 Task: Look for space in North Royalton, United States from 10th June, 2023 to 25th June, 2023 for 4 adults in price range Rs.10000 to Rs.15000. Place can be private room with 4 bedrooms having 4 beds and 4 bathrooms. Property type can be house, flat, guest house, hotel. Amenities needed are: wifi, TV, free parkinig on premises, gym, breakfast. Booking option can be shelf check-in. Required host language is English.
Action: Mouse moved to (501, 103)
Screenshot: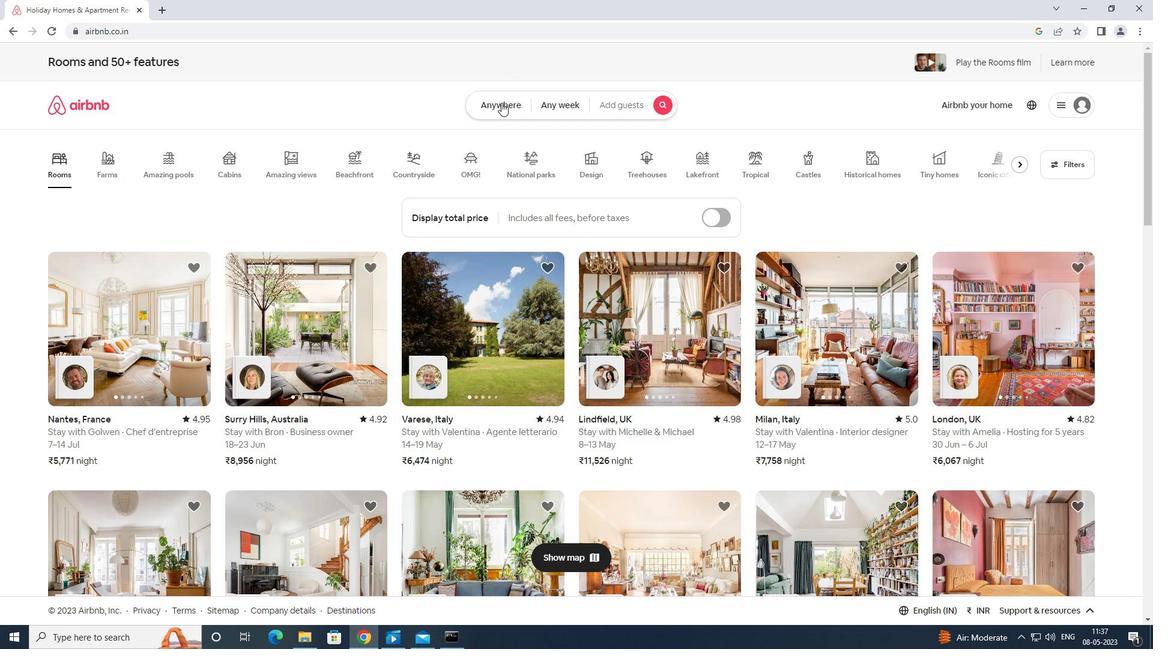 
Action: Mouse pressed left at (501, 103)
Screenshot: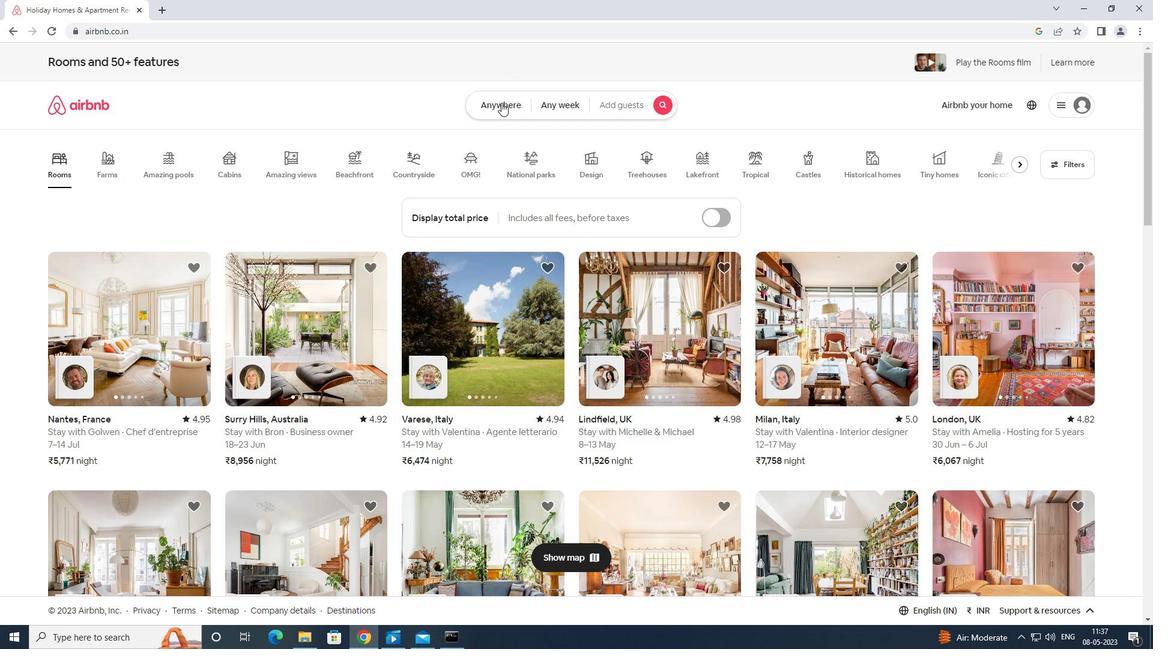 
Action: Mouse moved to (462, 141)
Screenshot: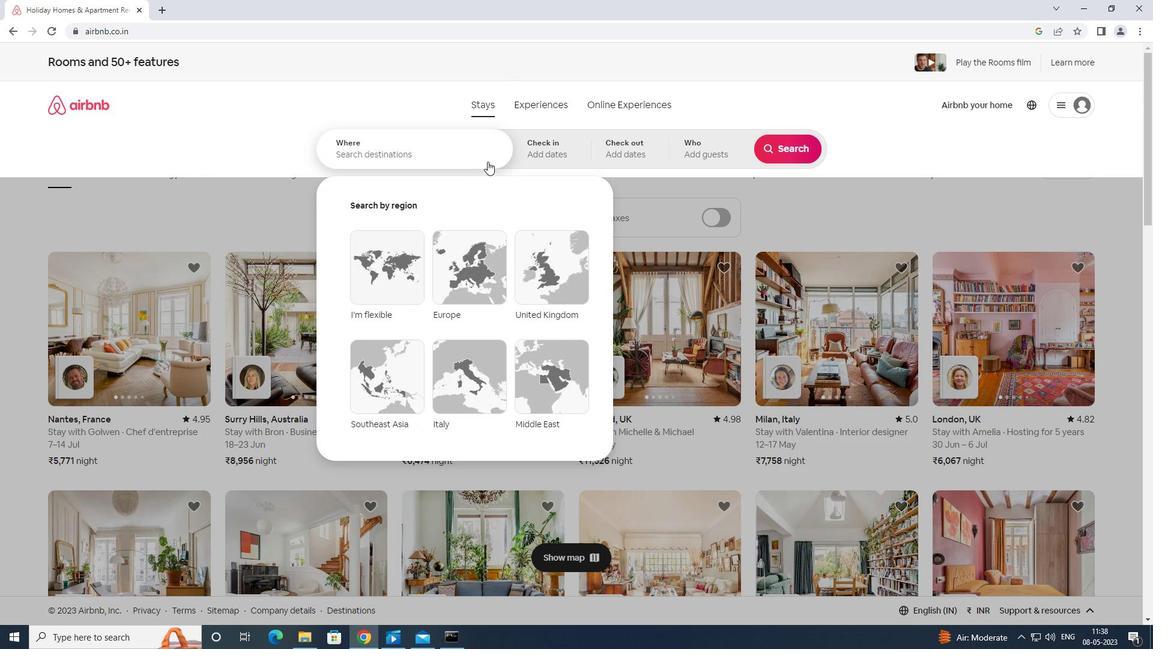
Action: Mouse pressed left at (462, 141)
Screenshot: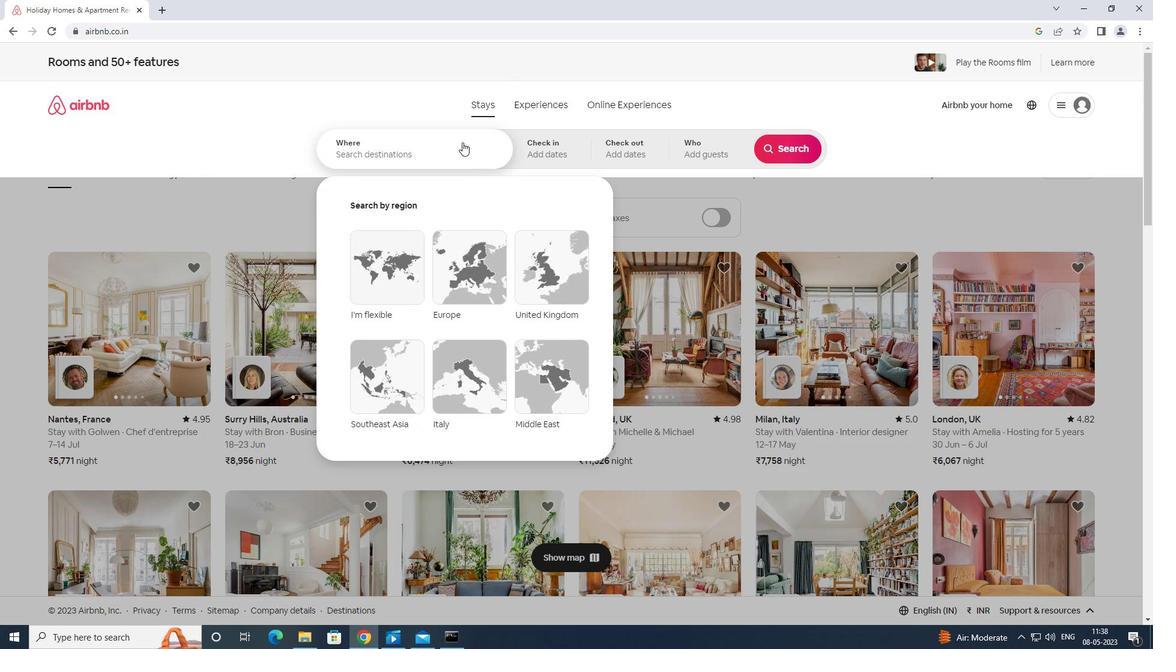 
Action: Key pressed n<Key.backspace><Key.shift>NORTH<Key.space>ROYALTON<Key.space>UNITED<Key.space>STATES<Key.enter>
Screenshot: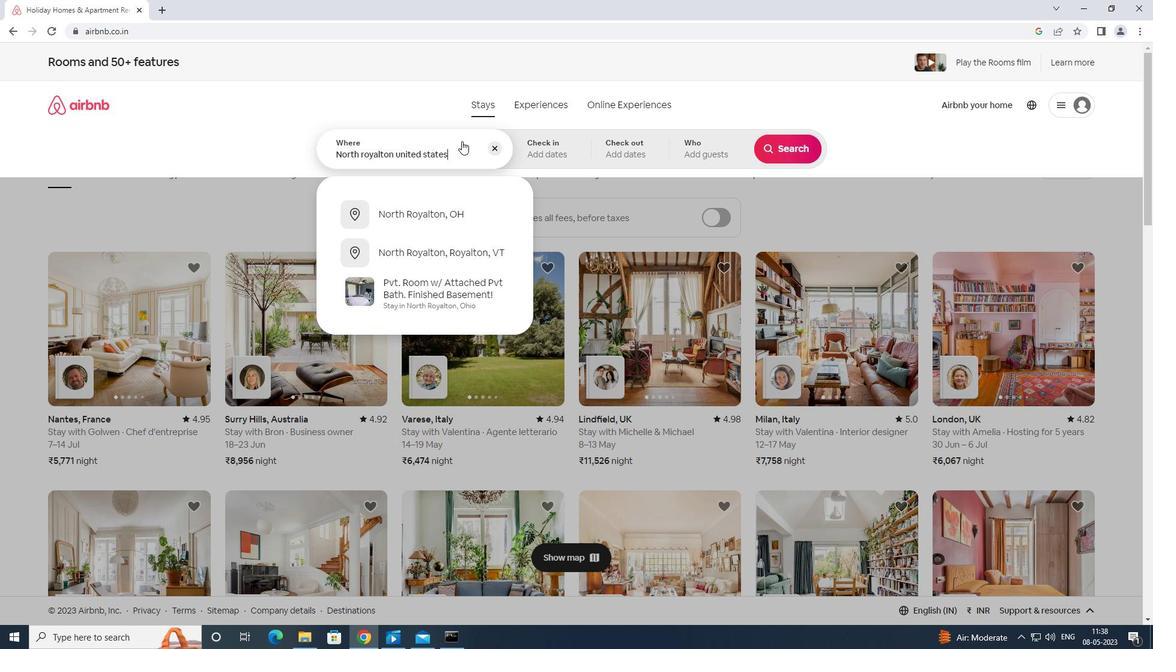 
Action: Mouse moved to (772, 326)
Screenshot: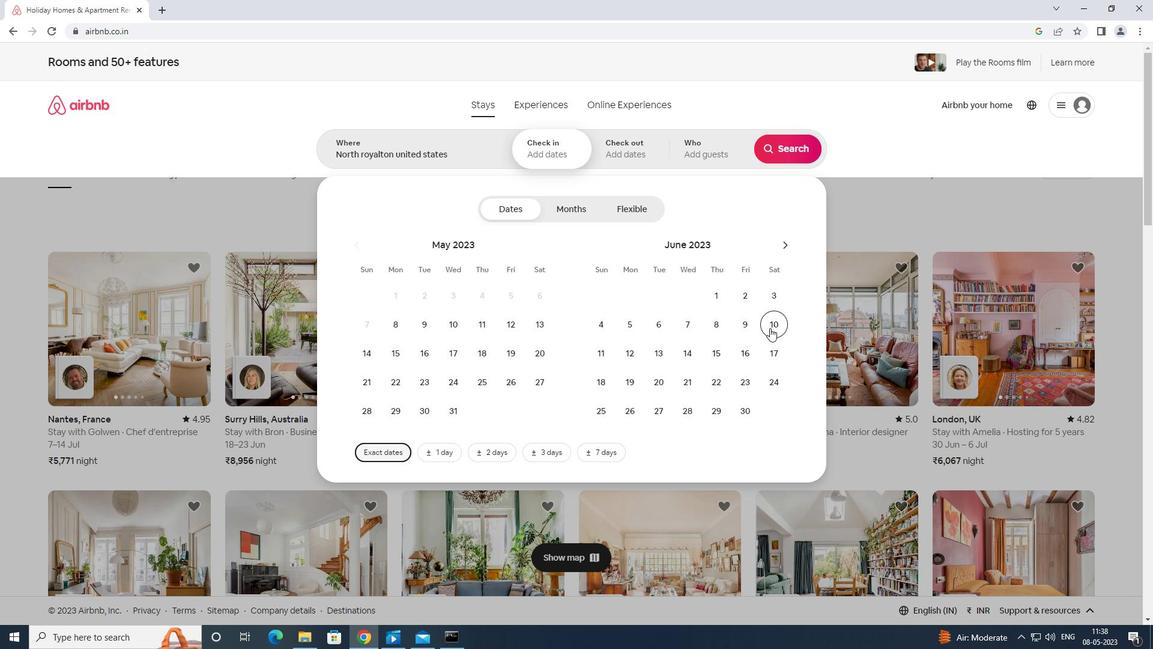 
Action: Mouse pressed left at (772, 326)
Screenshot: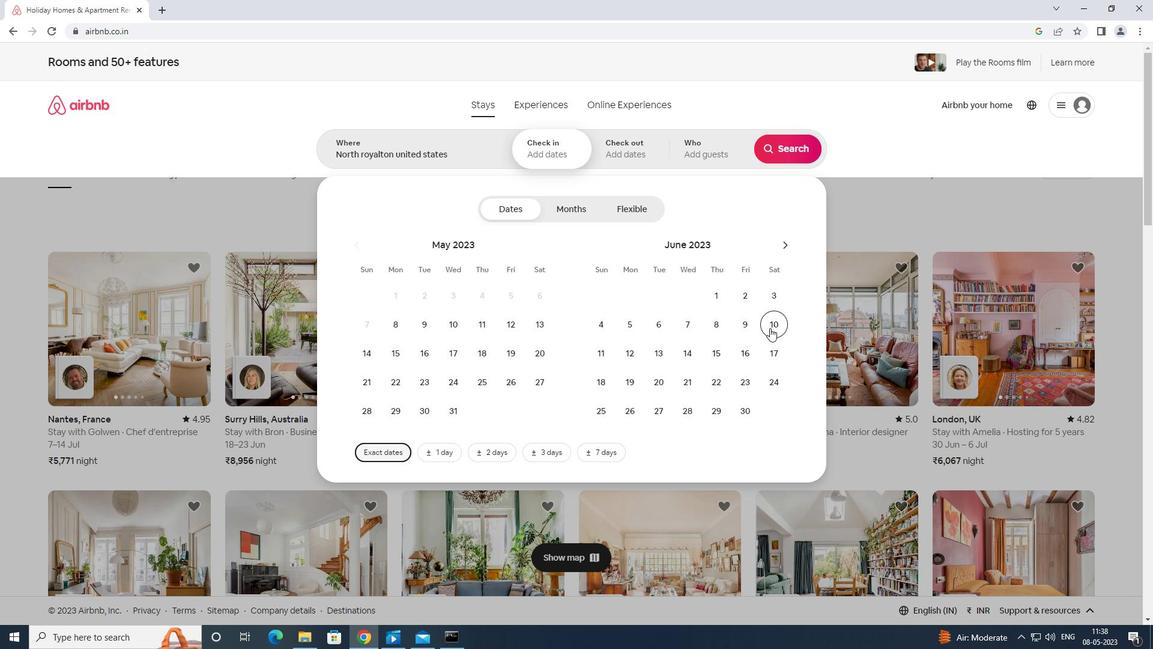 
Action: Mouse moved to (602, 411)
Screenshot: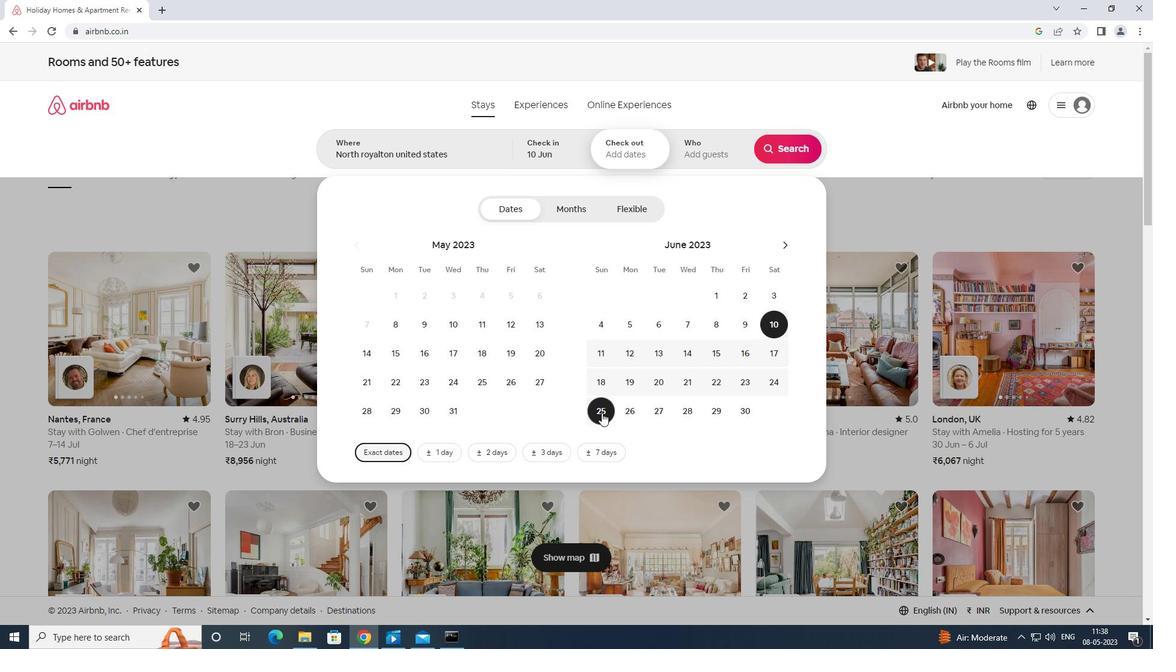 
Action: Mouse pressed left at (602, 411)
Screenshot: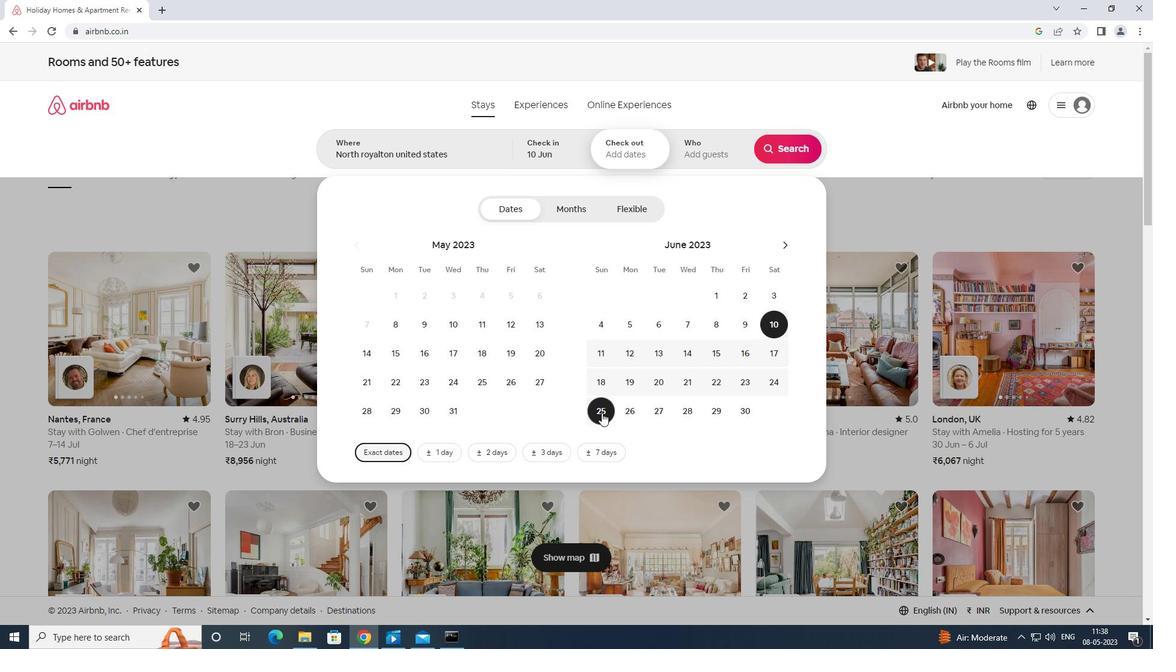 
Action: Mouse moved to (706, 149)
Screenshot: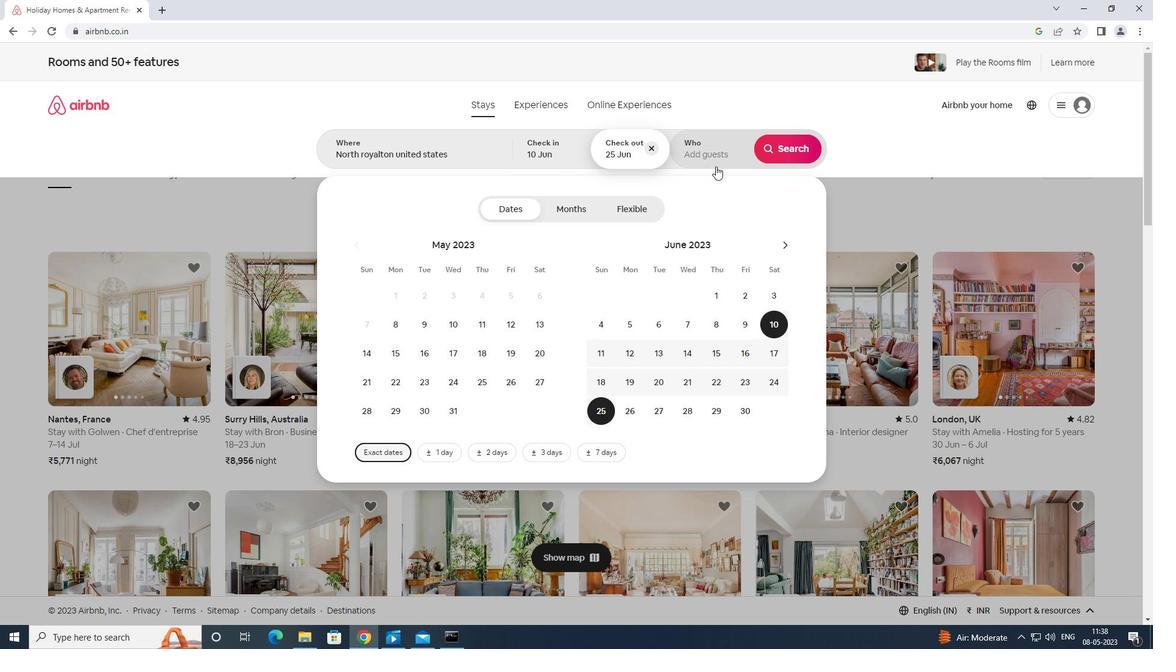 
Action: Mouse pressed left at (706, 149)
Screenshot: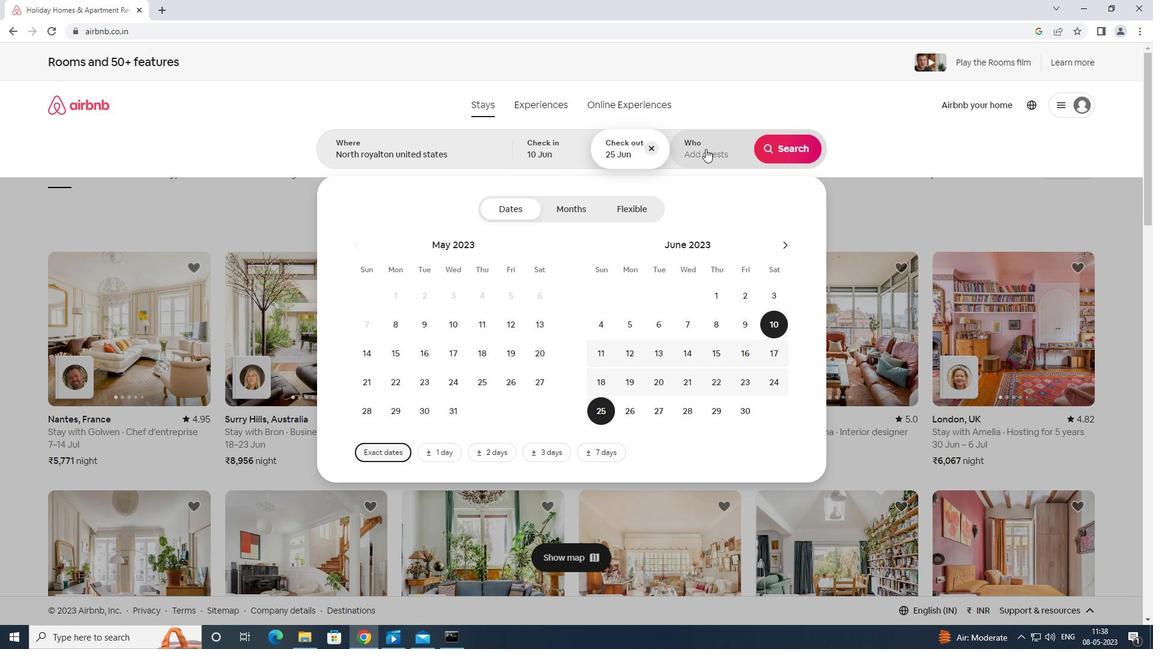 
Action: Mouse moved to (789, 213)
Screenshot: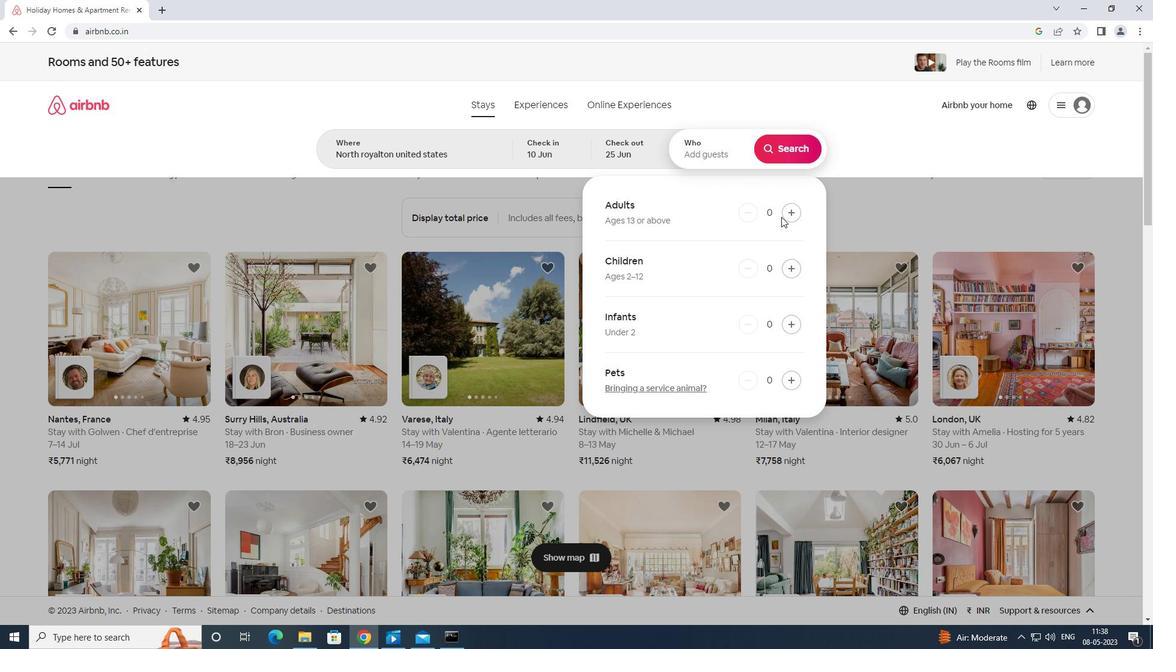
Action: Mouse pressed left at (789, 213)
Screenshot: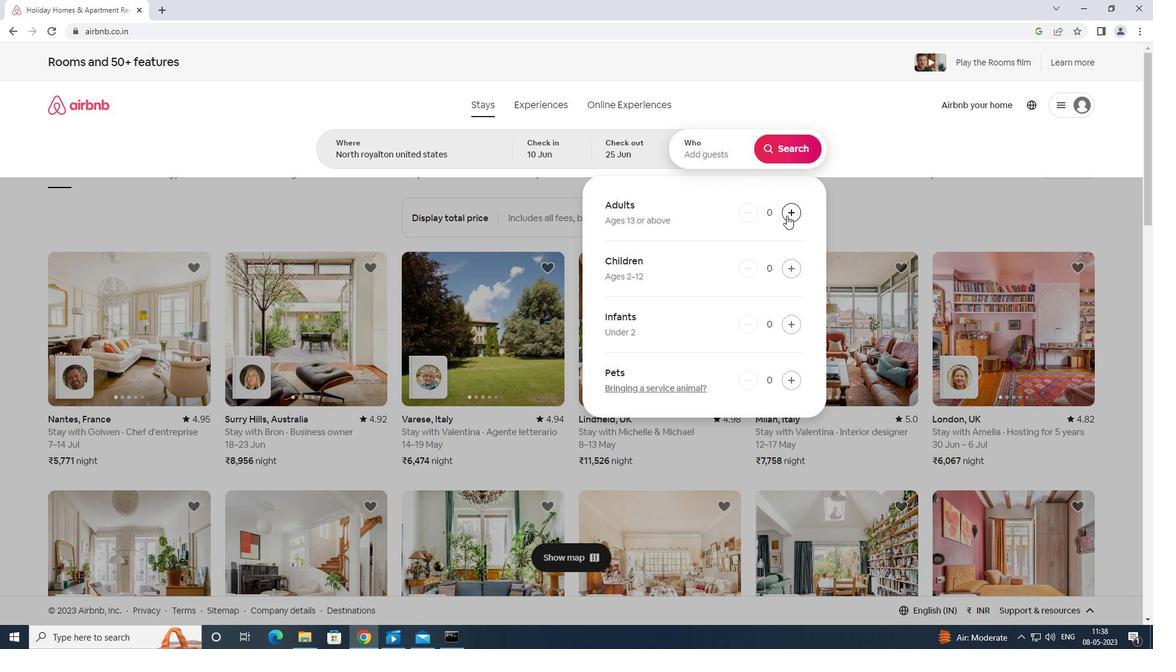 
Action: Mouse moved to (790, 213)
Screenshot: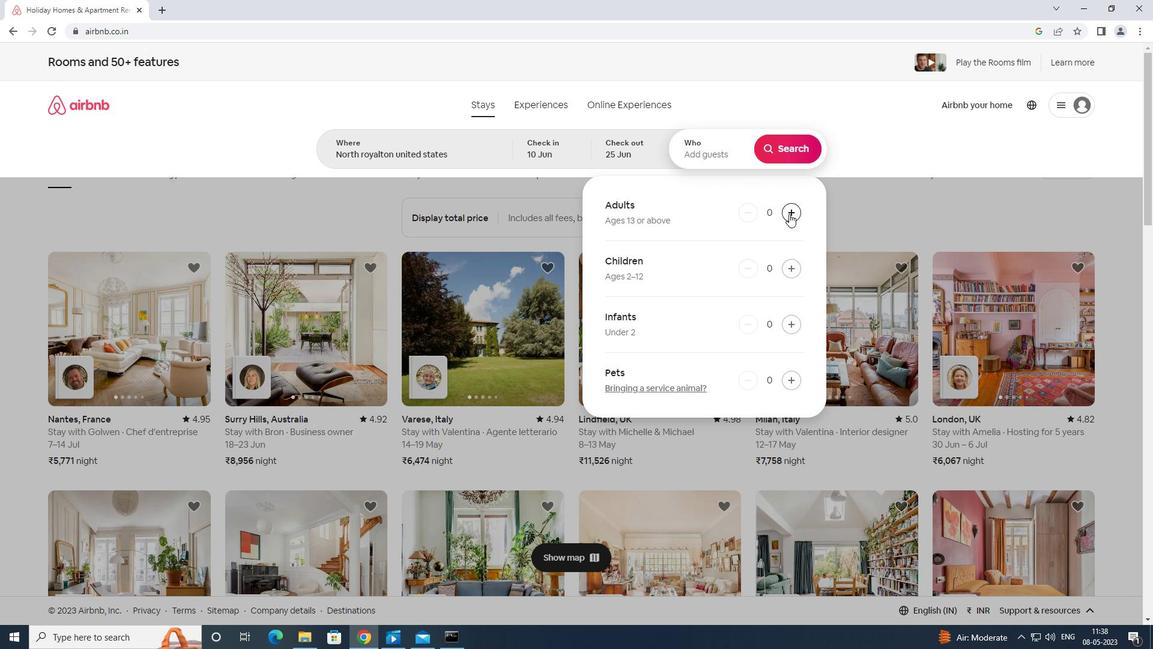 
Action: Mouse pressed left at (790, 213)
Screenshot: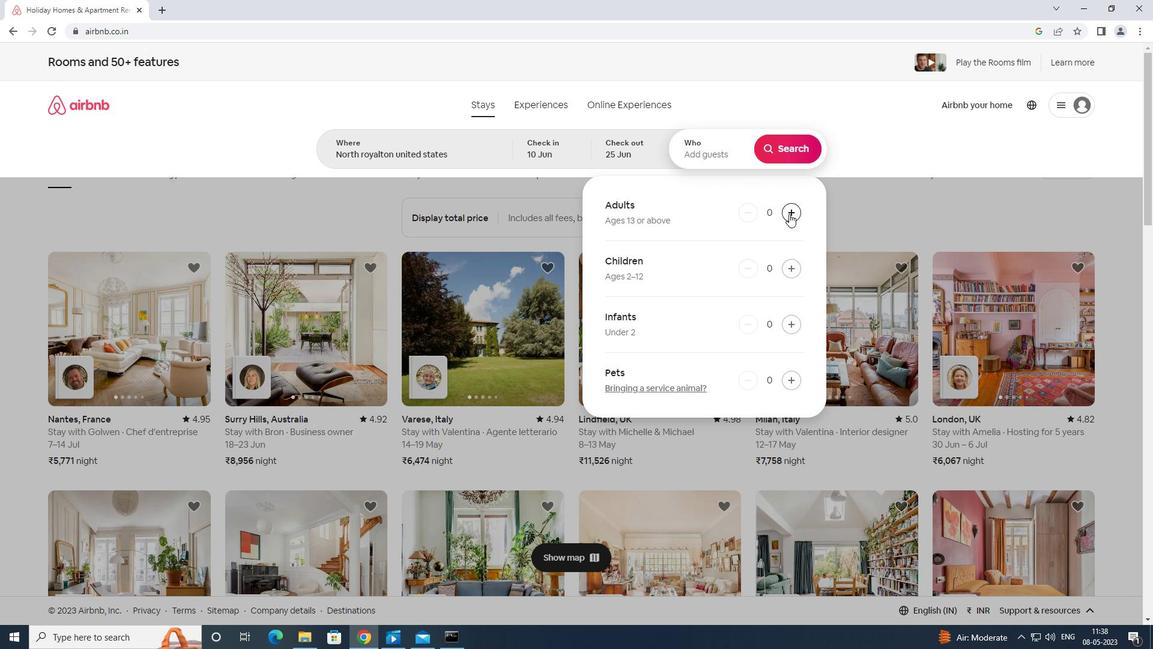 
Action: Mouse moved to (790, 213)
Screenshot: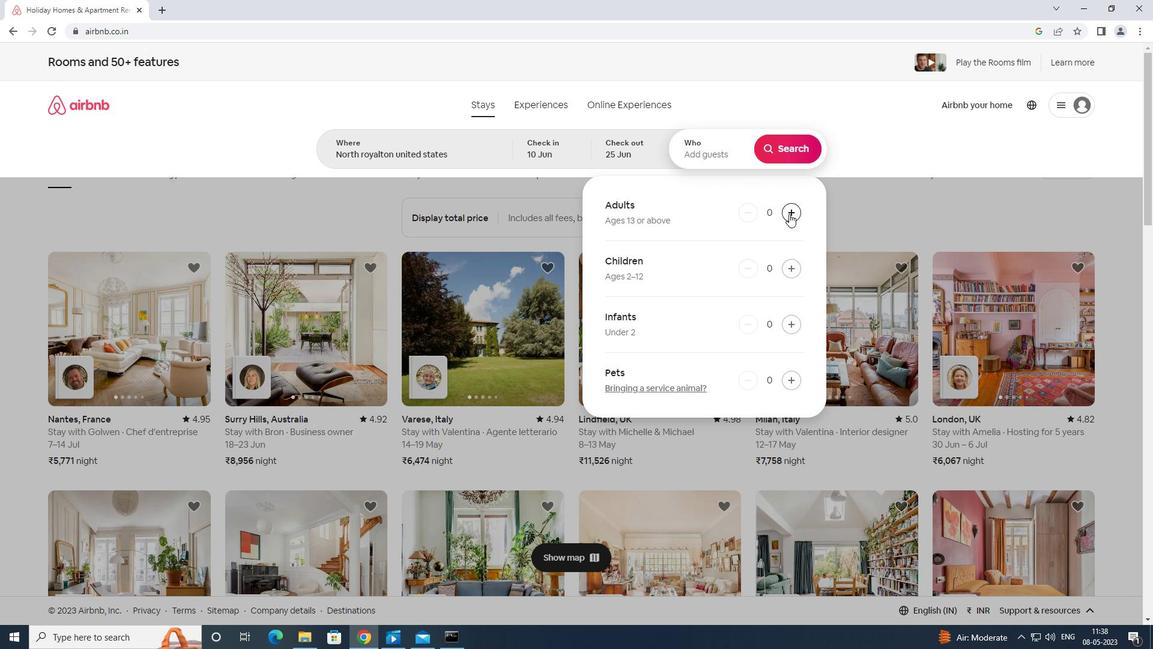 
Action: Mouse pressed left at (790, 213)
Screenshot: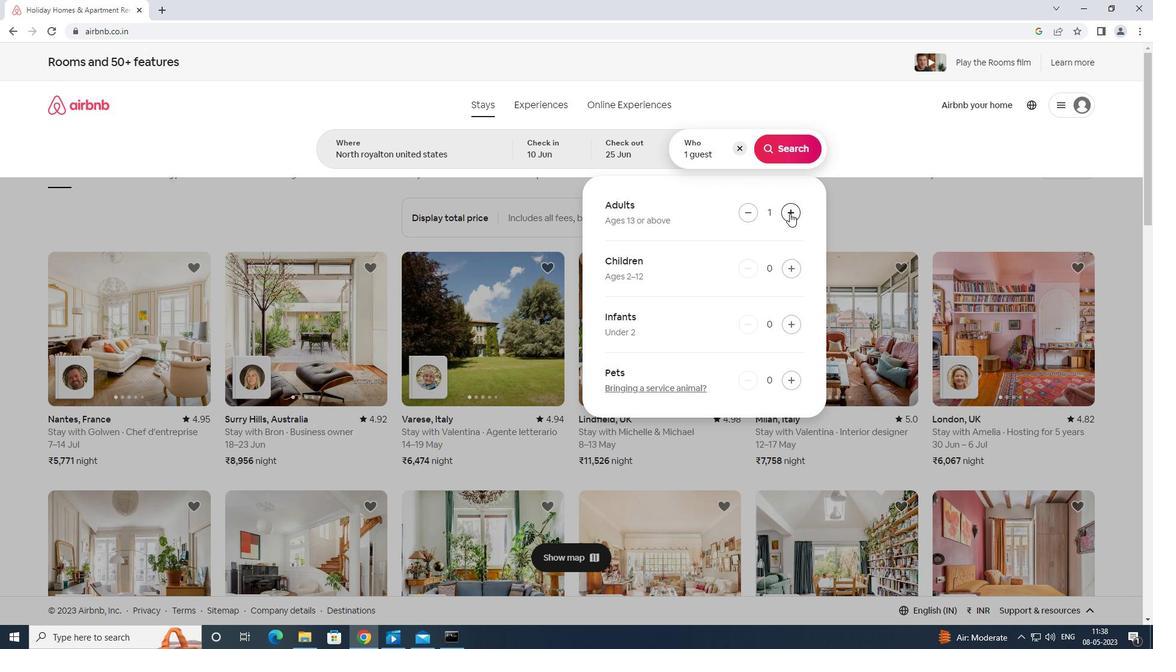 
Action: Mouse pressed left at (790, 213)
Screenshot: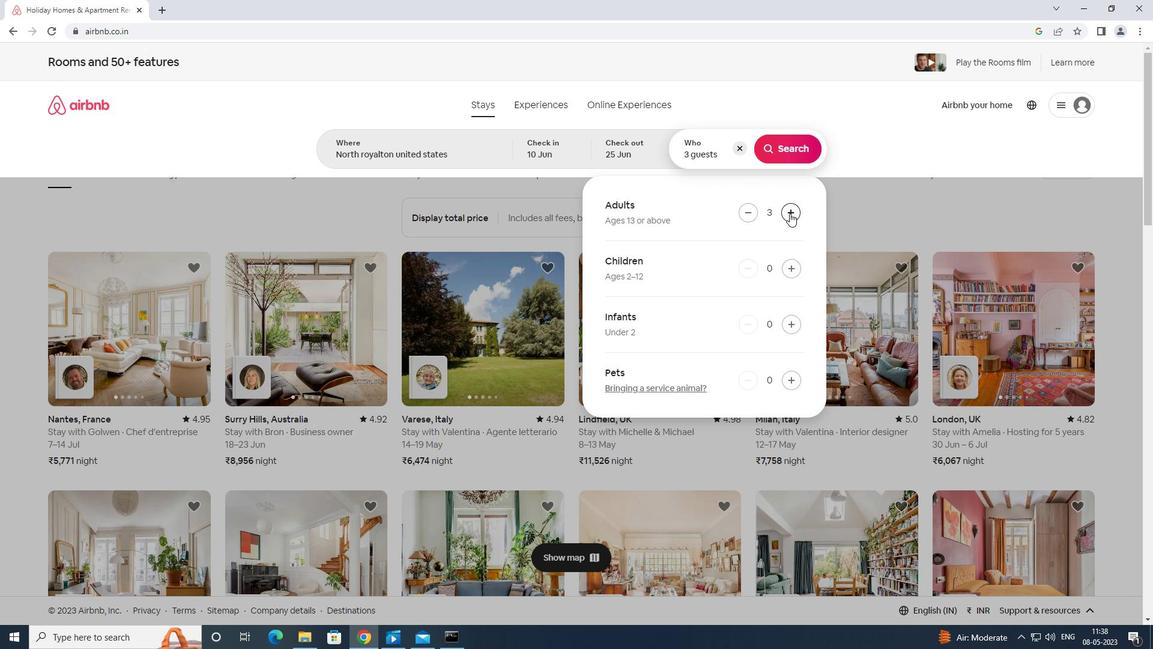 
Action: Mouse moved to (789, 149)
Screenshot: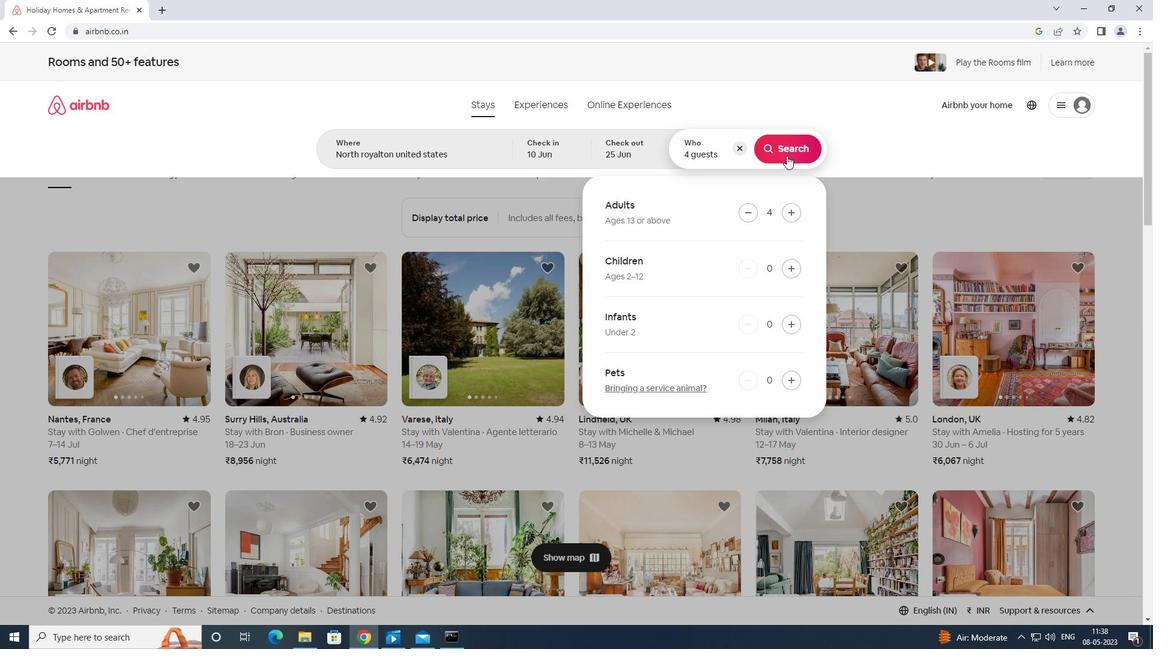 
Action: Mouse pressed left at (789, 149)
Screenshot: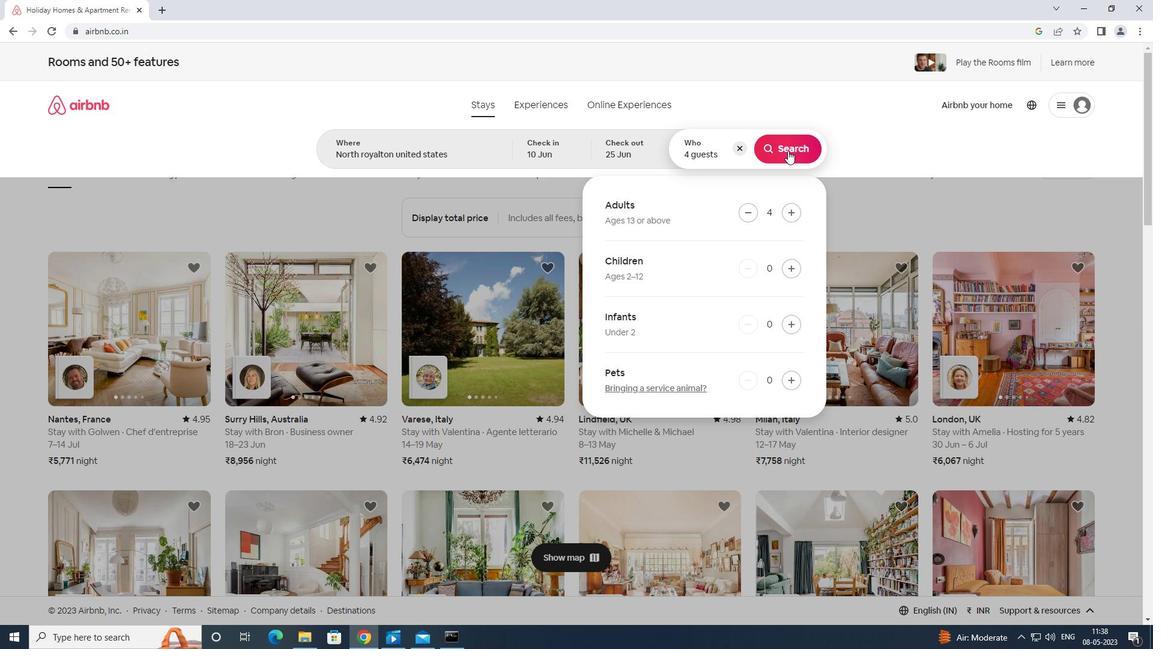 
Action: Mouse moved to (1109, 115)
Screenshot: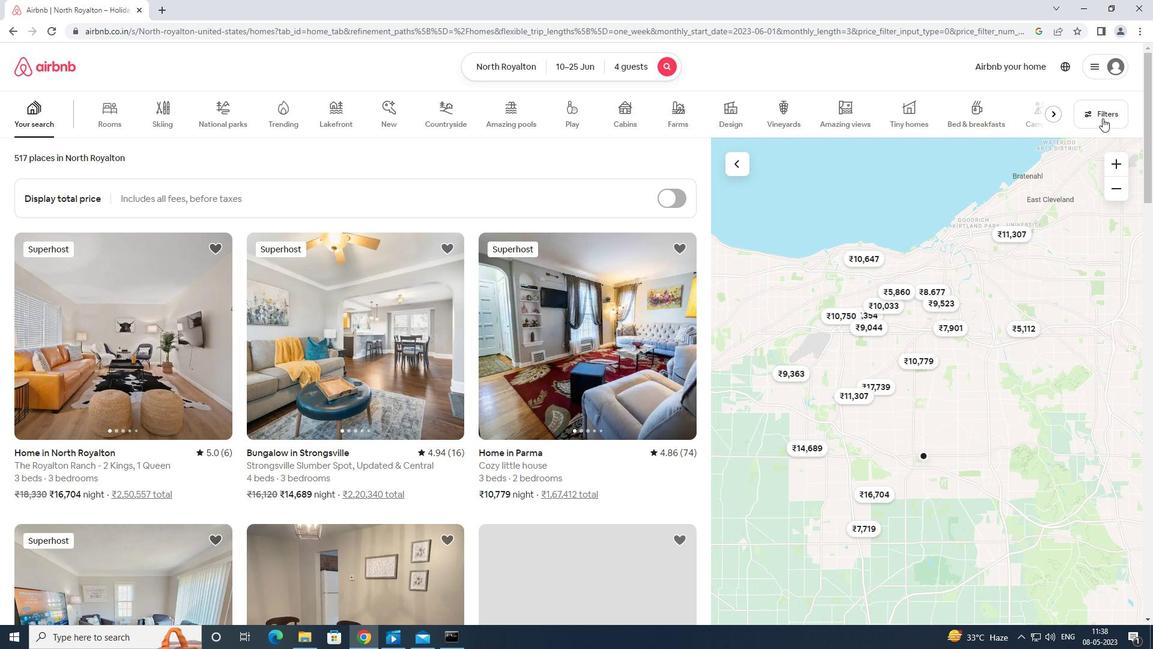 
Action: Mouse pressed left at (1109, 115)
Screenshot: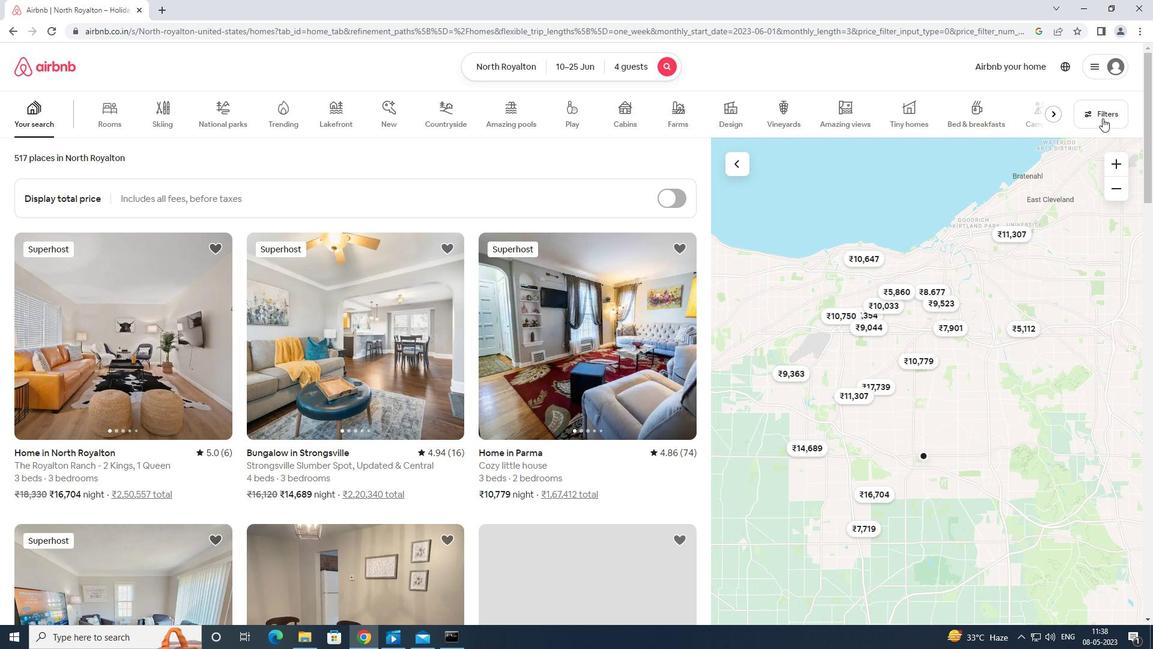 
Action: Mouse moved to (528, 396)
Screenshot: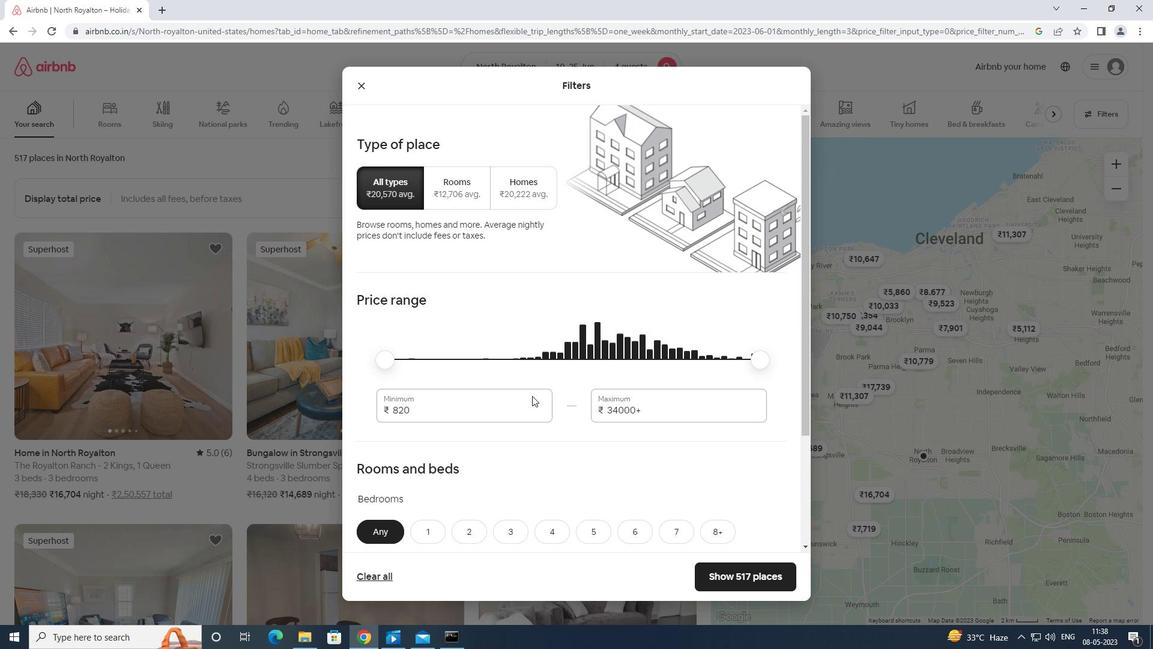 
Action: Mouse pressed left at (528, 396)
Screenshot: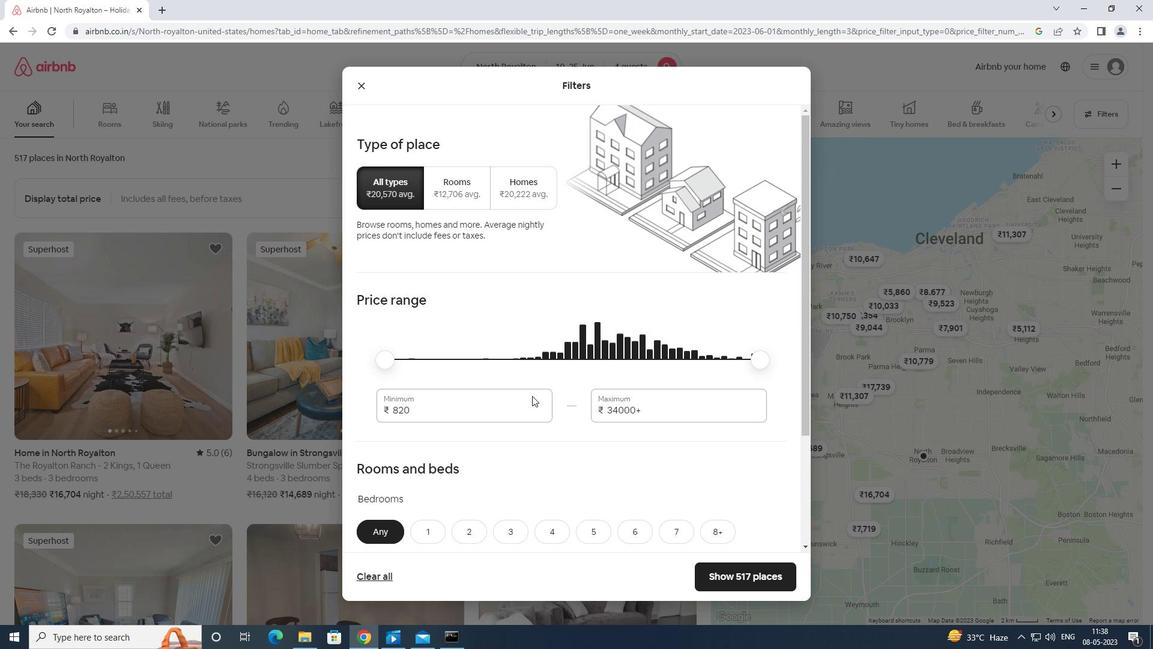 
Action: Mouse moved to (530, 393)
Screenshot: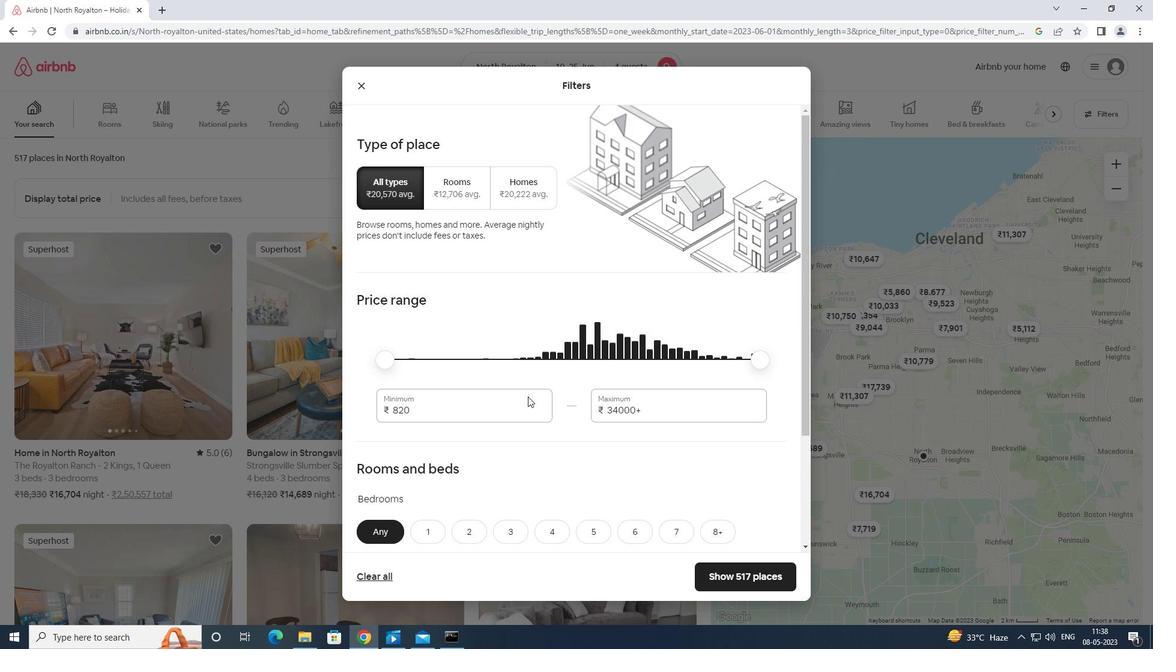 
Action: Key pressed <Key.enter><Key.enter><Key.enter><Key.enter><Key.enter><Key.enter><Key.enter><Key.enter><Key.enter><Key.enter><Key.enter><Key.enter><Key.enter><Key.enter><Key.enter><Key.enter><Key.enter><Key.enter><Key.enter><Key.backspace><Key.backspace><Key.backspace><Key.backspace><Key.backspace>10000
Screenshot: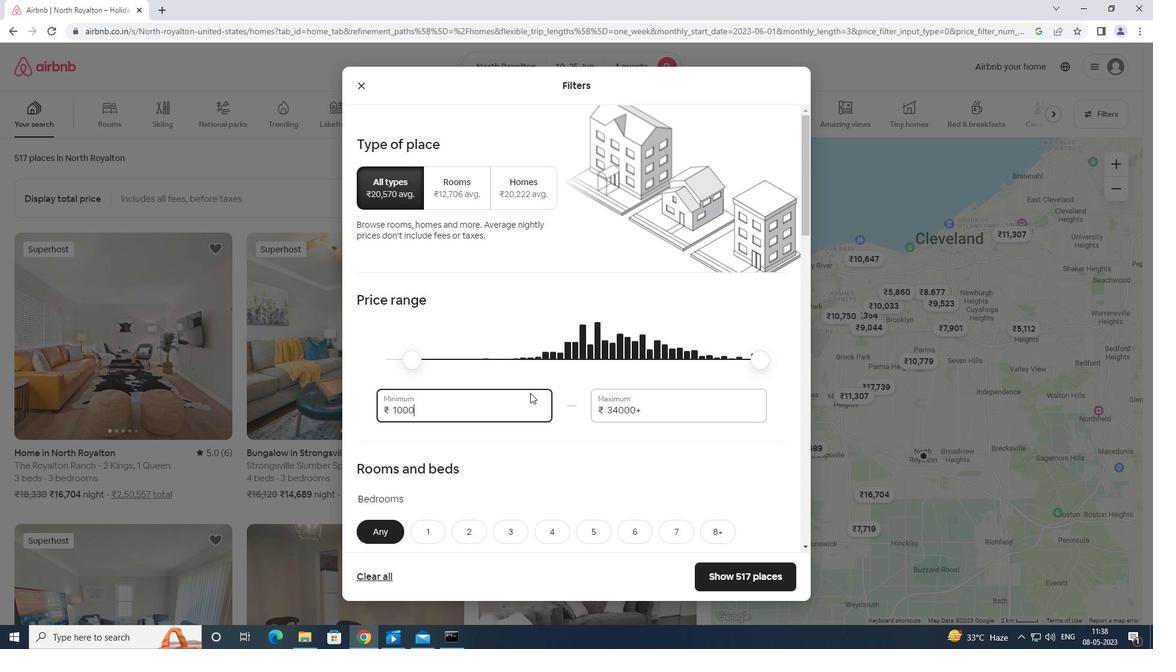 
Action: Mouse moved to (686, 409)
Screenshot: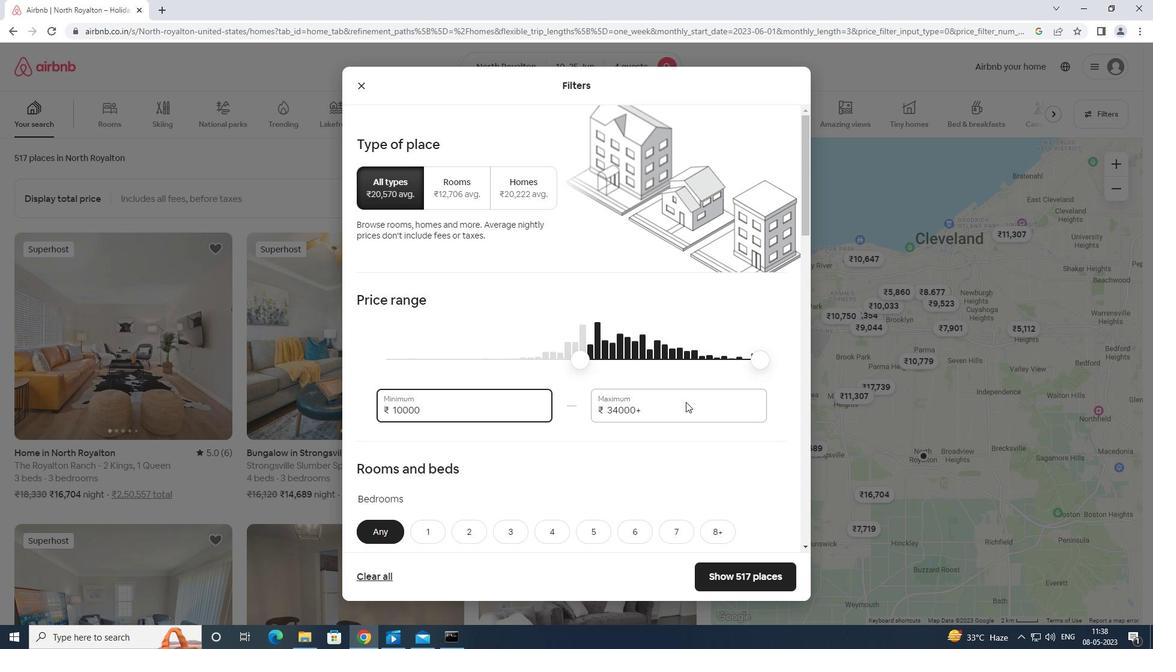 
Action: Mouse pressed left at (686, 409)
Screenshot: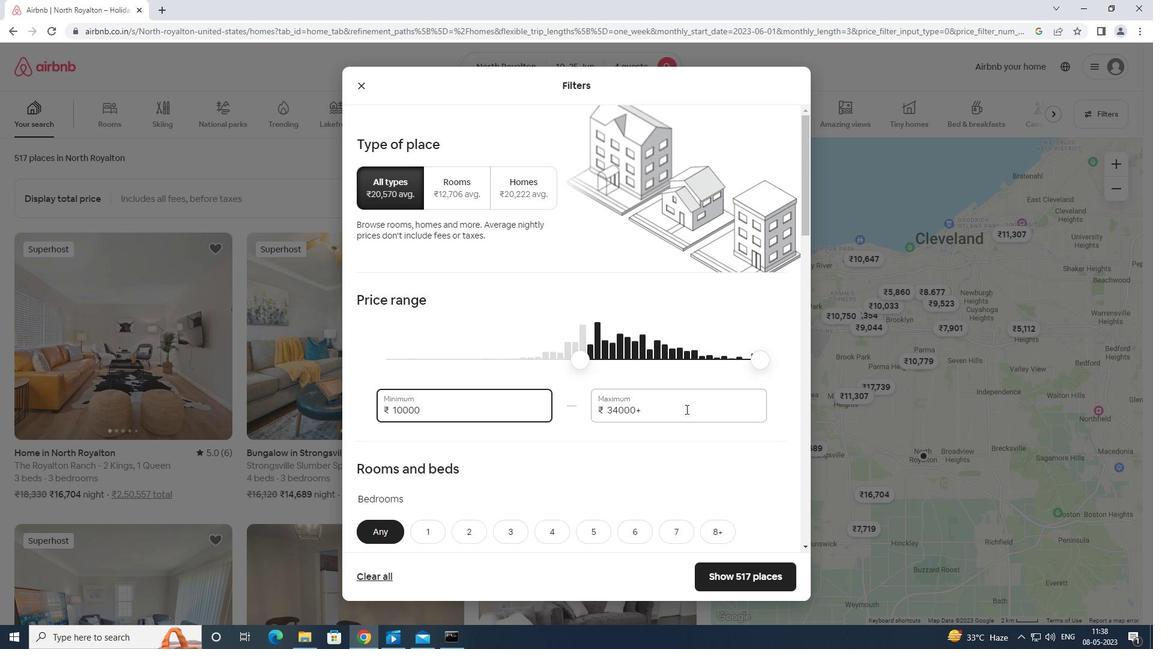 
Action: Mouse moved to (686, 409)
Screenshot: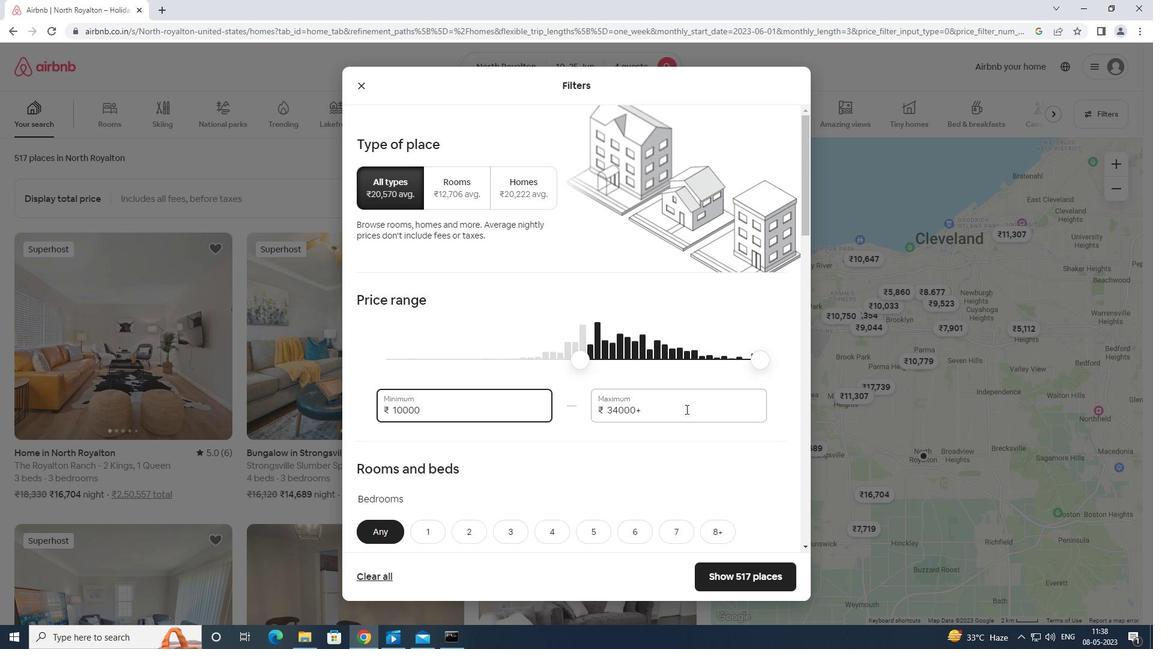 
Action: Key pressed <Key.backspace><Key.backspace><Key.backspace><Key.backspace><Key.backspace><Key.backspace><Key.backspace><Key.backspace><Key.backspace><Key.backspace><Key.backspace><Key.backspace><Key.backspace><Key.backspace><Key.backspace><Key.backspace><Key.backspace><Key.backspace><Key.backspace>1
Screenshot: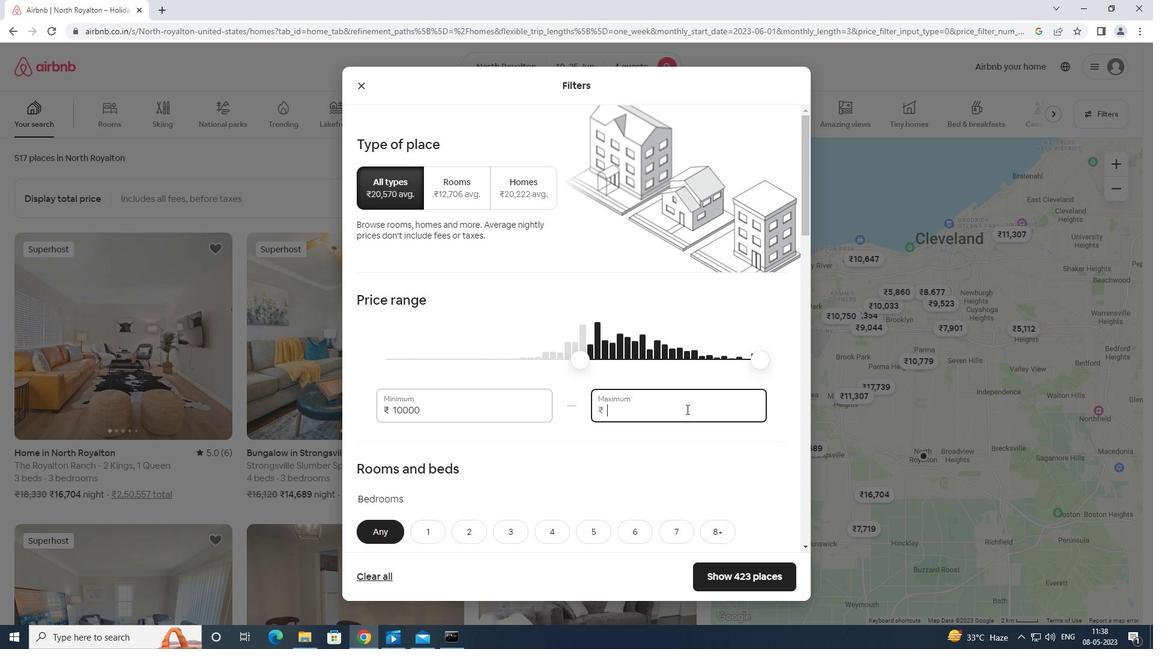 
Action: Mouse moved to (689, 402)
Screenshot: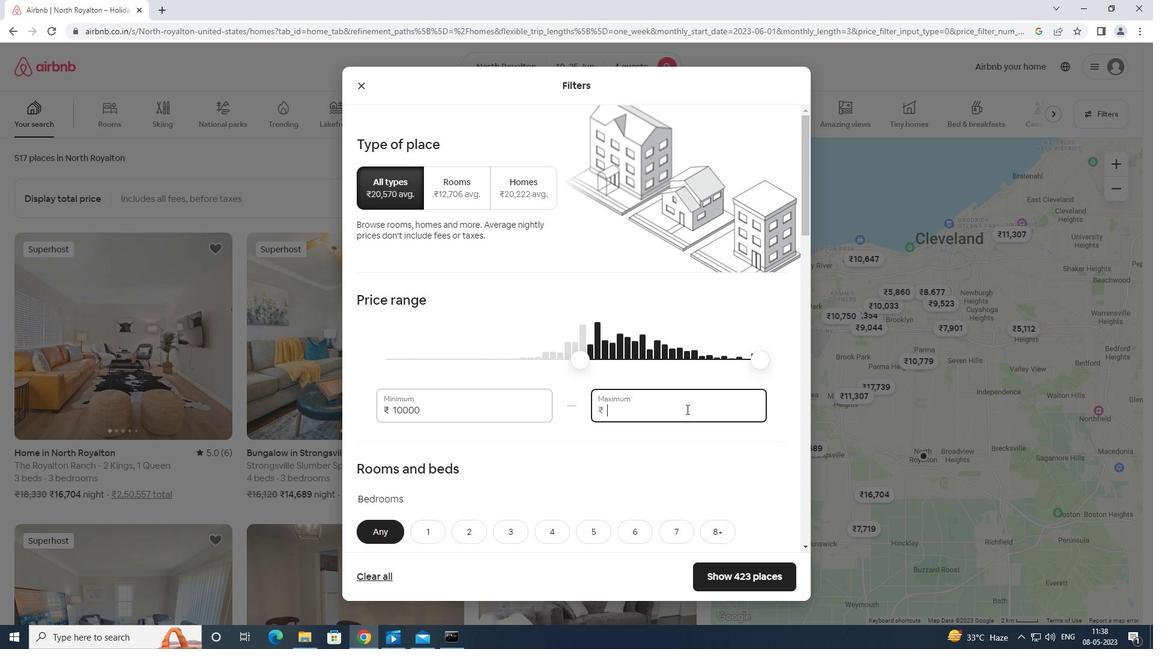 
Action: Key pressed 5000
Screenshot: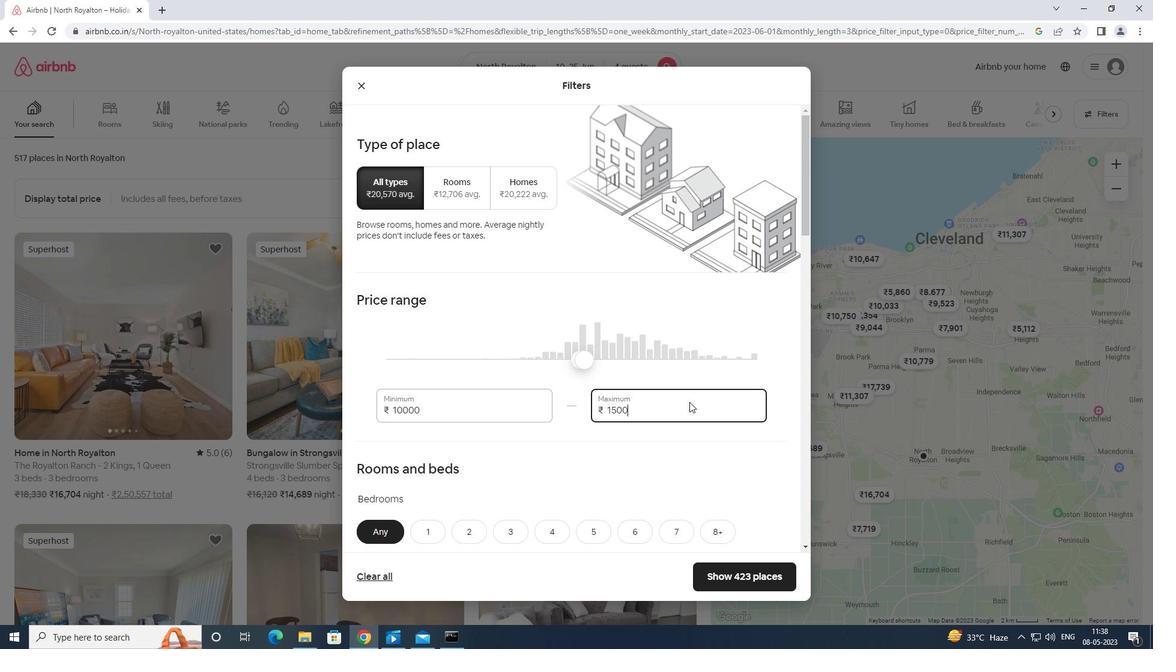 
Action: Mouse moved to (691, 399)
Screenshot: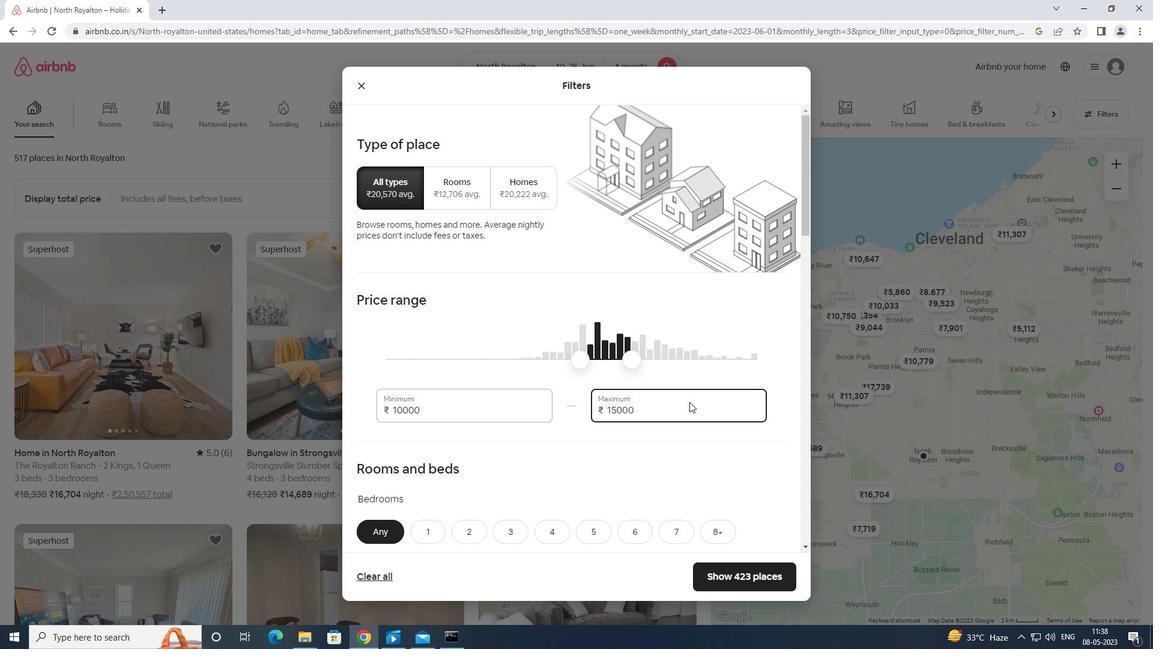 
Action: Mouse scrolled (691, 399) with delta (0, 0)
Screenshot: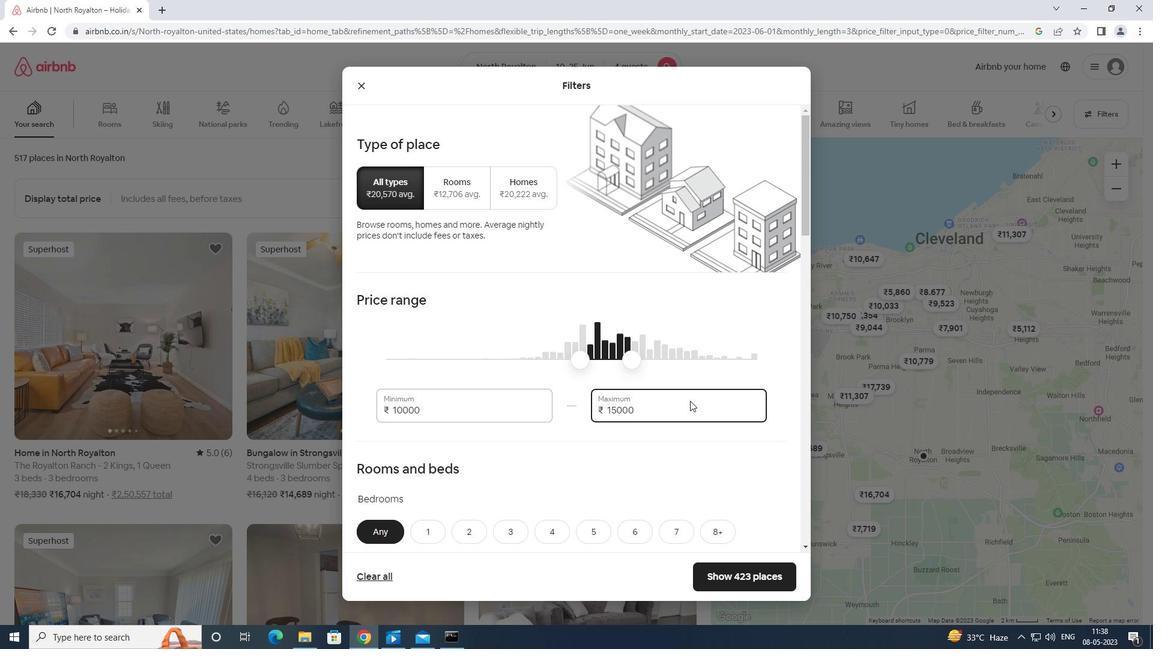 
Action: Mouse moved to (691, 400)
Screenshot: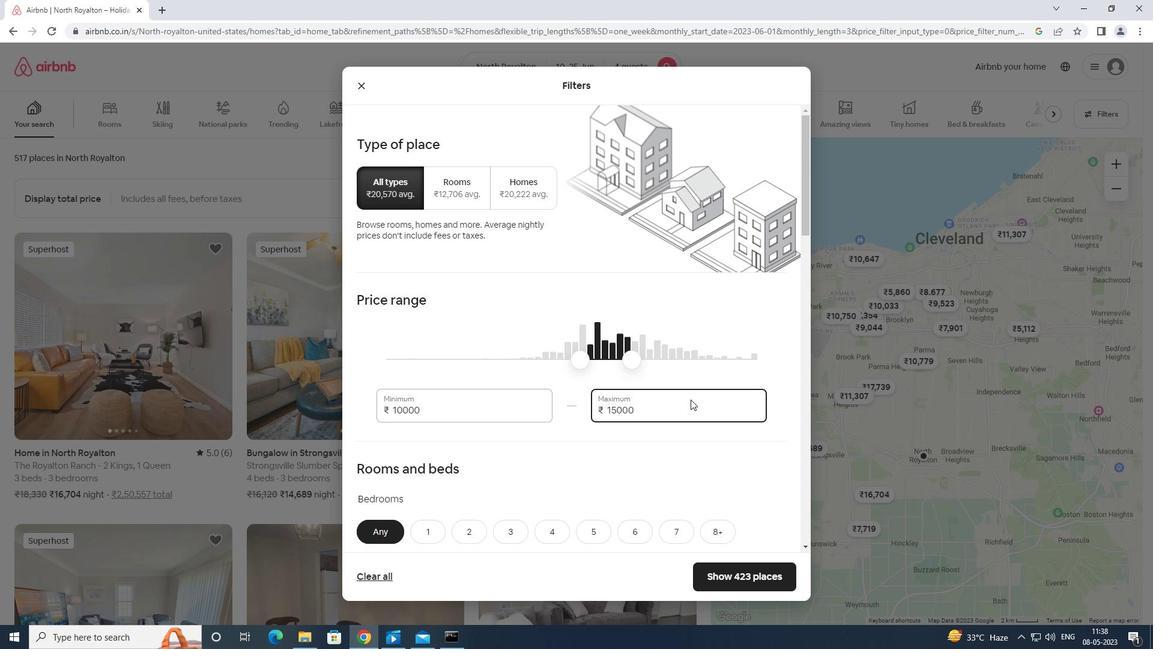 
Action: Mouse scrolled (691, 399) with delta (0, 0)
Screenshot: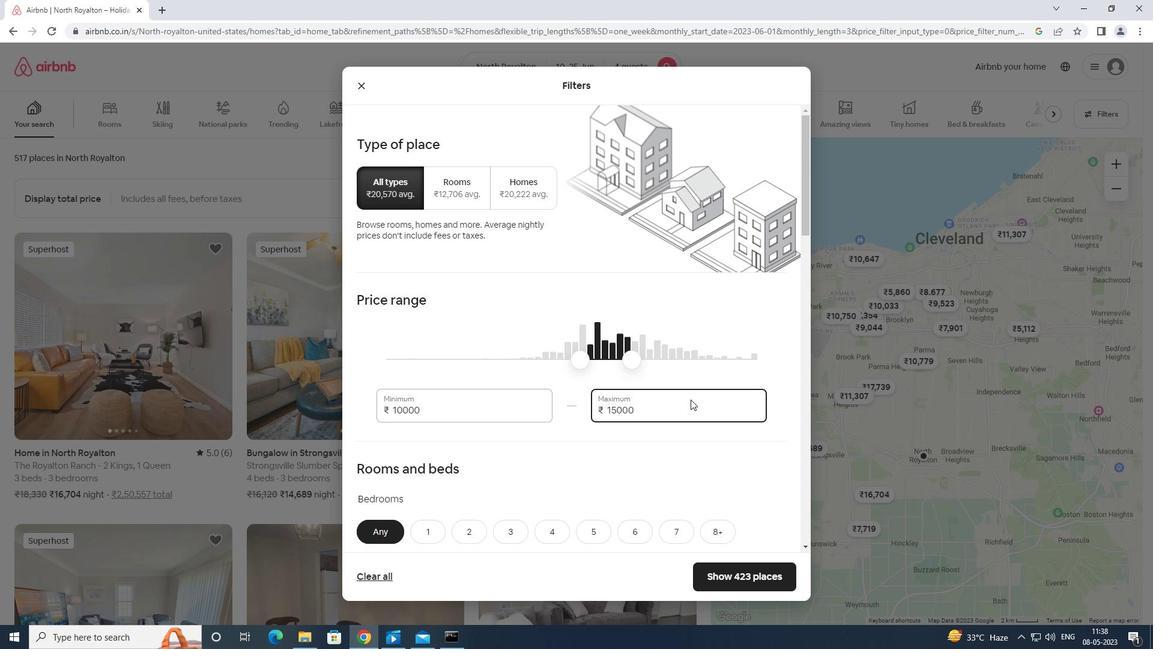 
Action: Mouse moved to (691, 400)
Screenshot: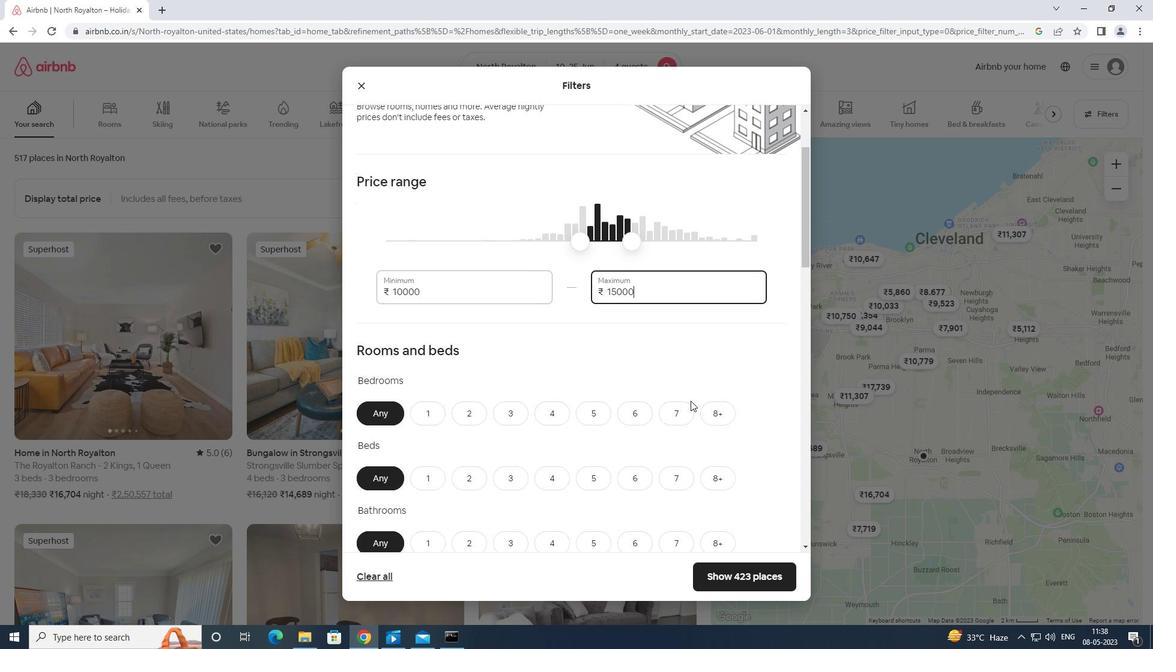 
Action: Mouse scrolled (691, 400) with delta (0, 0)
Screenshot: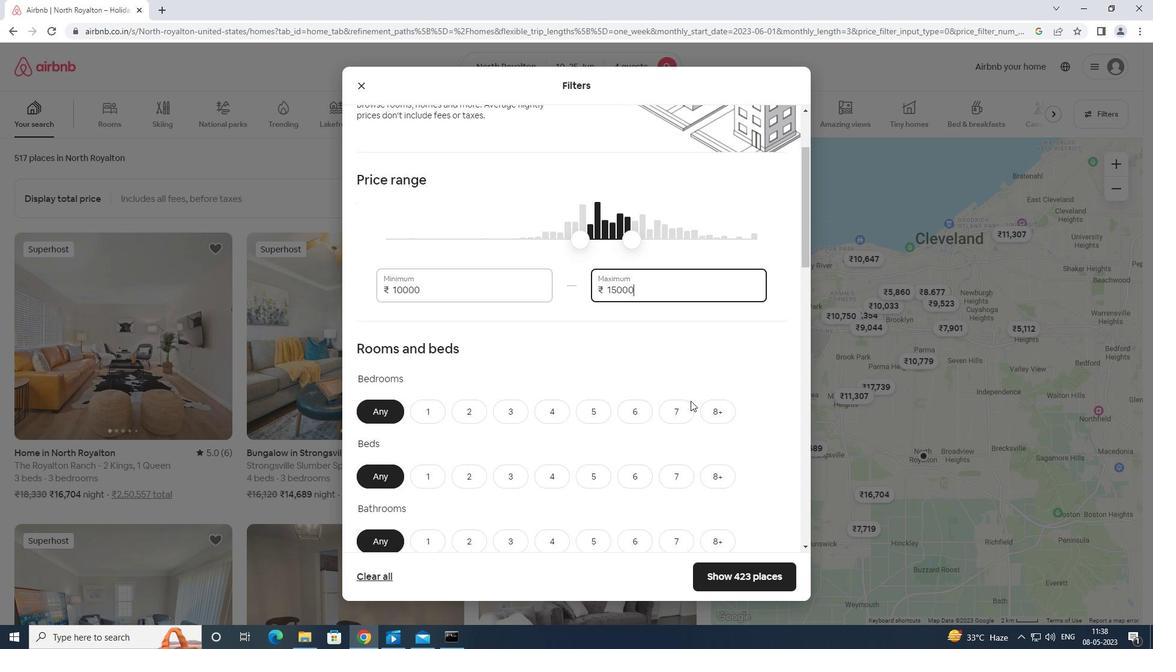 
Action: Mouse moved to (691, 401)
Screenshot: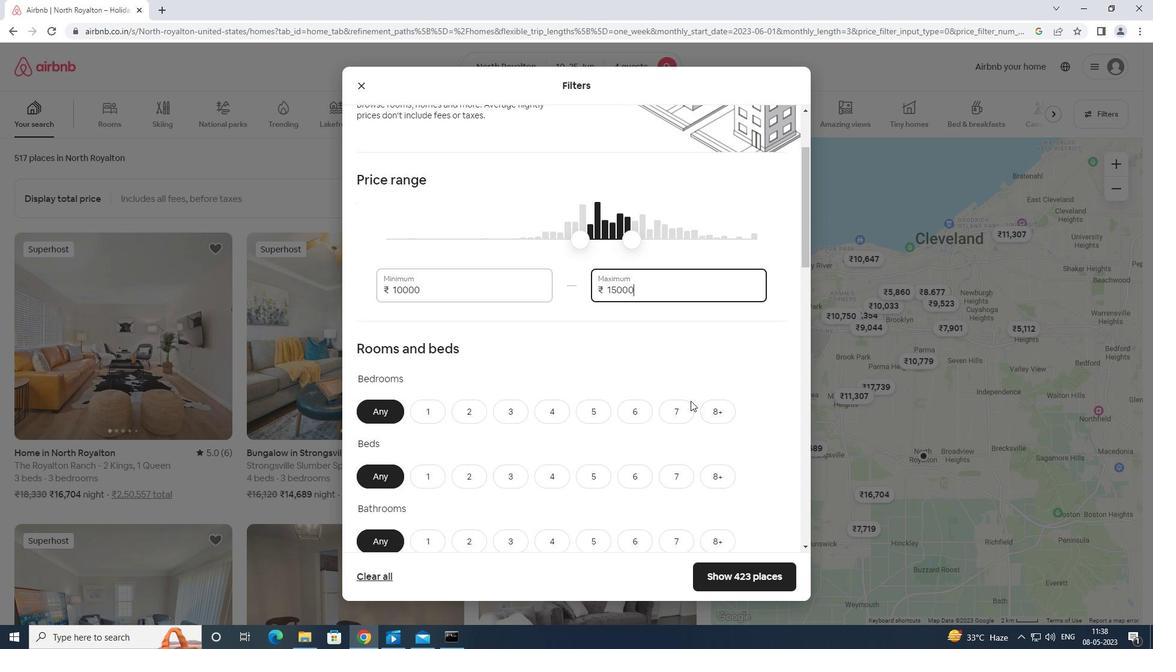 
Action: Mouse scrolled (691, 400) with delta (0, 0)
Screenshot: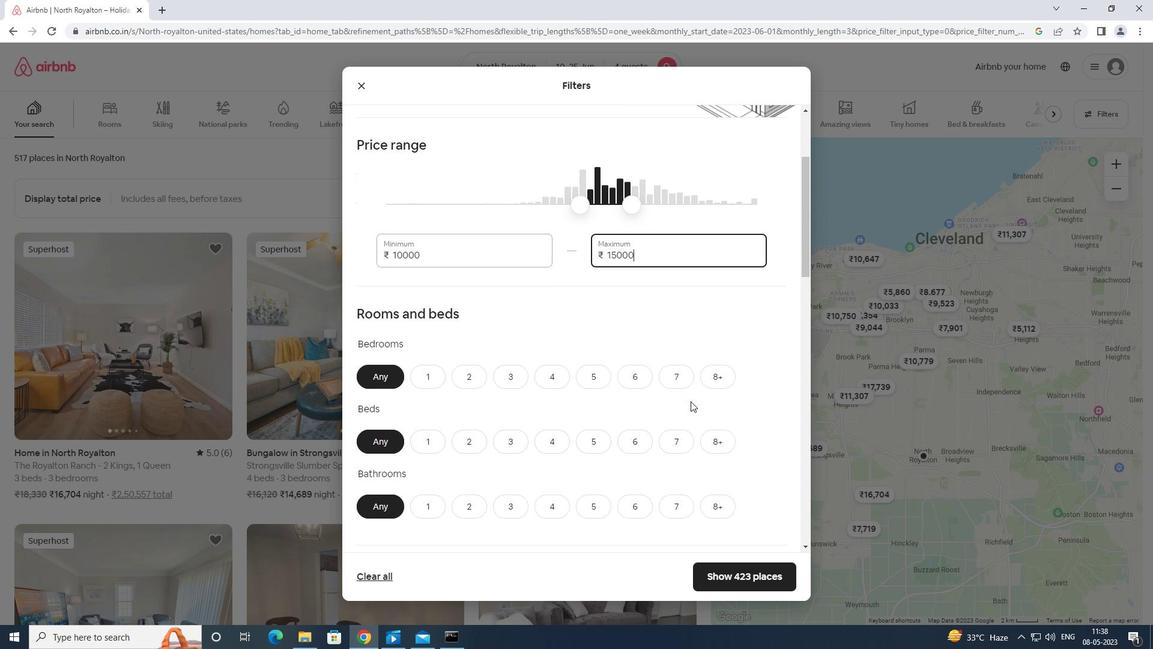 
Action: Mouse moved to (551, 292)
Screenshot: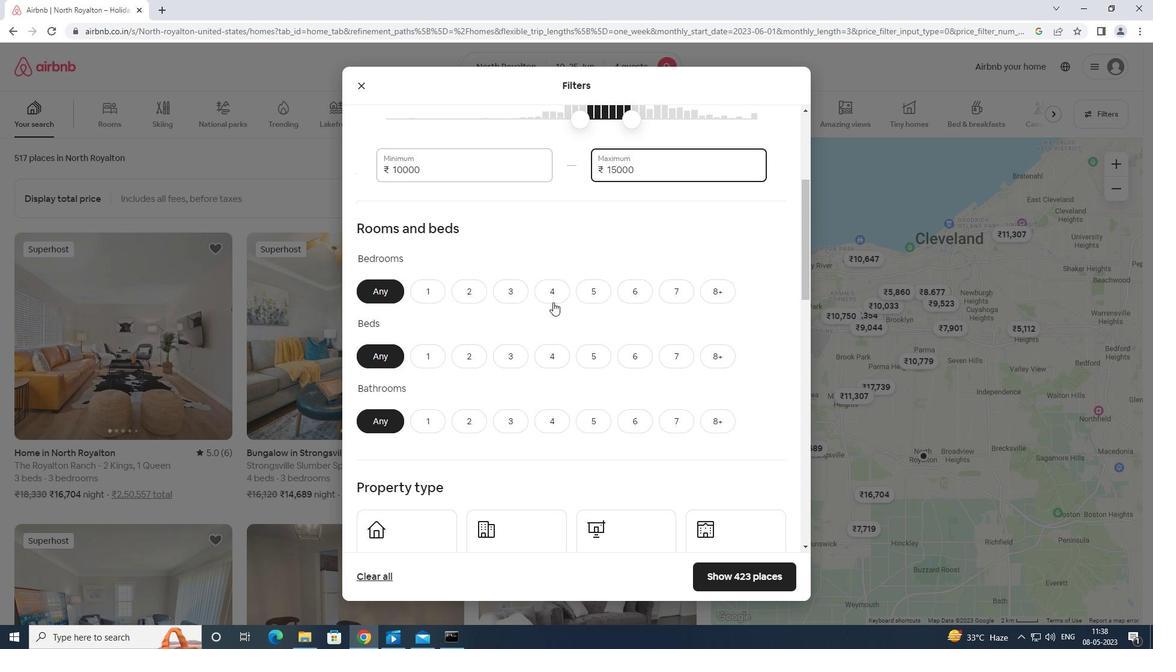
Action: Mouse pressed left at (551, 292)
Screenshot: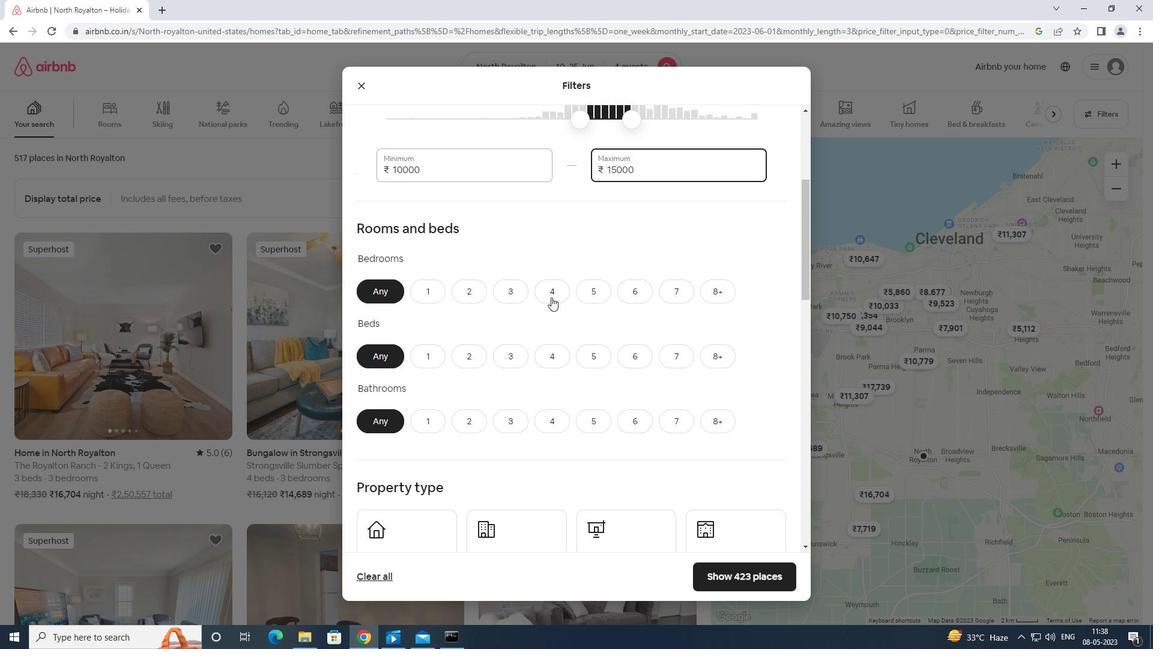 
Action: Mouse moved to (549, 359)
Screenshot: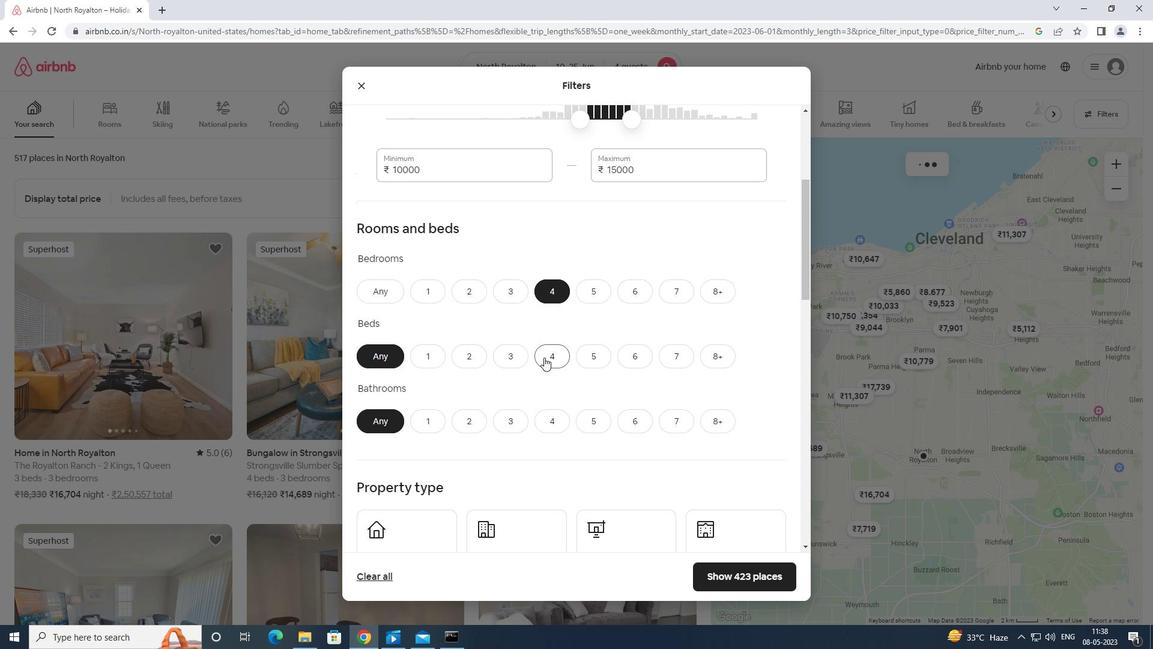 
Action: Mouse pressed left at (549, 359)
Screenshot: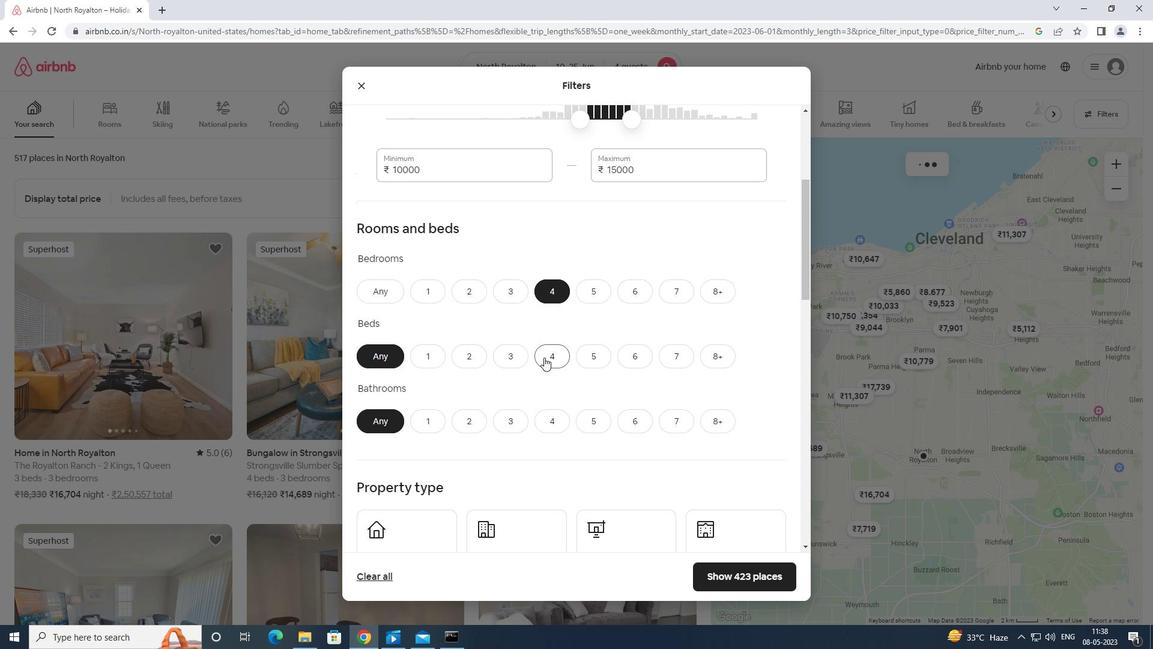 
Action: Mouse moved to (554, 423)
Screenshot: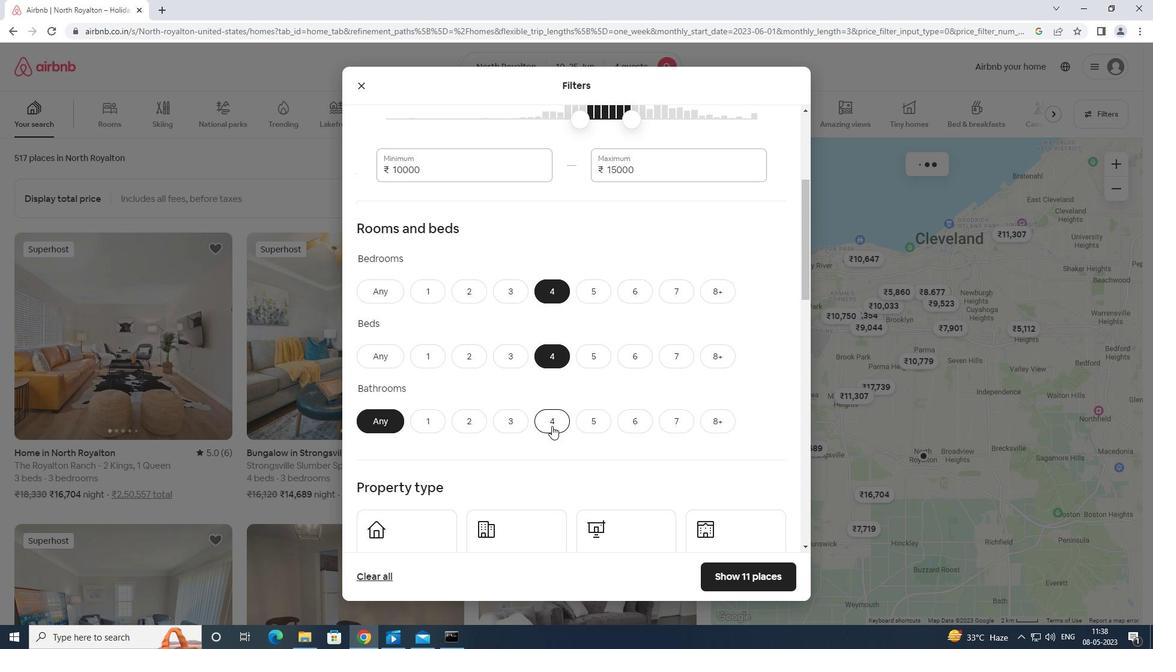 
Action: Mouse pressed left at (554, 423)
Screenshot: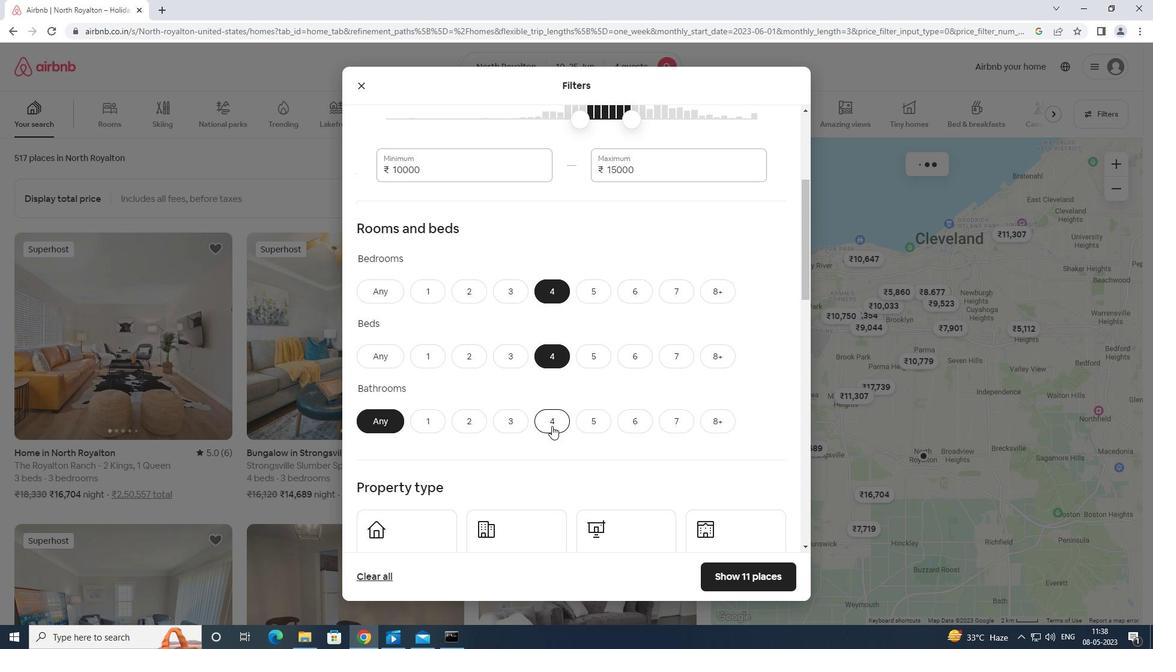 
Action: Mouse moved to (555, 422)
Screenshot: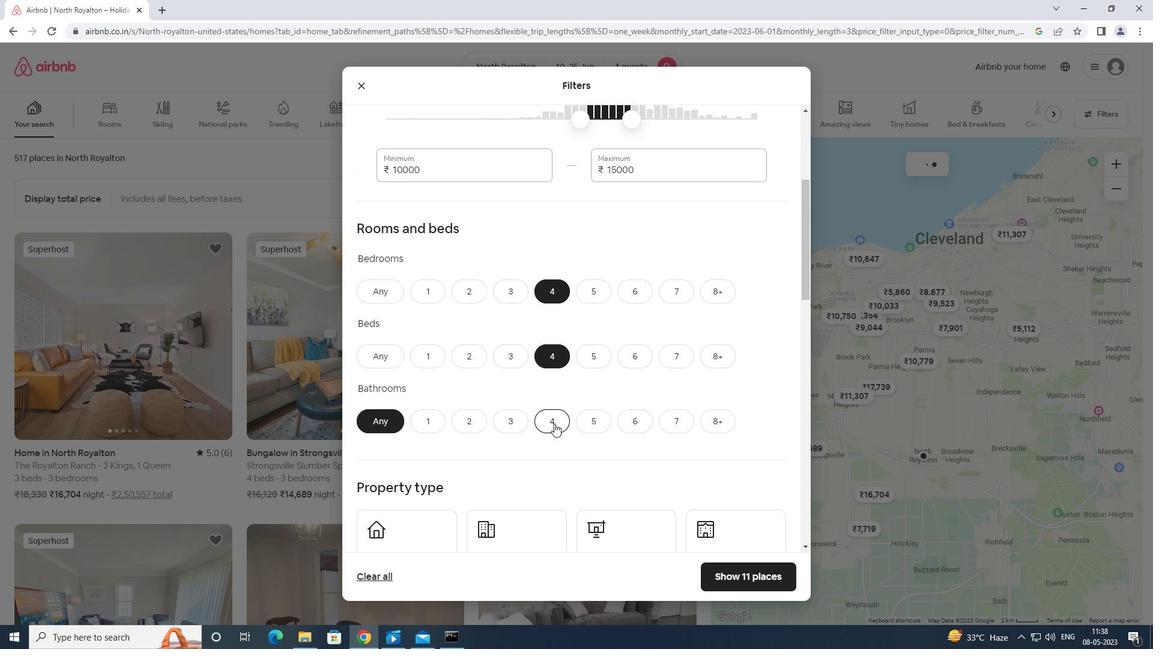 
Action: Mouse scrolled (555, 421) with delta (0, 0)
Screenshot: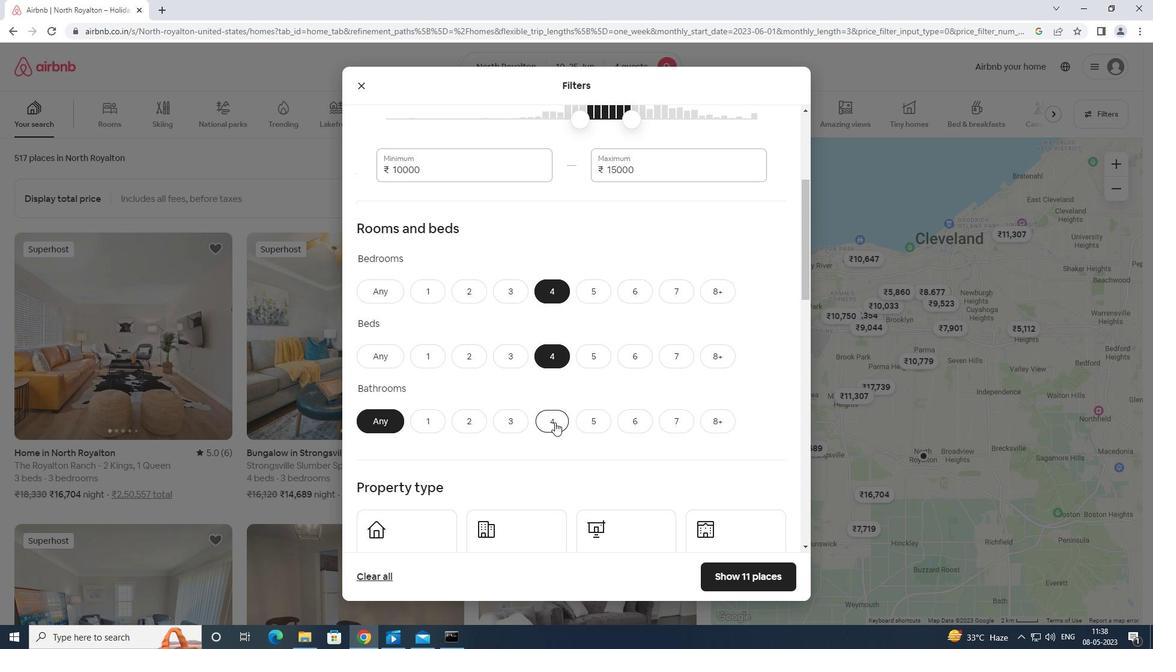 
Action: Mouse scrolled (555, 421) with delta (0, 0)
Screenshot: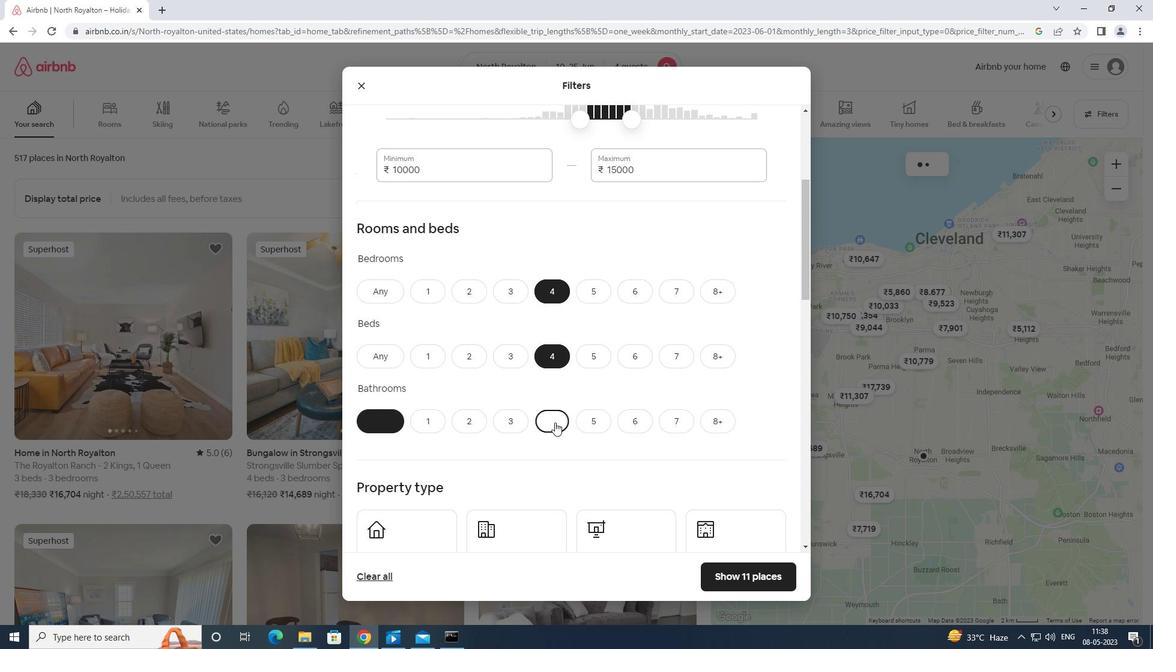 
Action: Mouse moved to (420, 414)
Screenshot: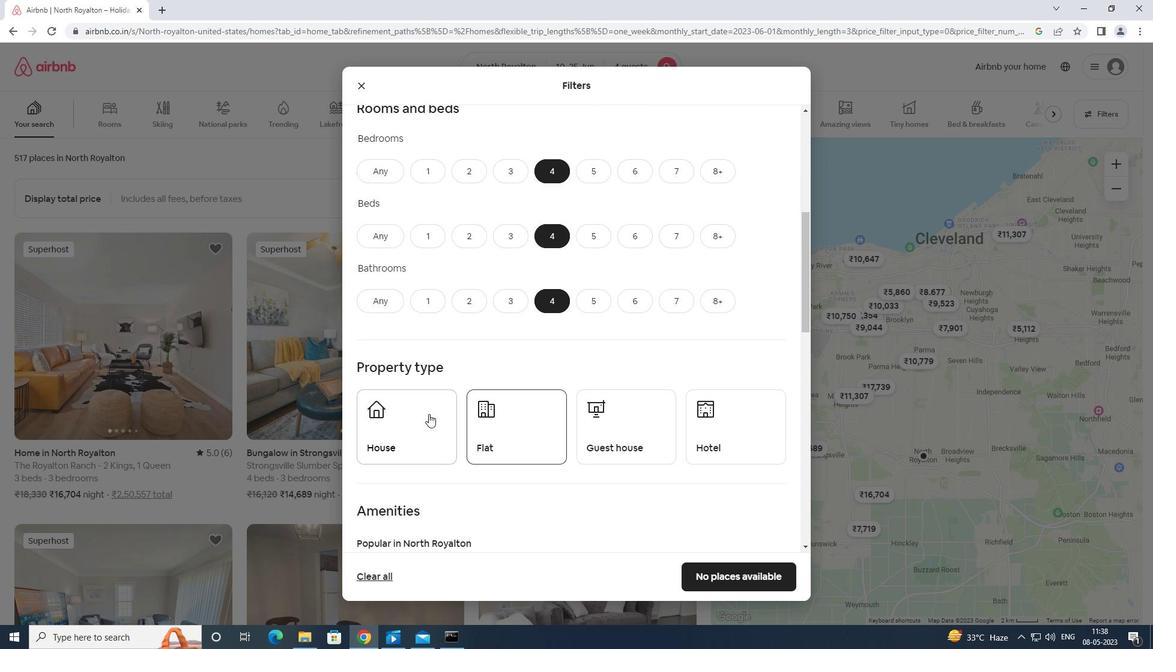 
Action: Mouse pressed left at (420, 414)
Screenshot: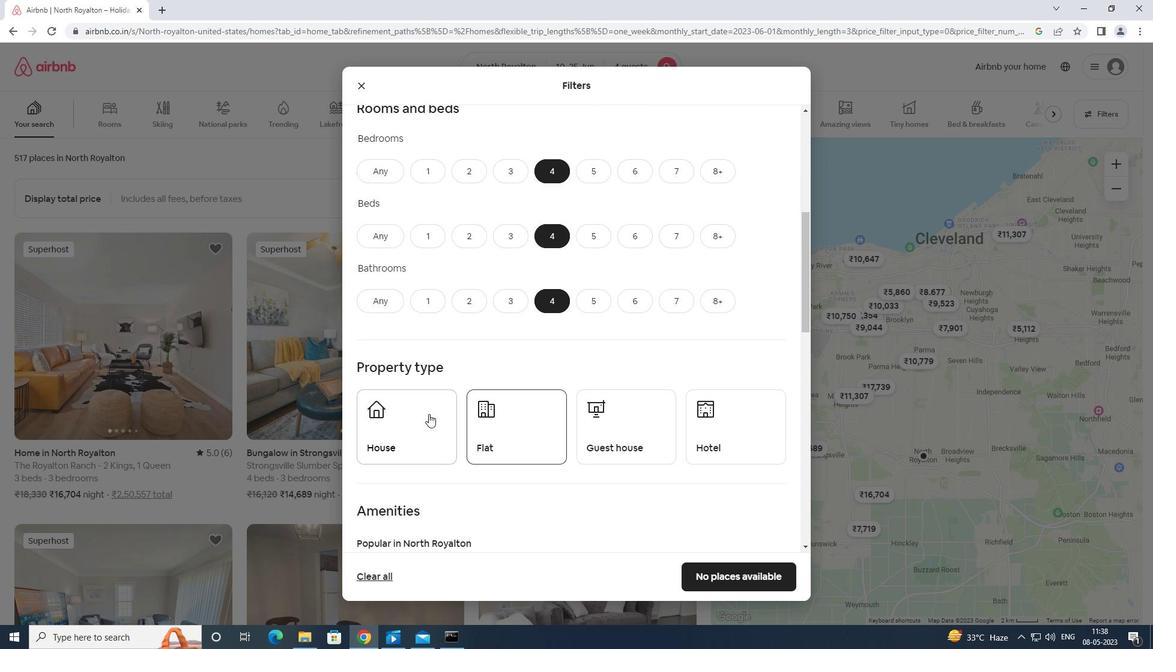 
Action: Mouse moved to (566, 440)
Screenshot: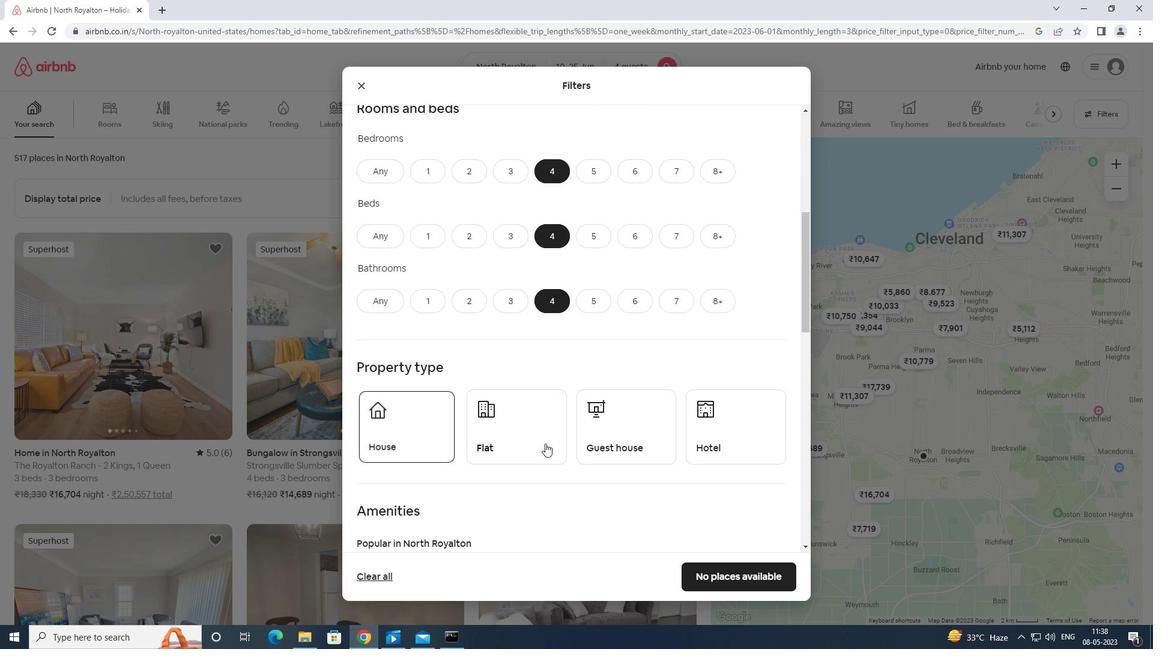 
Action: Mouse pressed left at (566, 440)
Screenshot: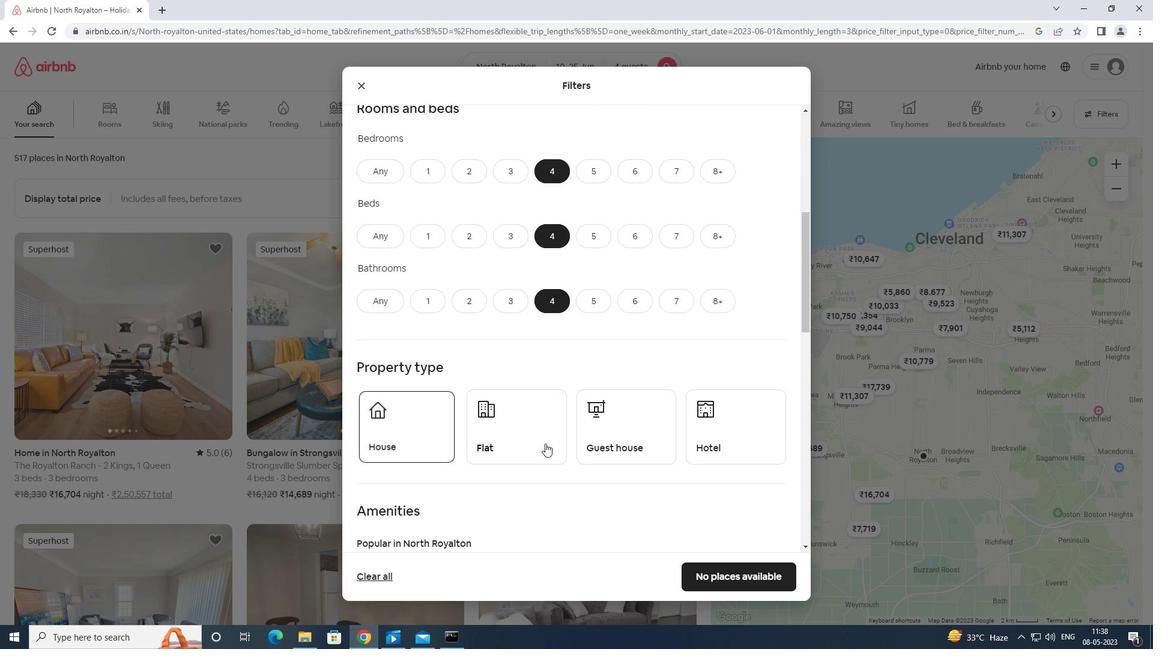 
Action: Mouse moved to (614, 429)
Screenshot: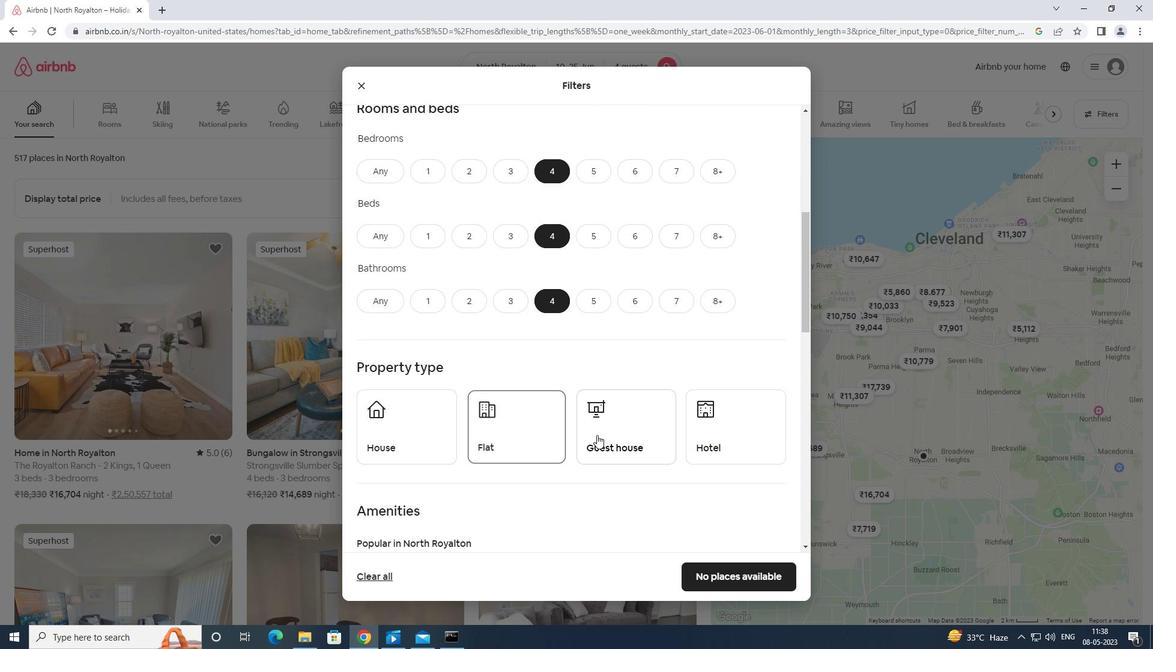 
Action: Mouse pressed left at (614, 429)
Screenshot: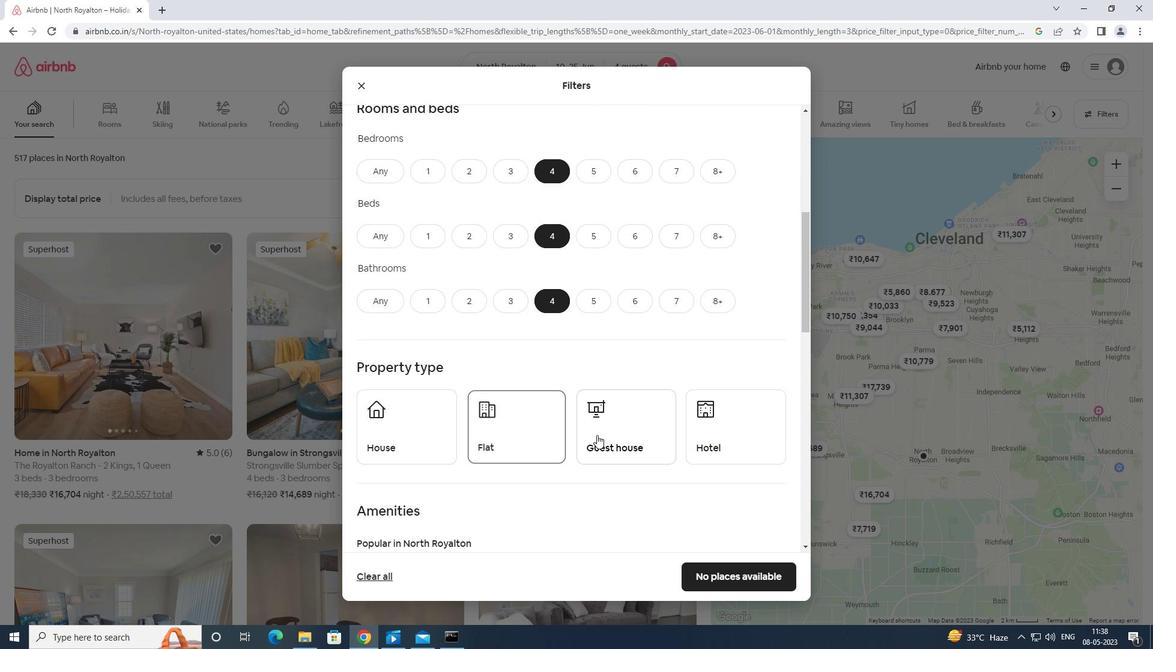 
Action: Mouse moved to (720, 430)
Screenshot: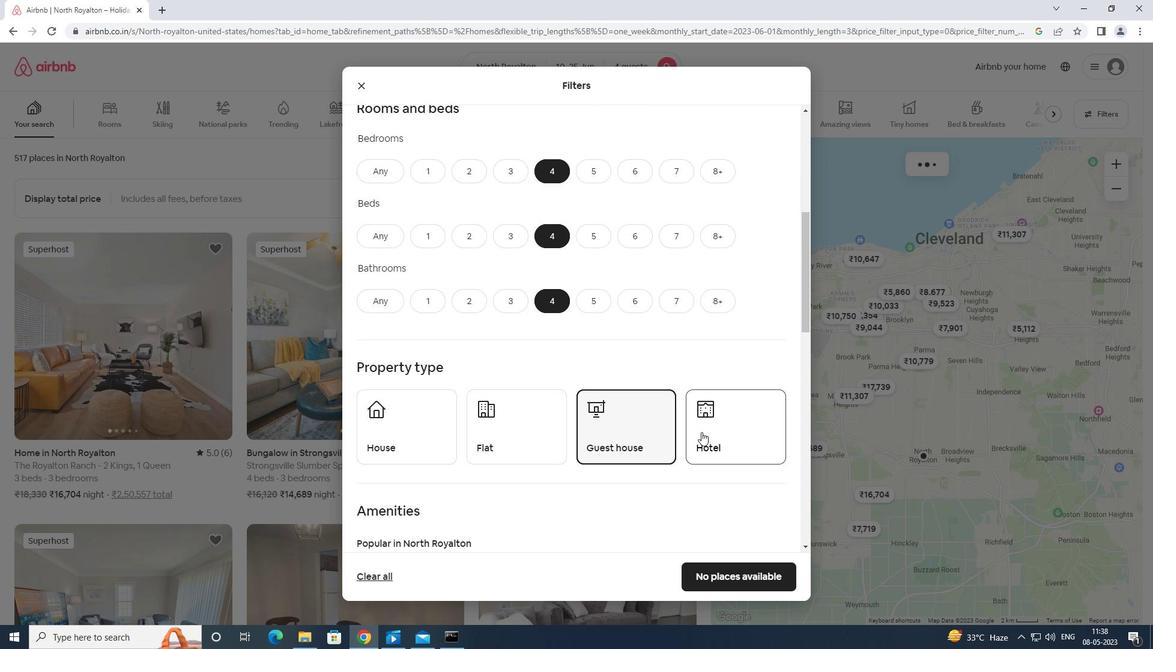 
Action: Mouse pressed left at (720, 430)
Screenshot: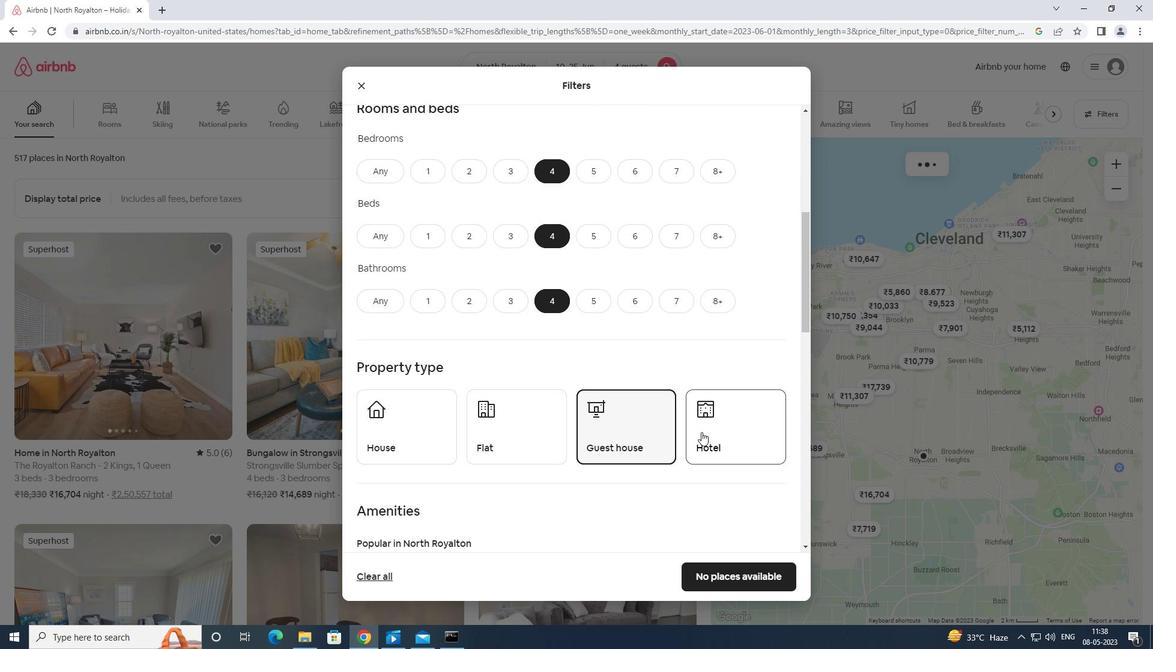 
Action: Mouse moved to (391, 417)
Screenshot: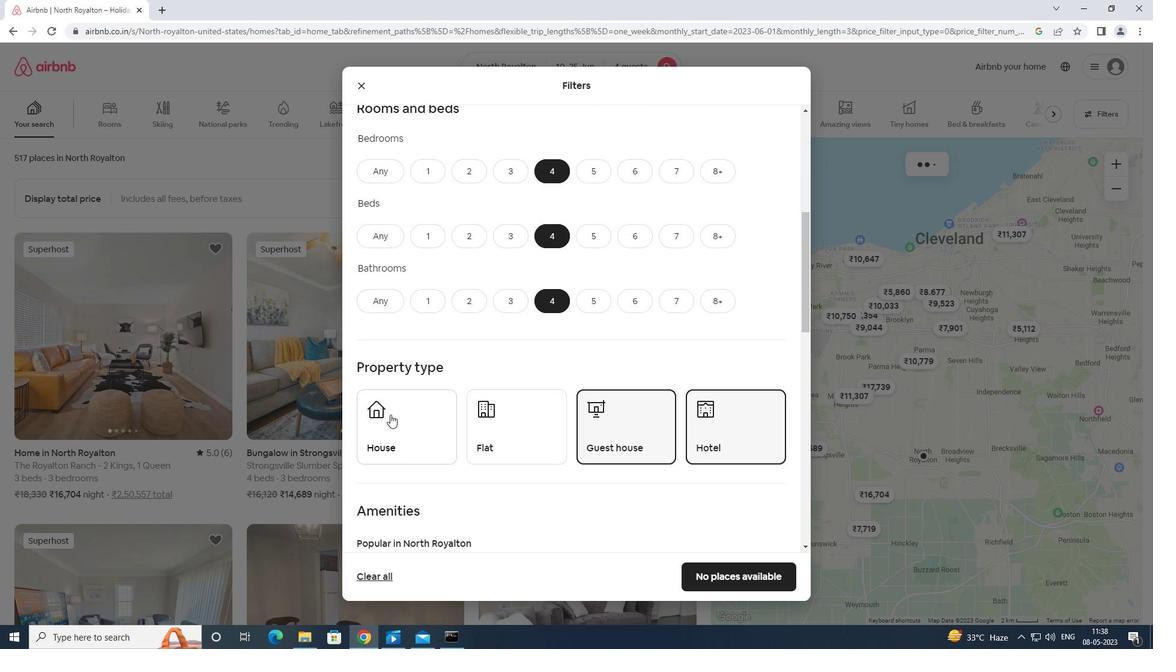 
Action: Mouse pressed left at (391, 417)
Screenshot: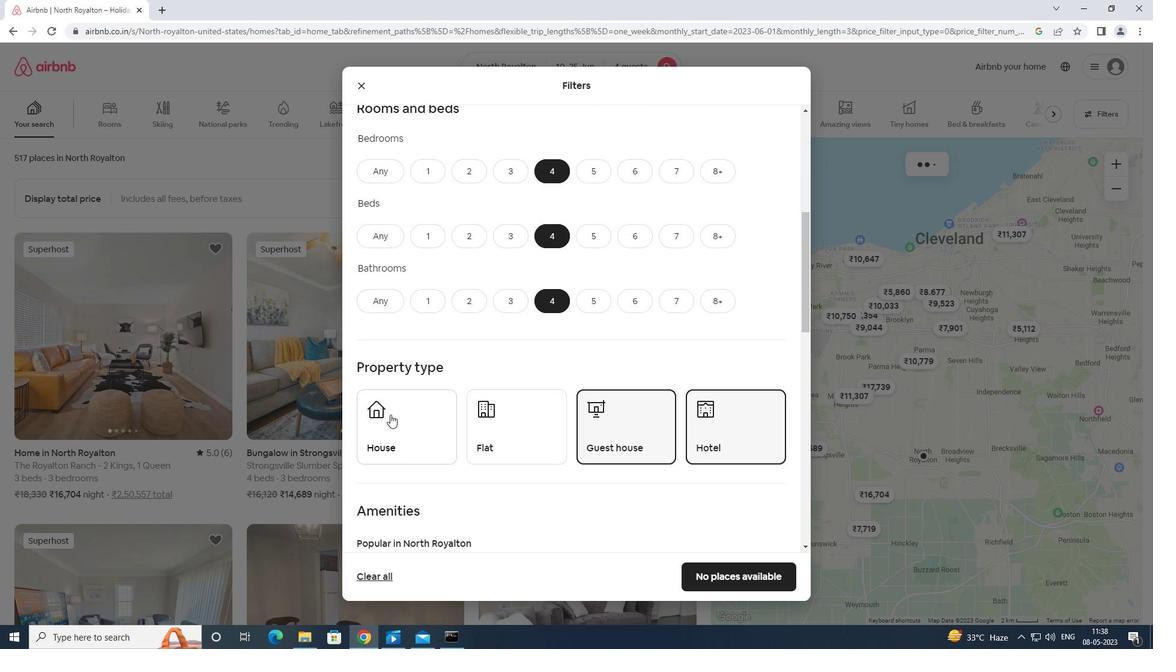 
Action: Mouse moved to (505, 426)
Screenshot: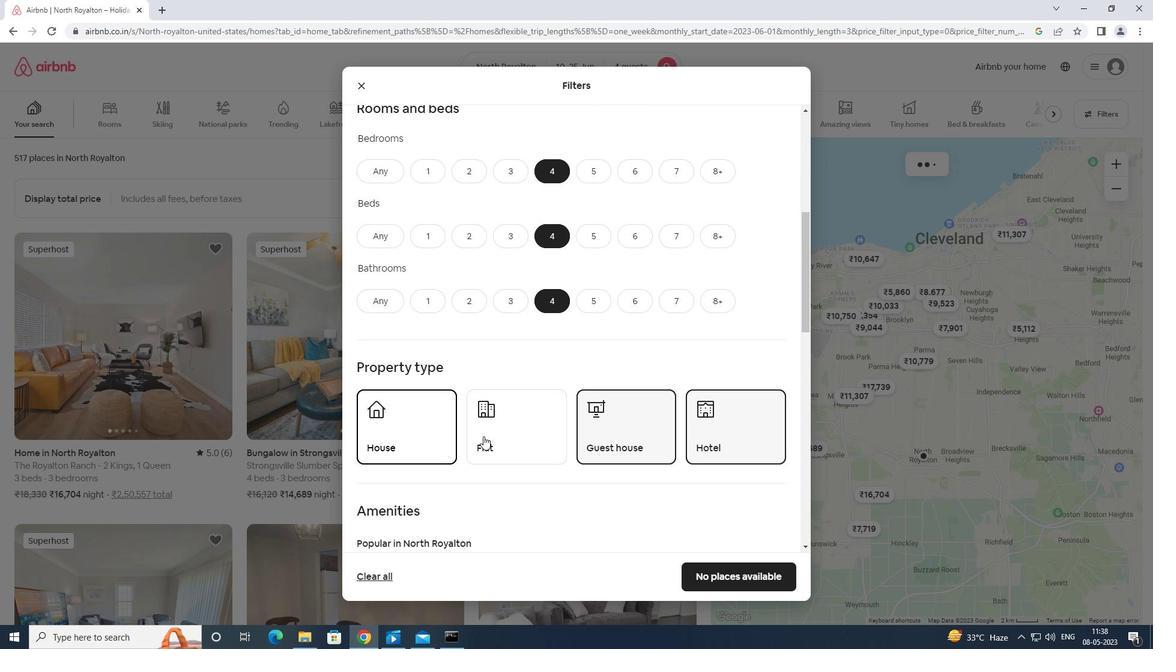 
Action: Mouse pressed left at (505, 426)
Screenshot: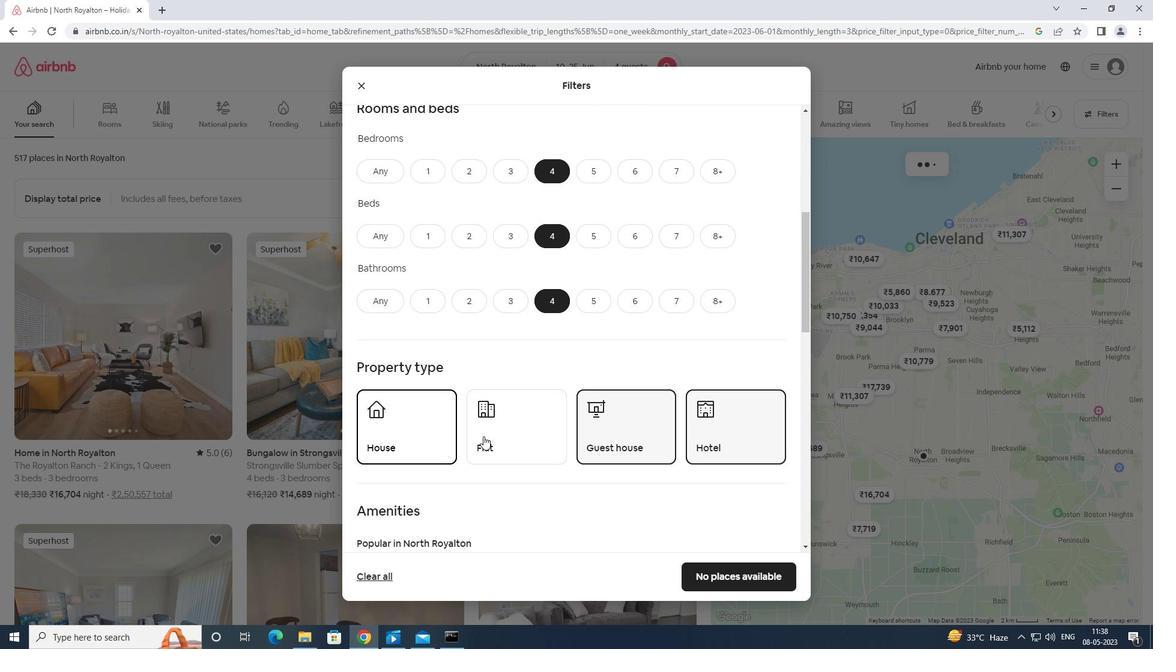 
Action: Mouse moved to (512, 426)
Screenshot: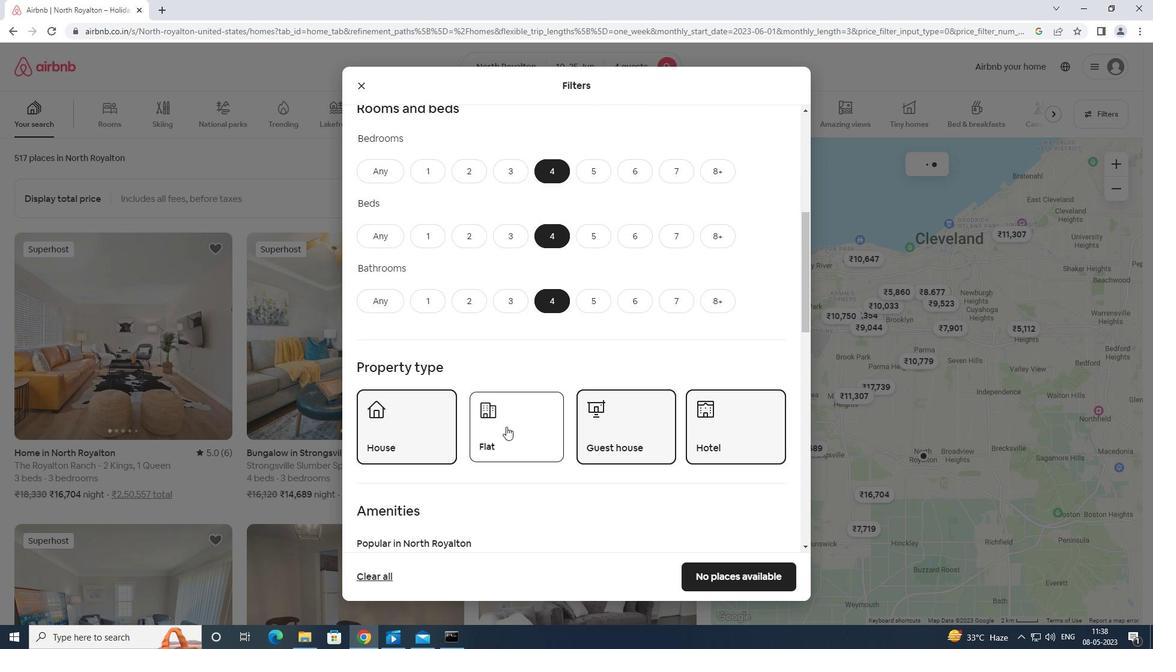 
Action: Mouse scrolled (512, 425) with delta (0, 0)
Screenshot: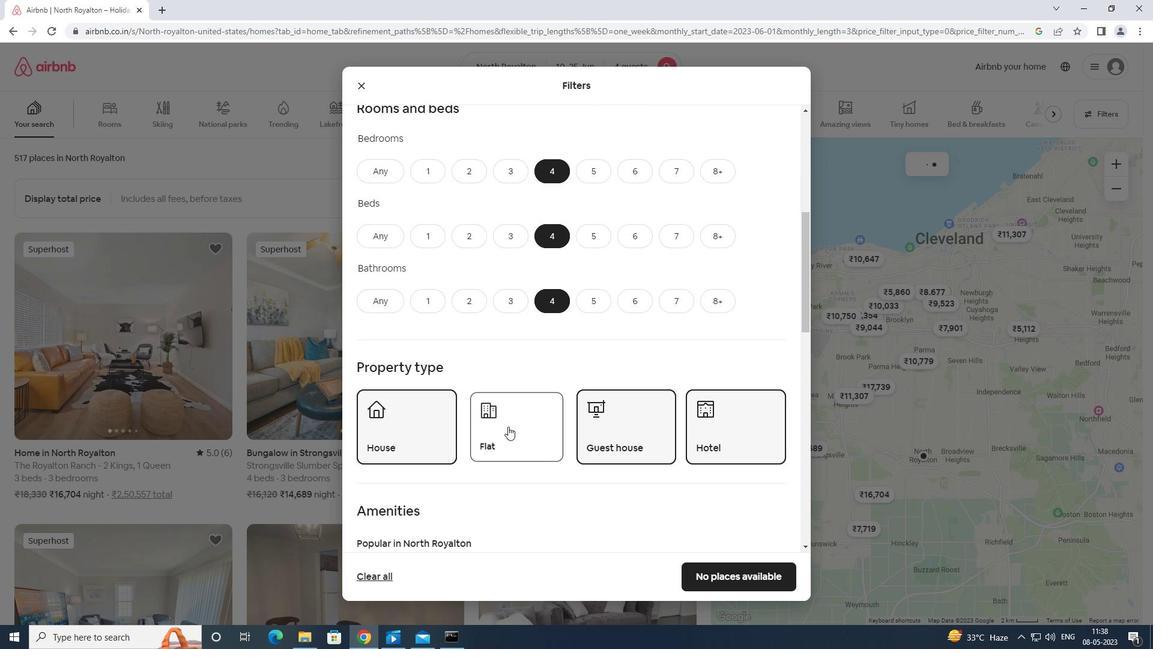 
Action: Mouse scrolled (512, 425) with delta (0, 0)
Screenshot: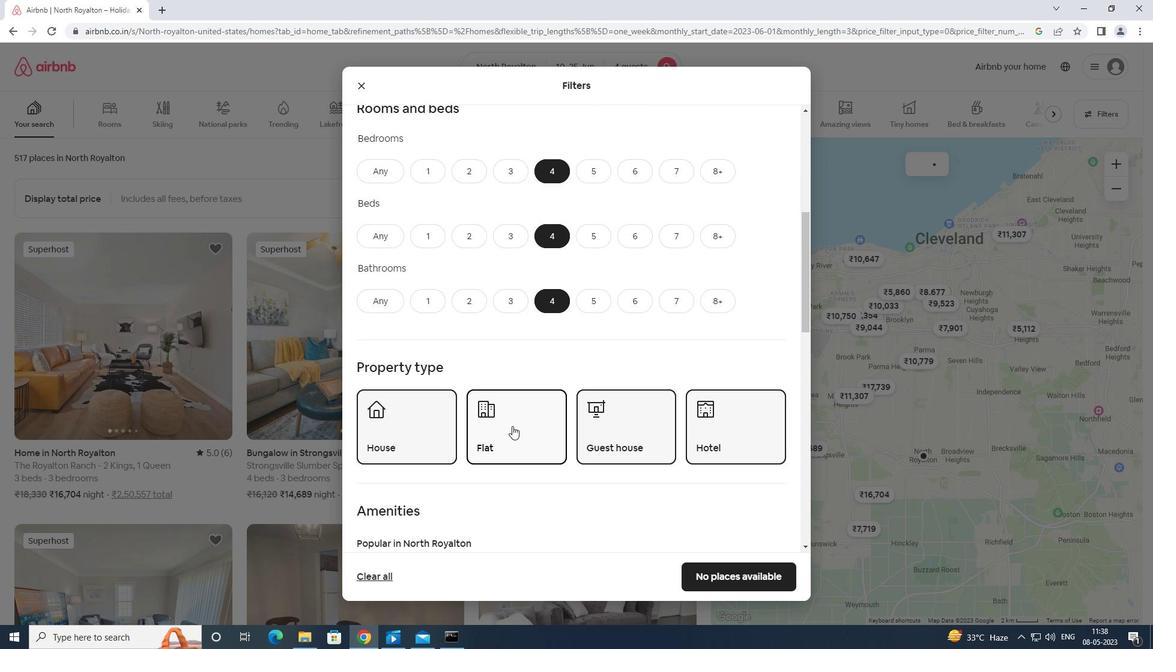 
Action: Mouse scrolled (512, 425) with delta (0, 0)
Screenshot: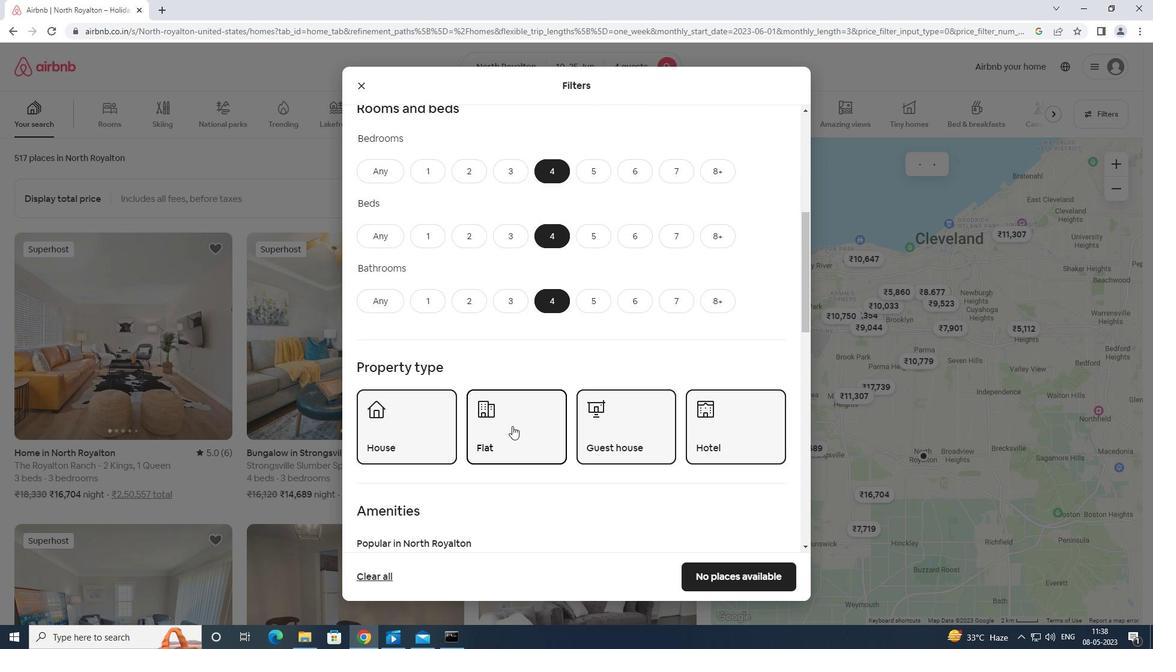 
Action: Mouse moved to (366, 385)
Screenshot: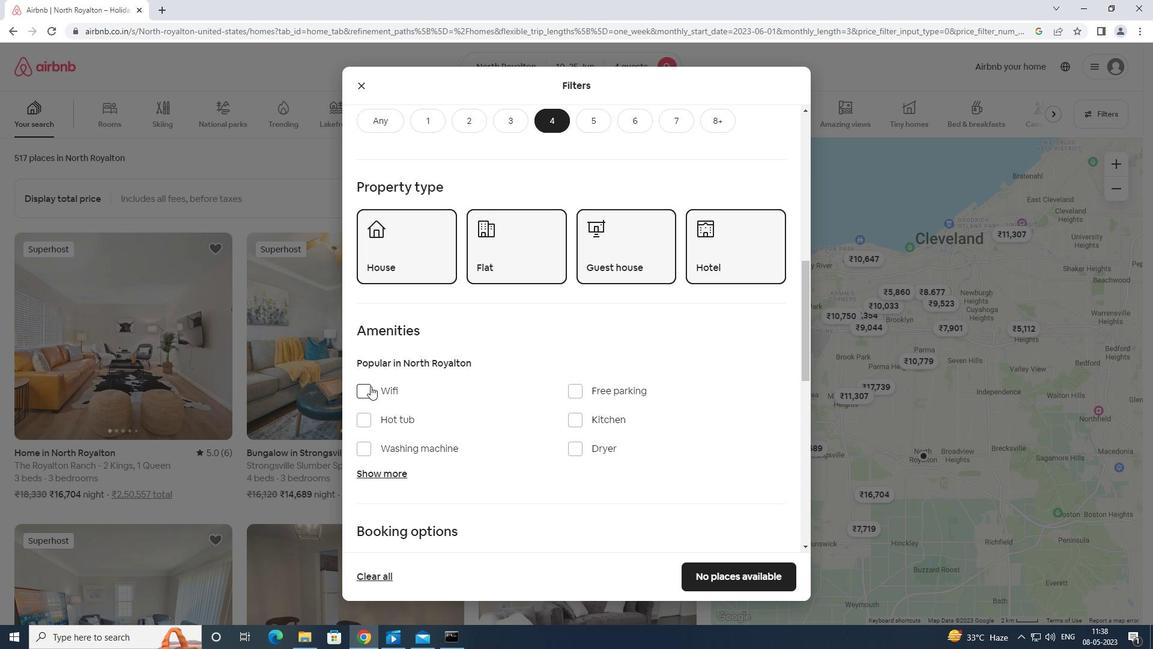 
Action: Mouse pressed left at (366, 385)
Screenshot: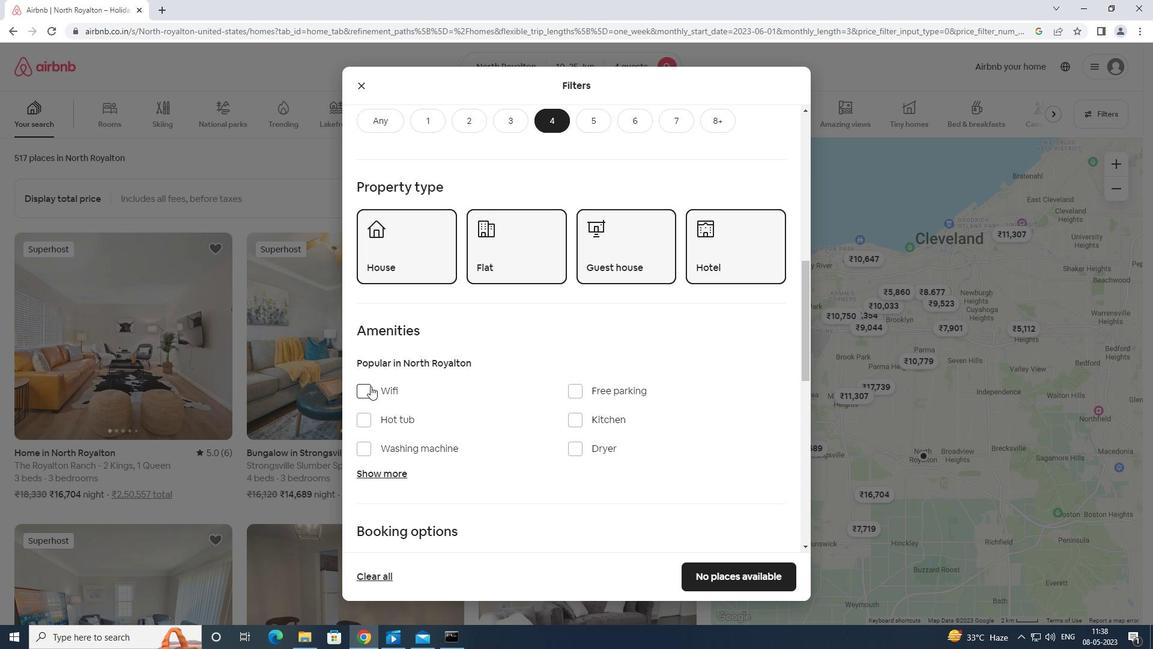 
Action: Mouse moved to (577, 388)
Screenshot: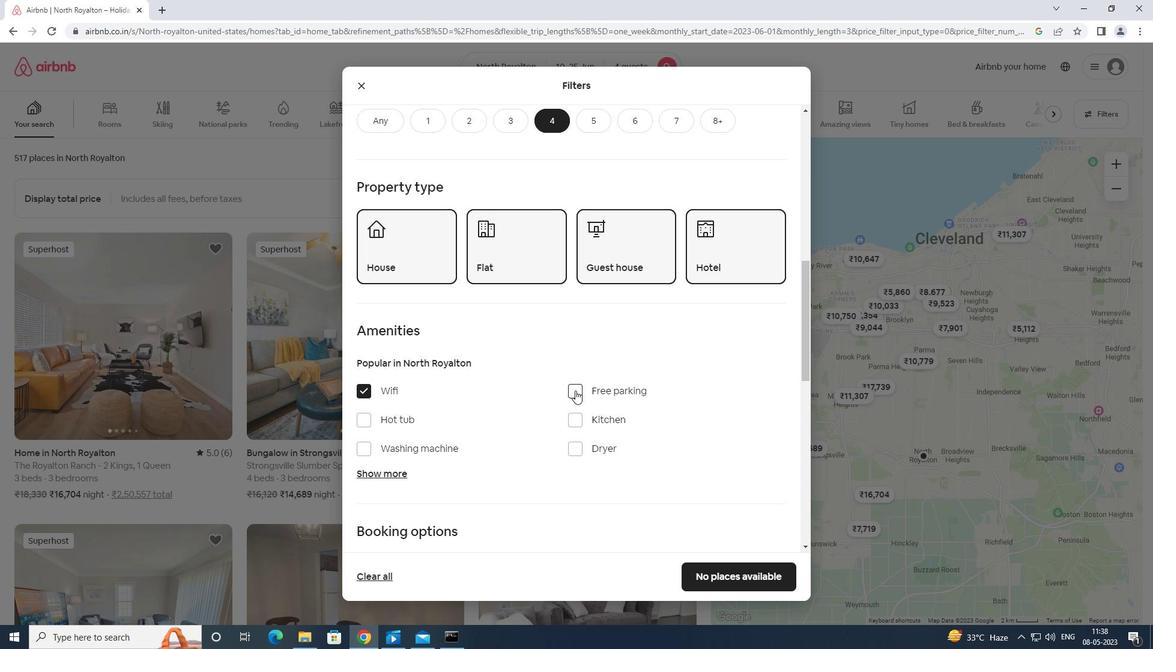 
Action: Mouse pressed left at (577, 388)
Screenshot: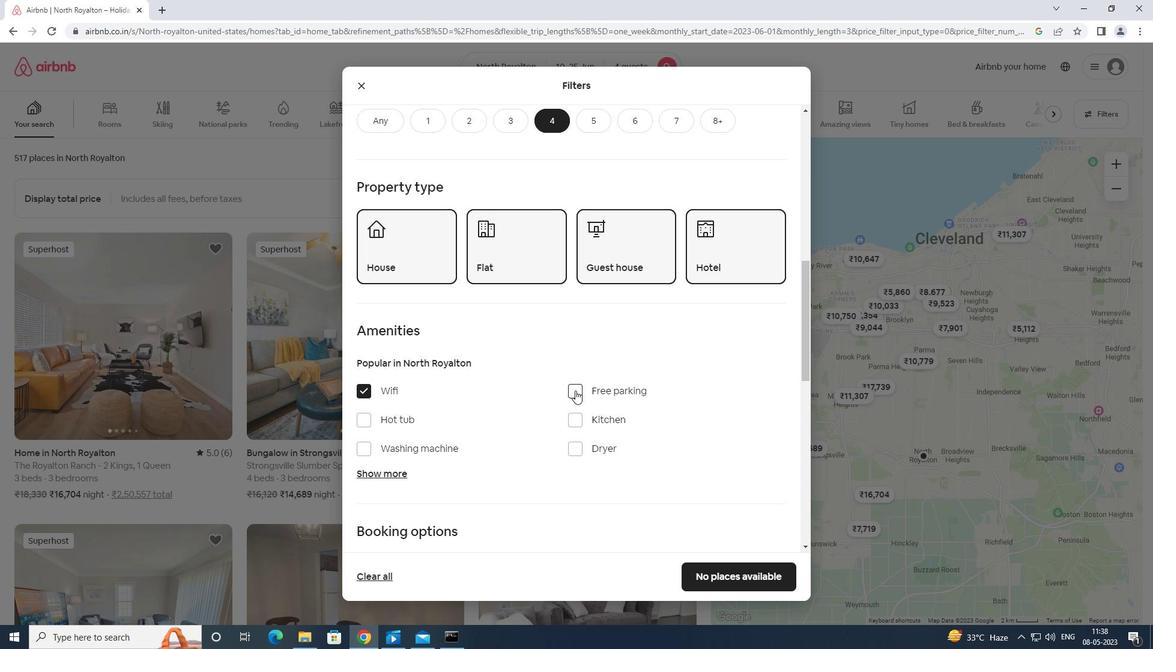 
Action: Mouse moved to (387, 470)
Screenshot: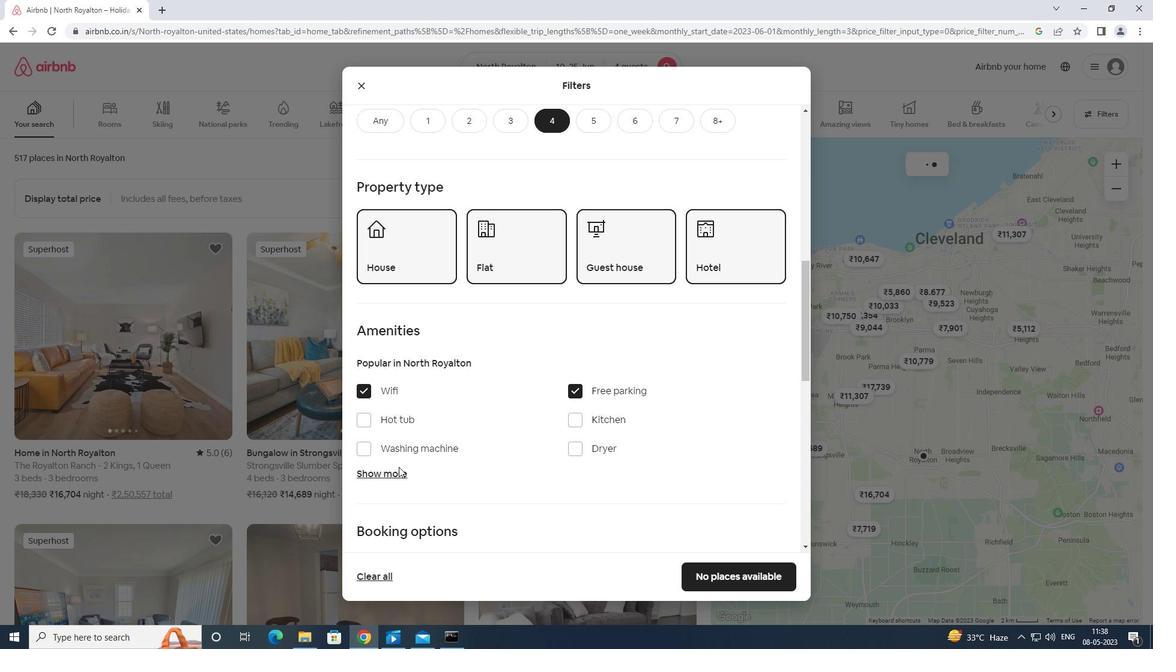 
Action: Mouse pressed left at (387, 470)
Screenshot: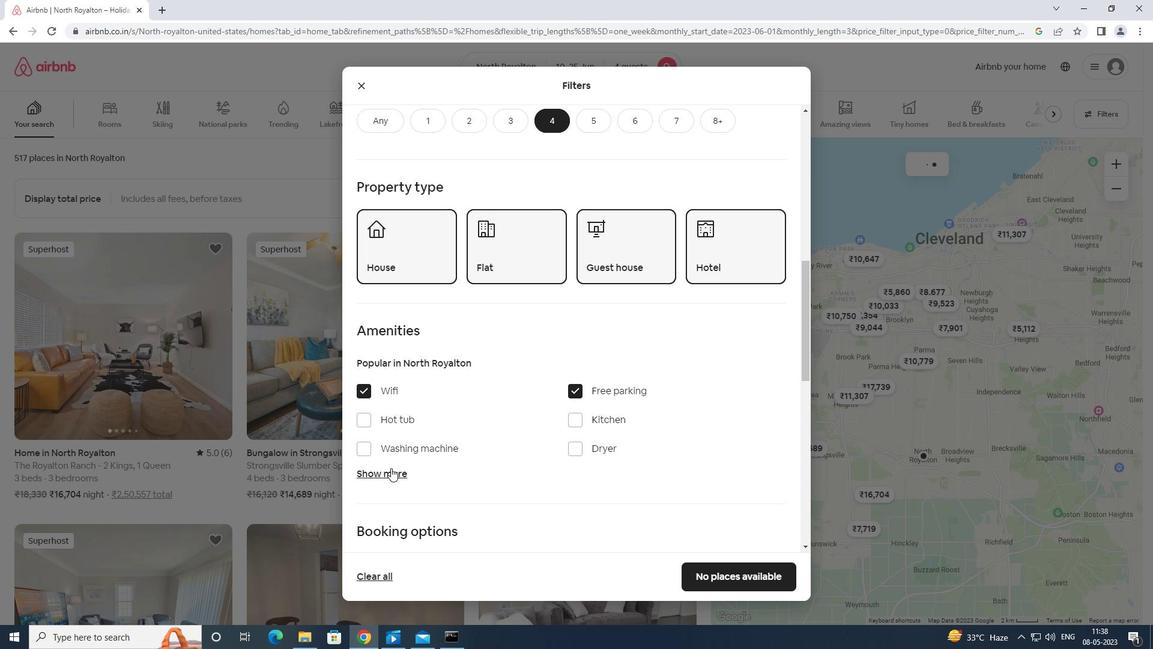 
Action: Mouse moved to (388, 473)
Screenshot: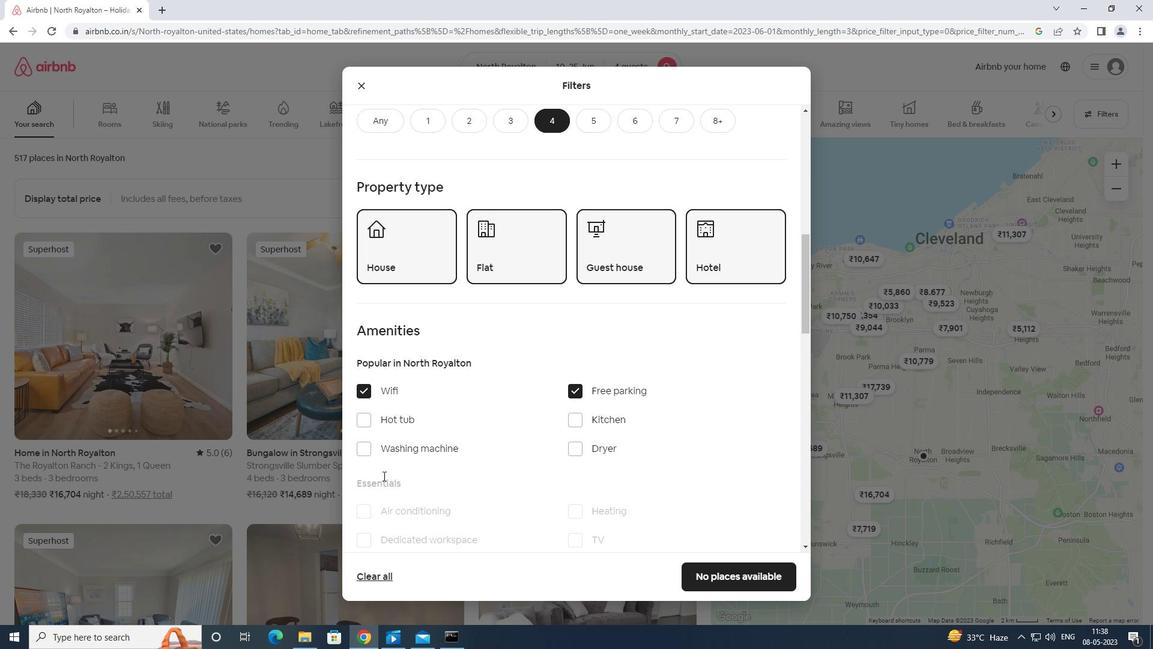
Action: Mouse scrolled (388, 472) with delta (0, 0)
Screenshot: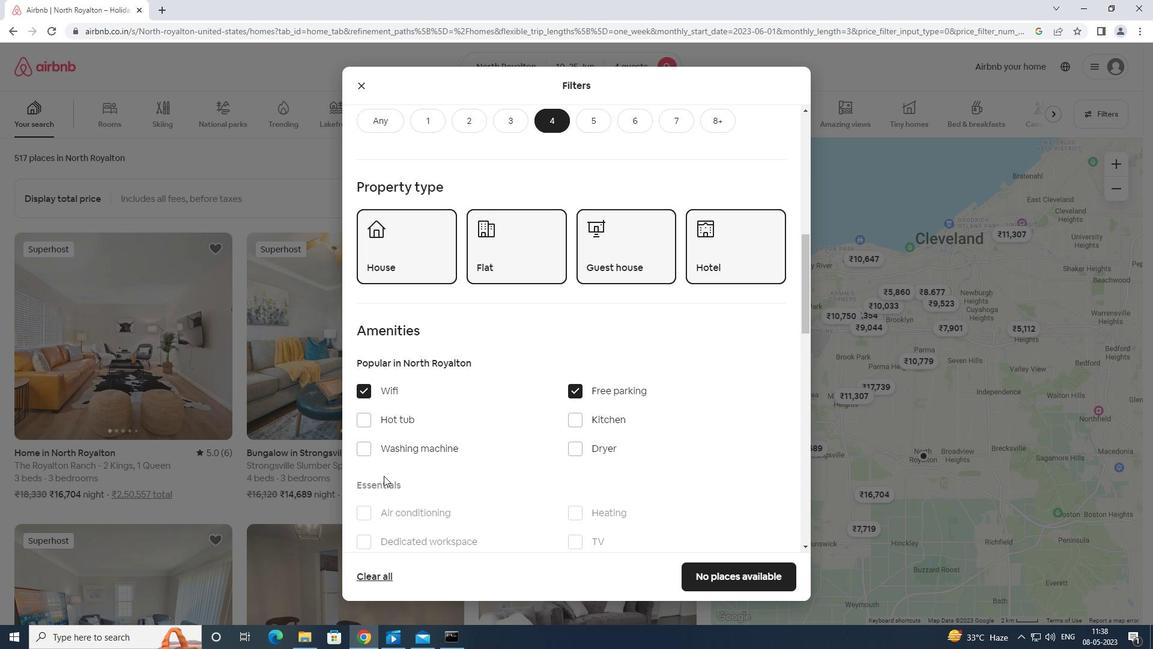 
Action: Mouse moved to (390, 473)
Screenshot: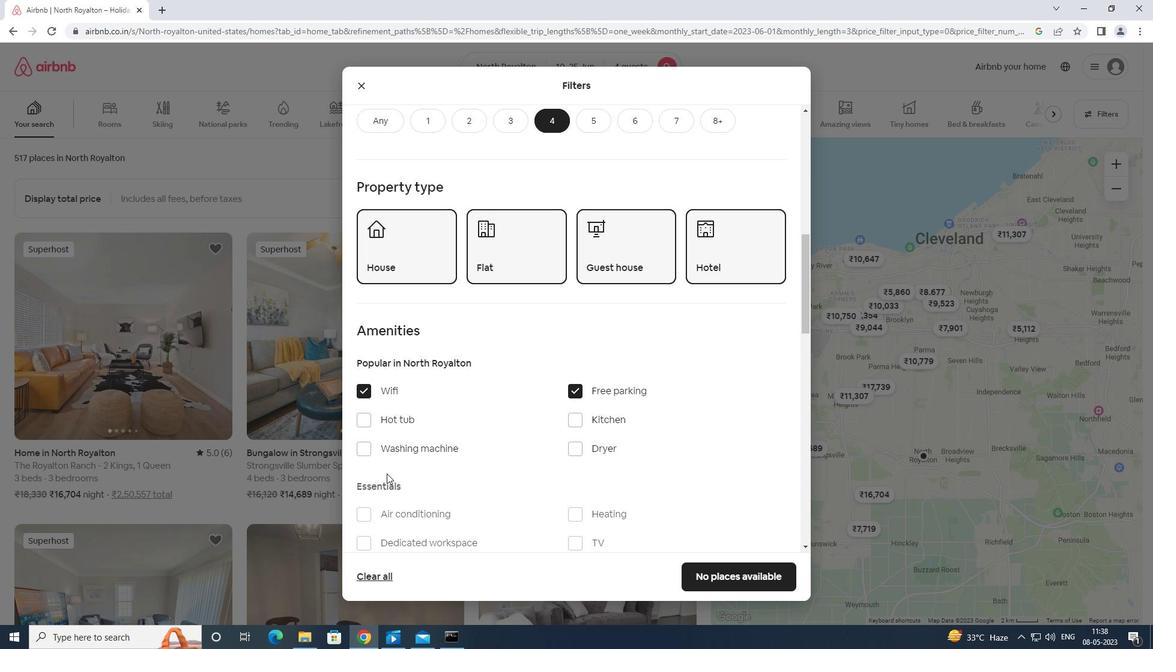 
Action: Mouse scrolled (390, 472) with delta (0, 0)
Screenshot: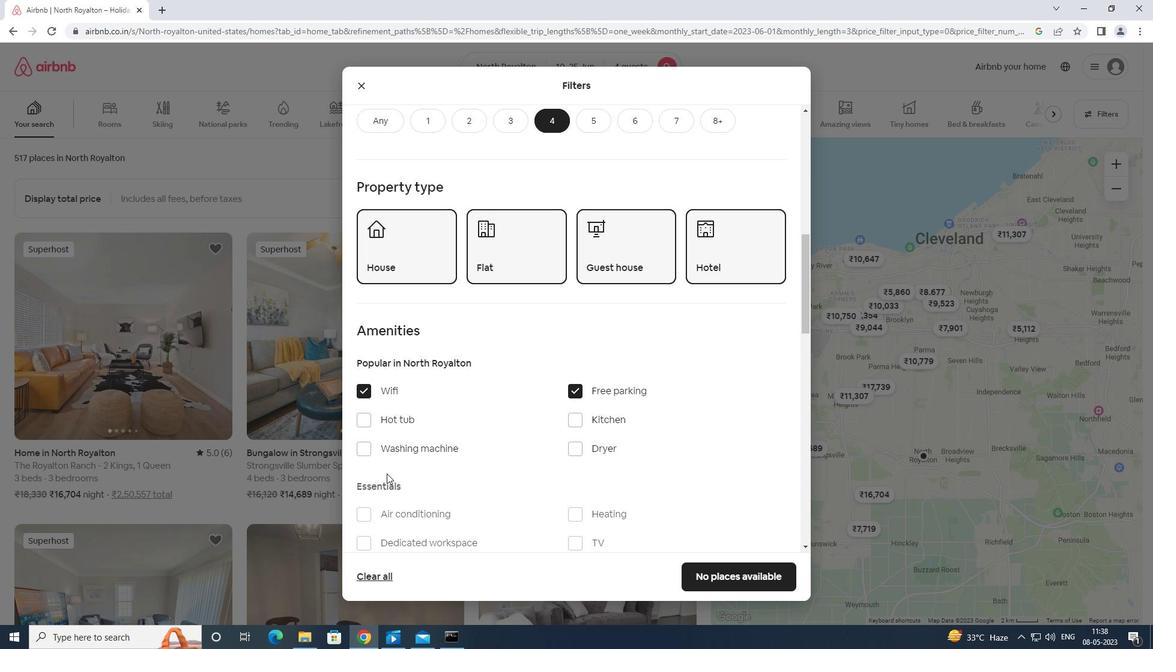 
Action: Mouse moved to (569, 420)
Screenshot: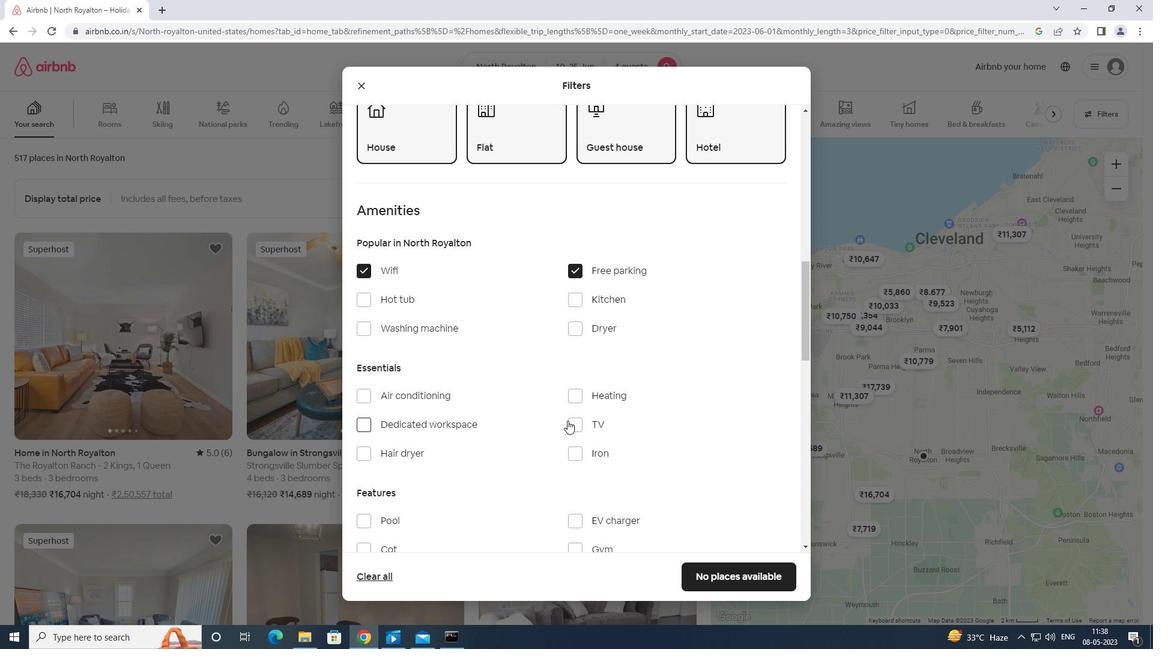 
Action: Mouse pressed left at (569, 420)
Screenshot: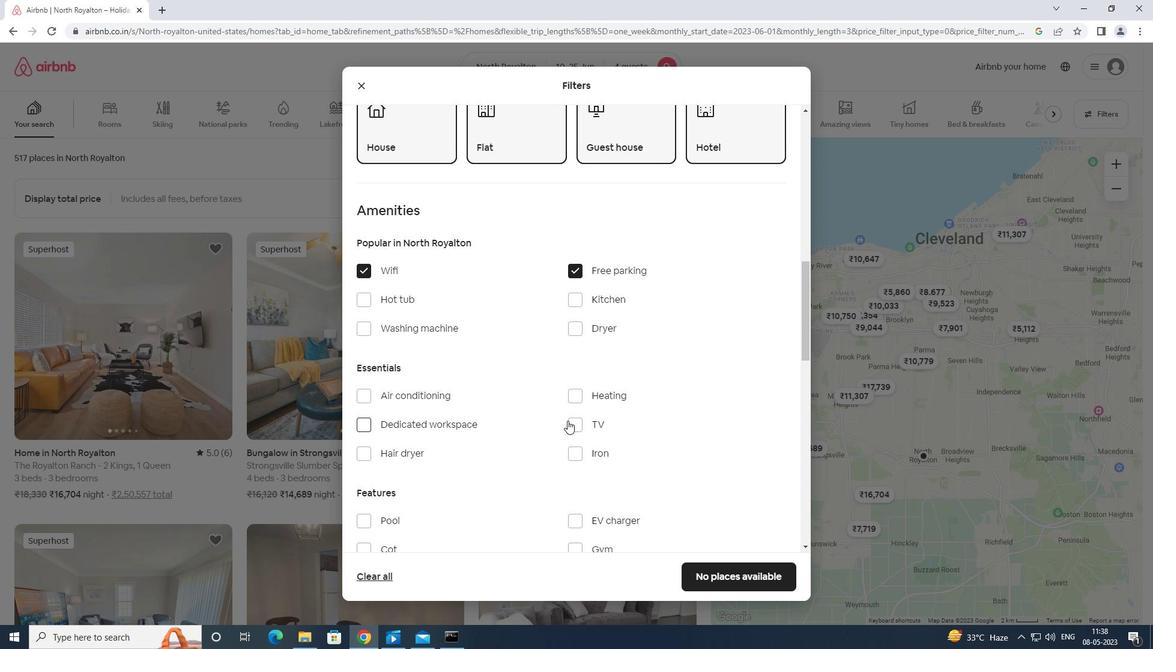 
Action: Mouse moved to (569, 434)
Screenshot: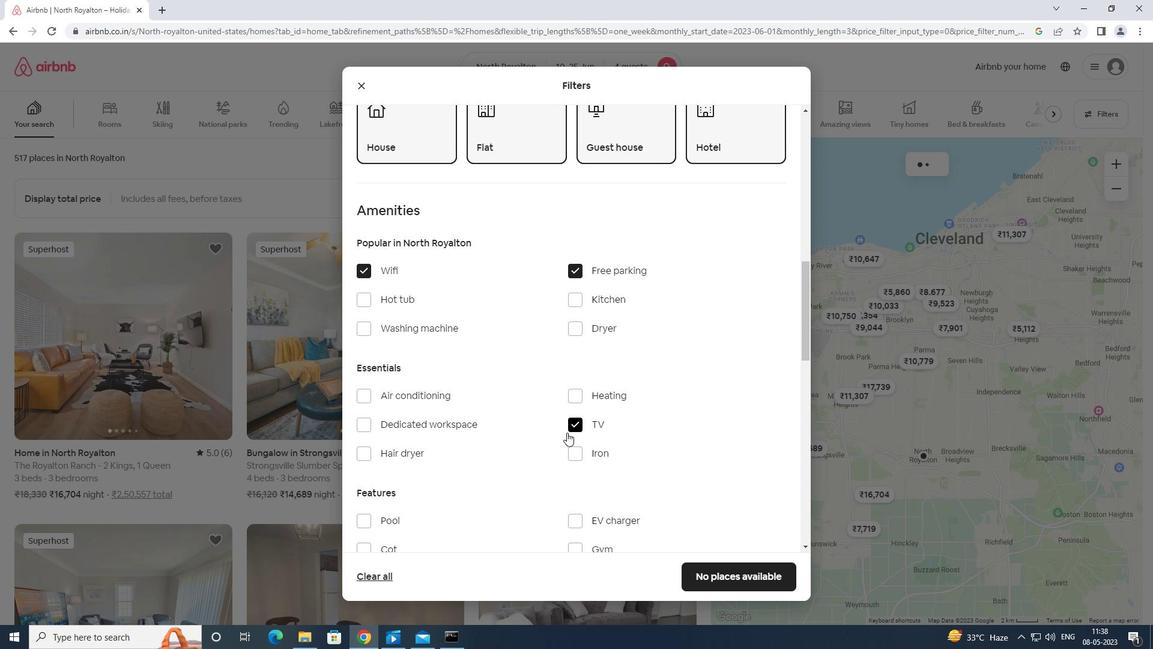 
Action: Mouse scrolled (569, 433) with delta (0, 0)
Screenshot: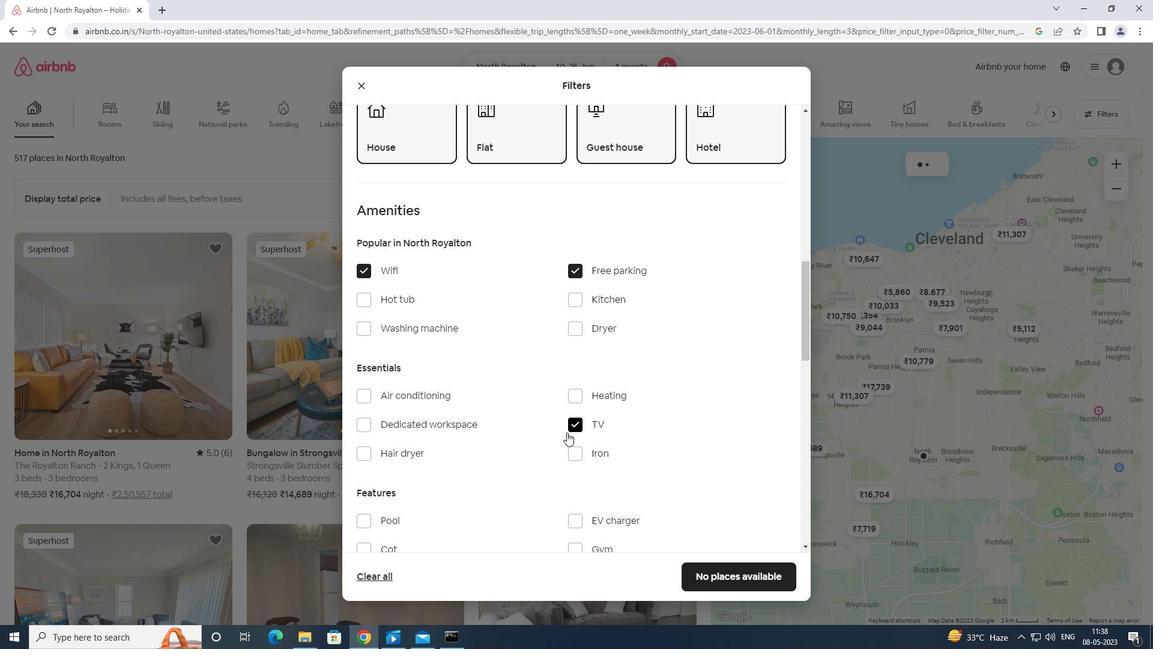 
Action: Mouse moved to (569, 434)
Screenshot: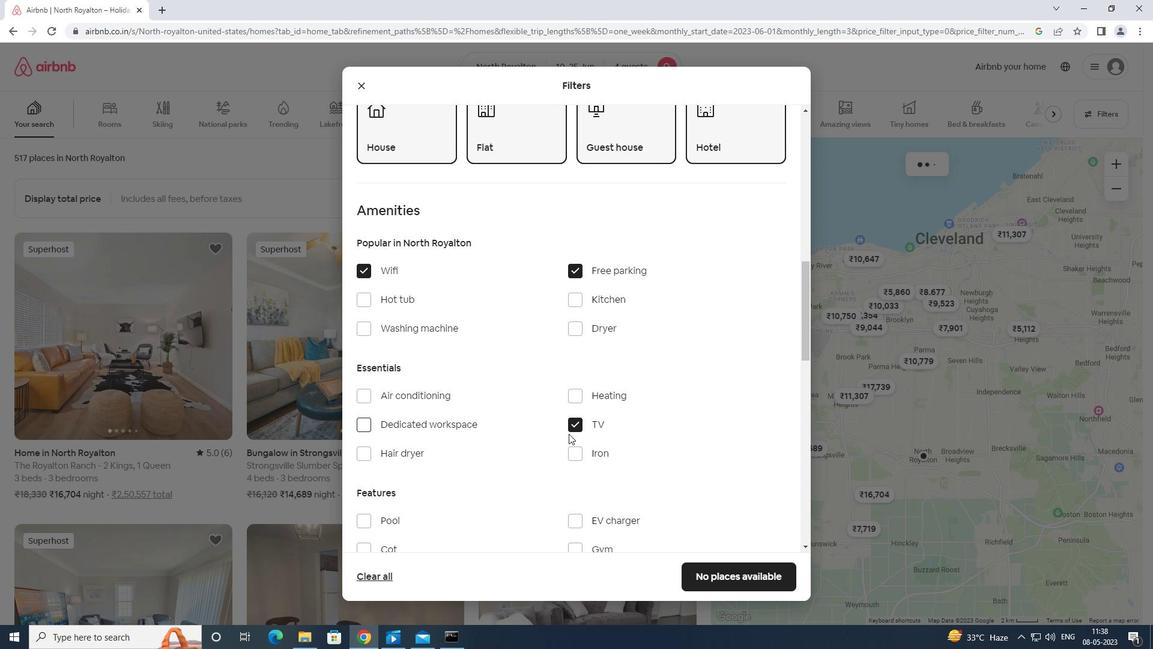 
Action: Mouse scrolled (569, 433) with delta (0, 0)
Screenshot: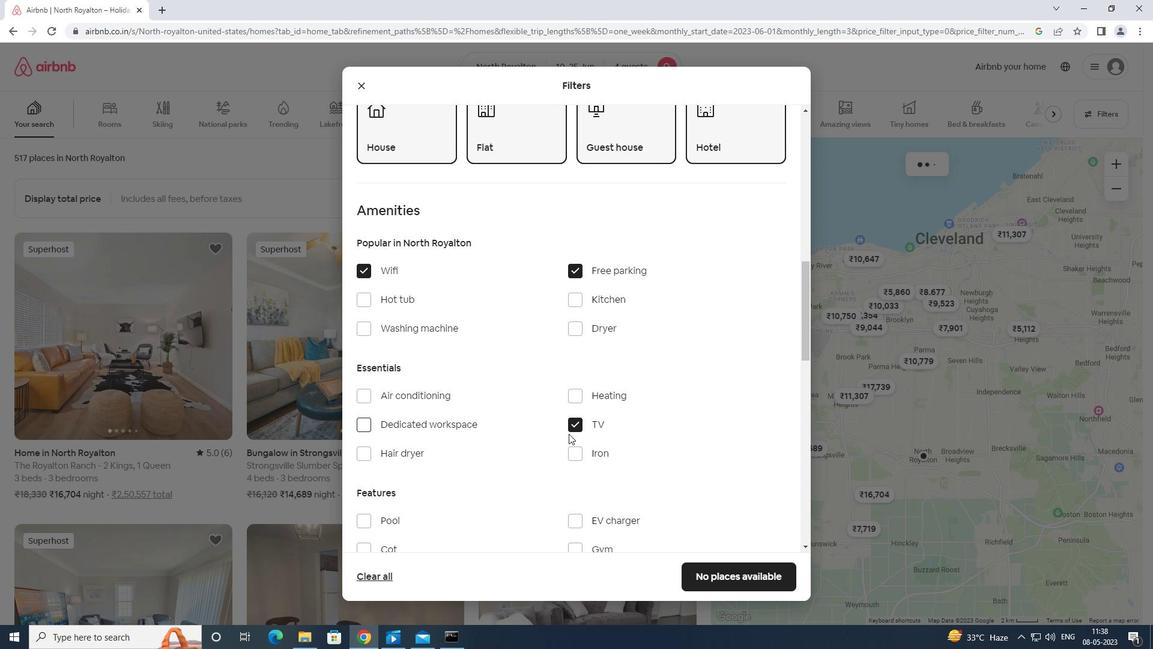 
Action: Mouse moved to (578, 434)
Screenshot: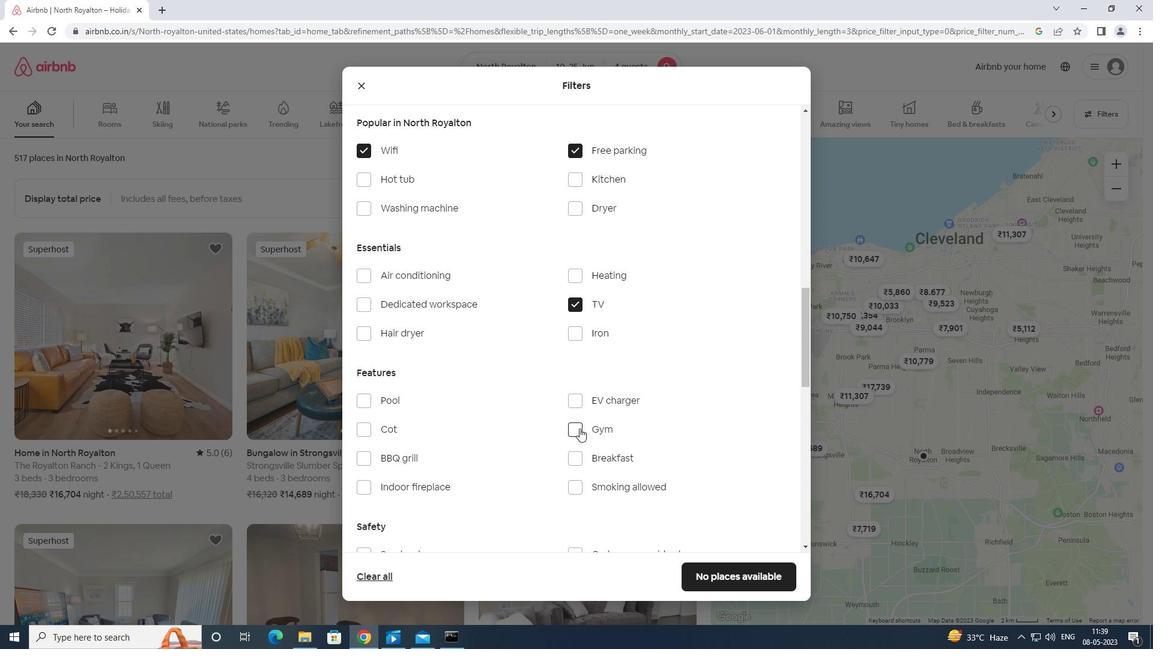 
Action: Mouse pressed left at (578, 434)
Screenshot: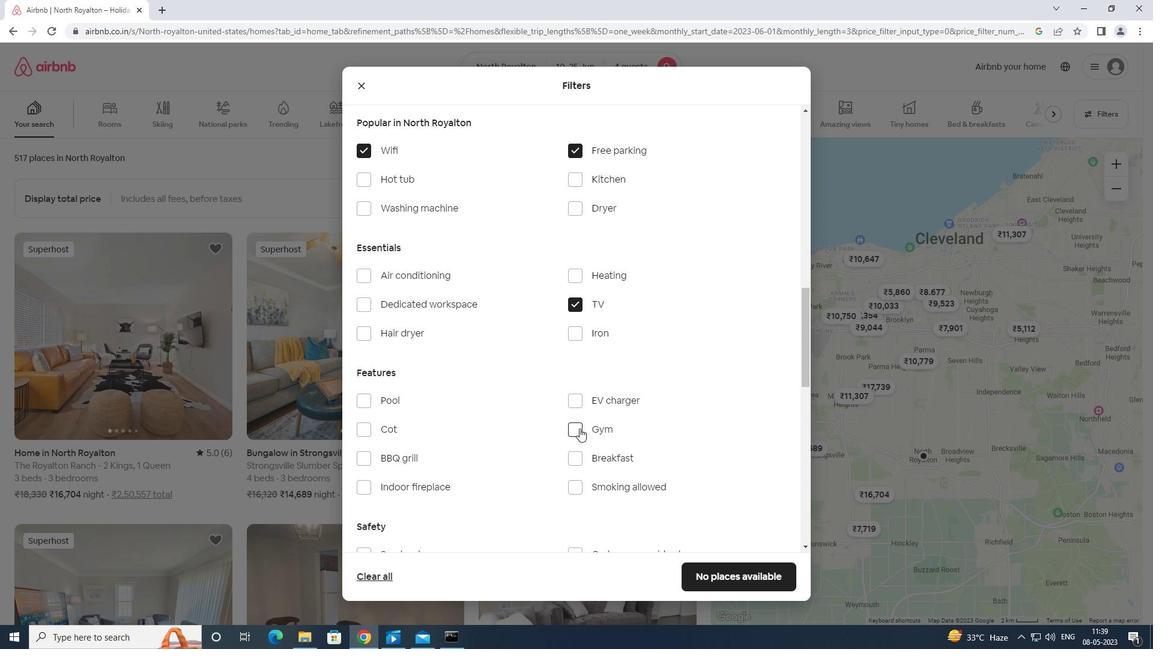 
Action: Mouse moved to (575, 455)
Screenshot: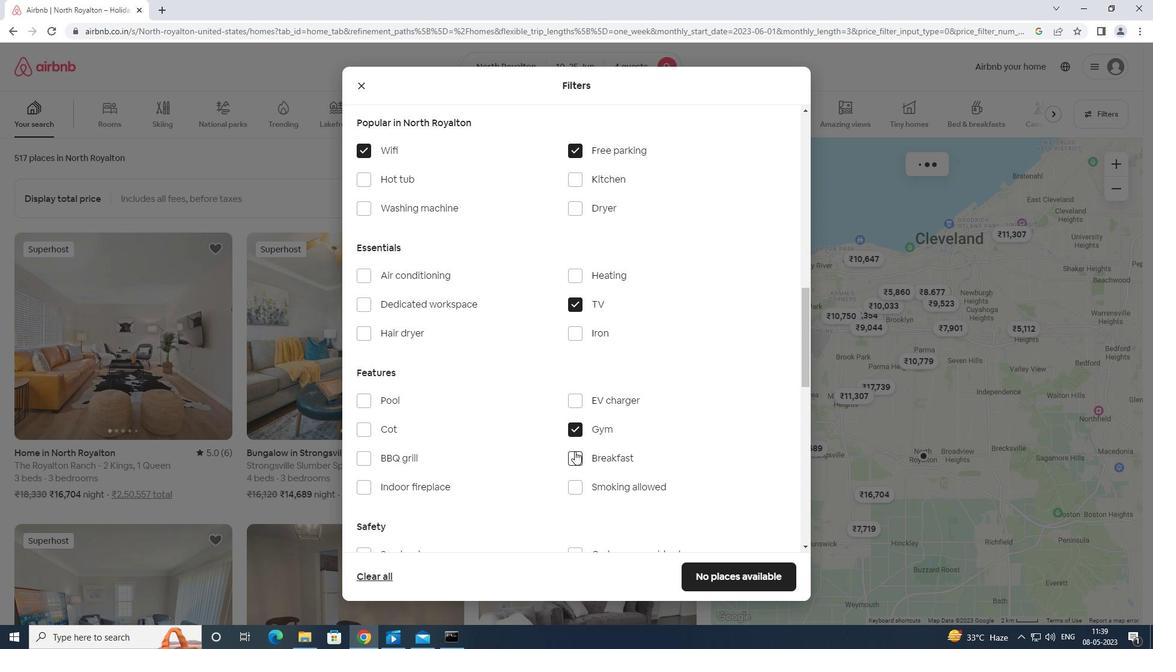 
Action: Mouse pressed left at (575, 455)
Screenshot: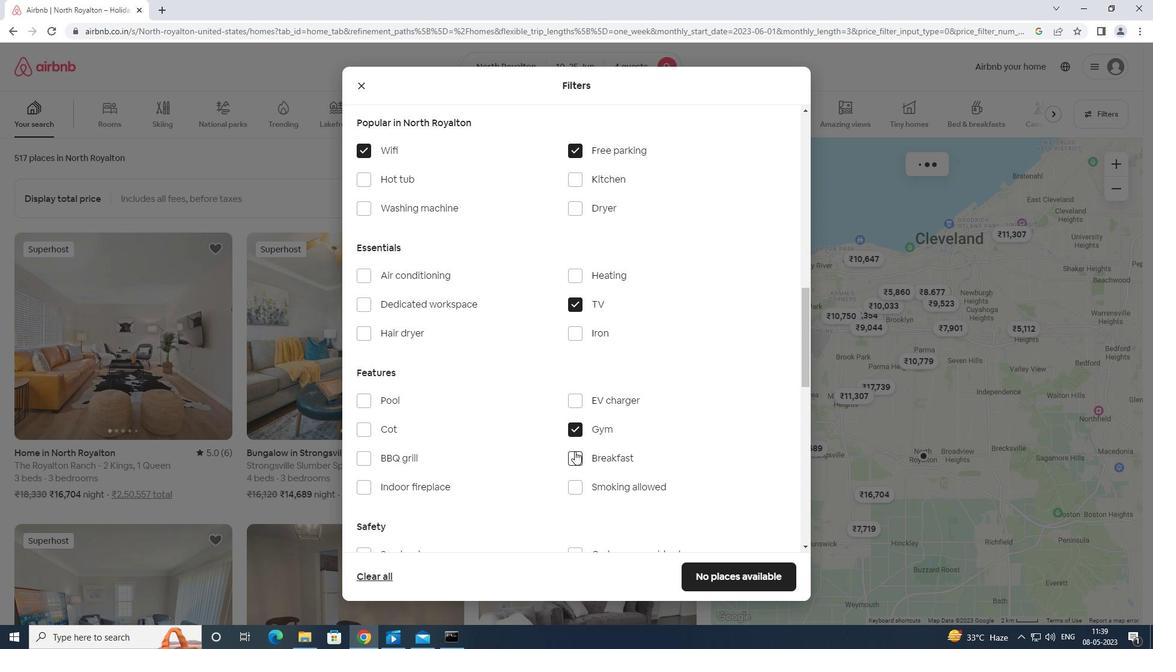 
Action: Mouse moved to (573, 458)
Screenshot: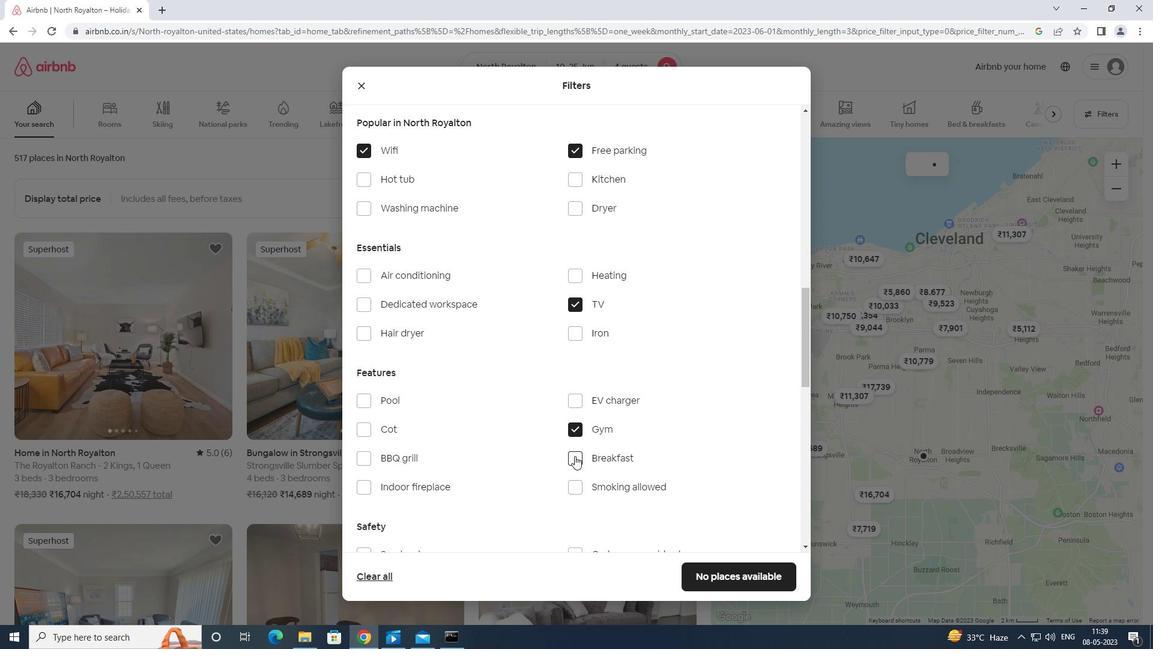 
Action: Mouse scrolled (573, 457) with delta (0, 0)
Screenshot: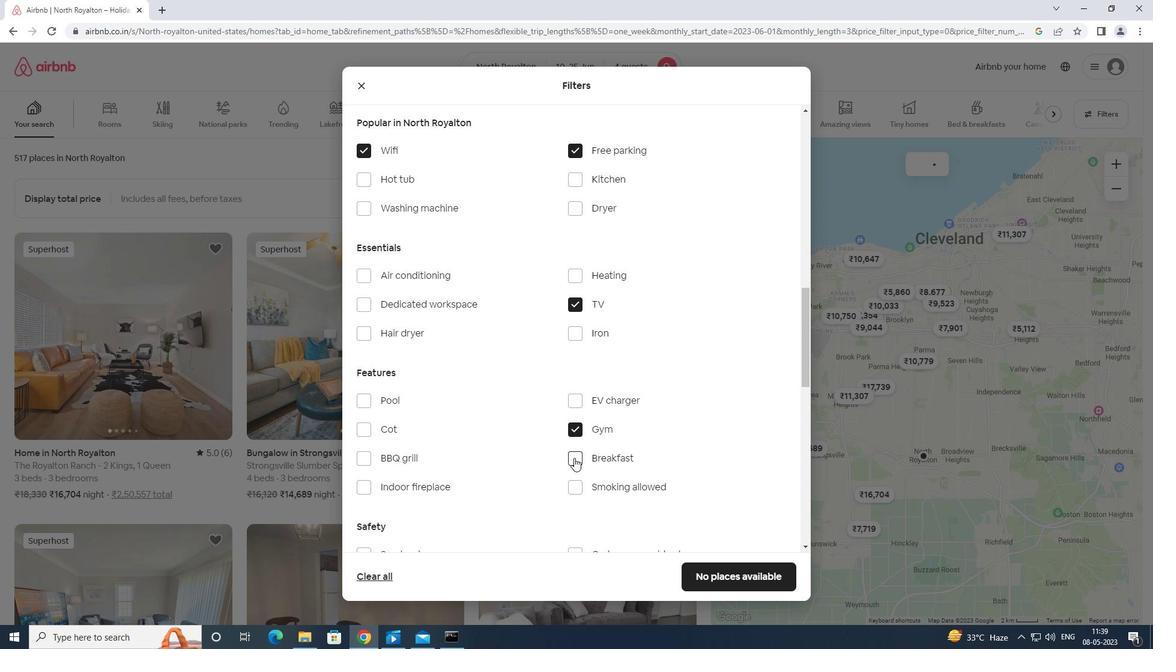 
Action: Mouse scrolled (573, 457) with delta (0, 0)
Screenshot: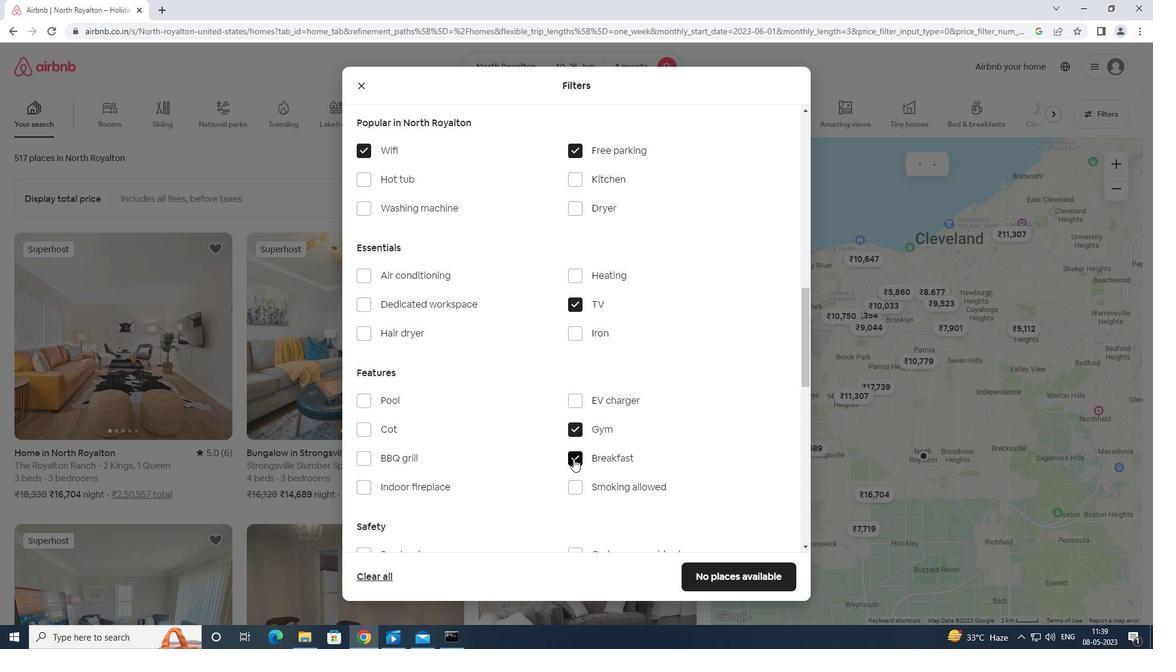
Action: Mouse moved to (576, 455)
Screenshot: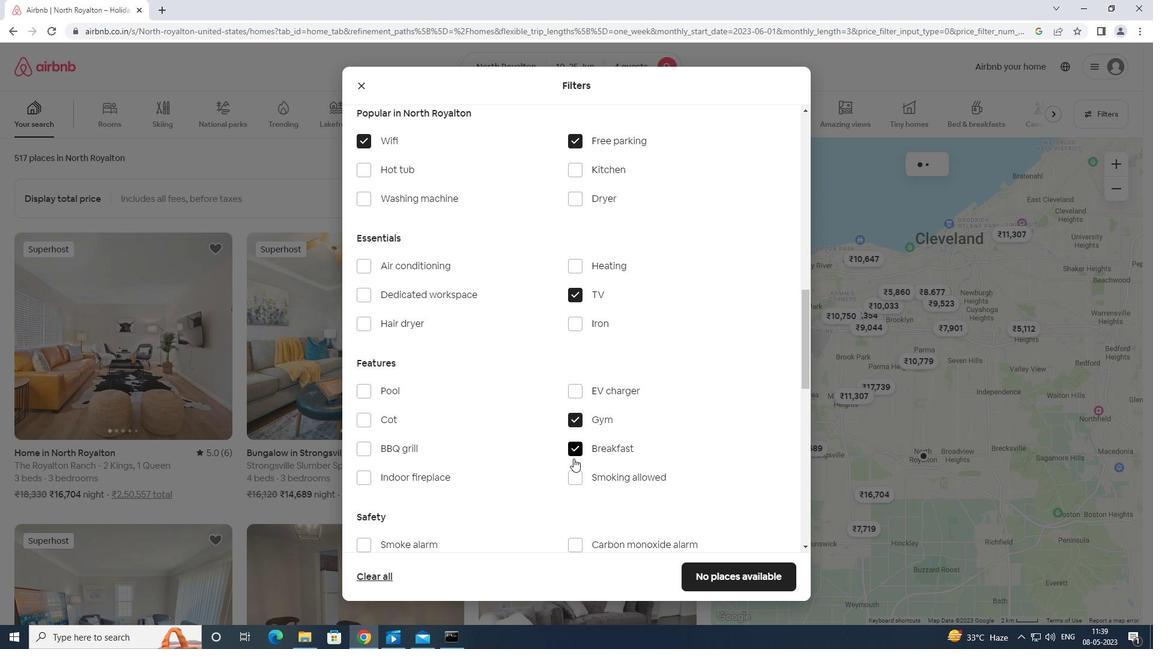 
Action: Mouse scrolled (576, 454) with delta (0, 0)
Screenshot: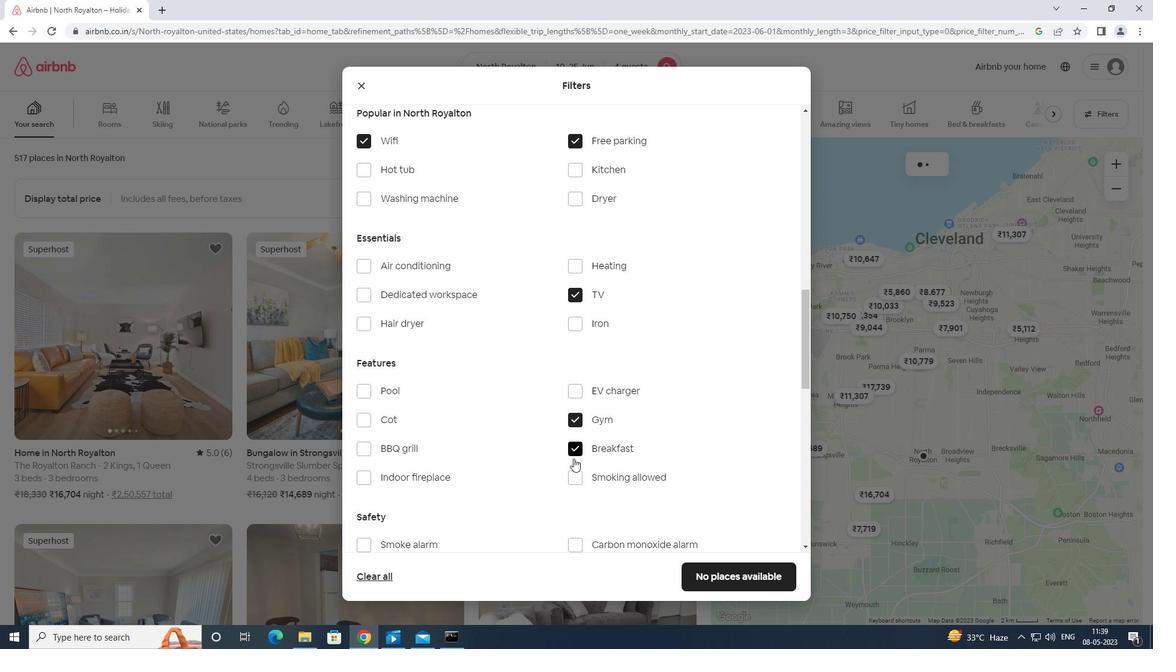 
Action: Mouse scrolled (576, 454) with delta (0, 0)
Screenshot: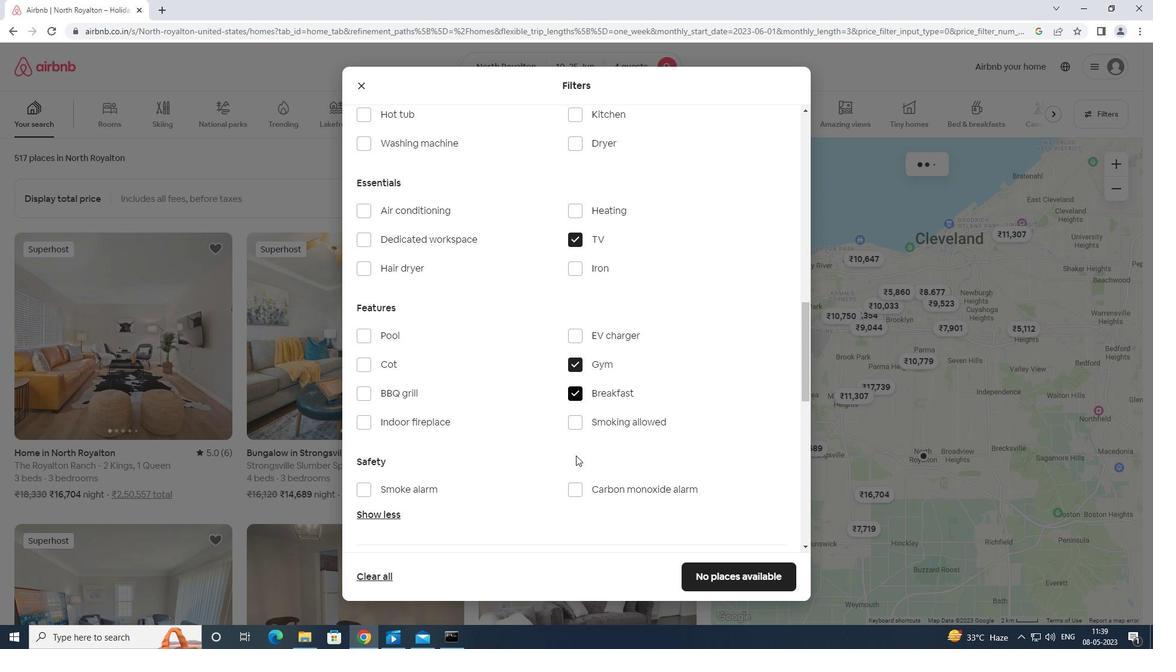 
Action: Mouse moved to (579, 450)
Screenshot: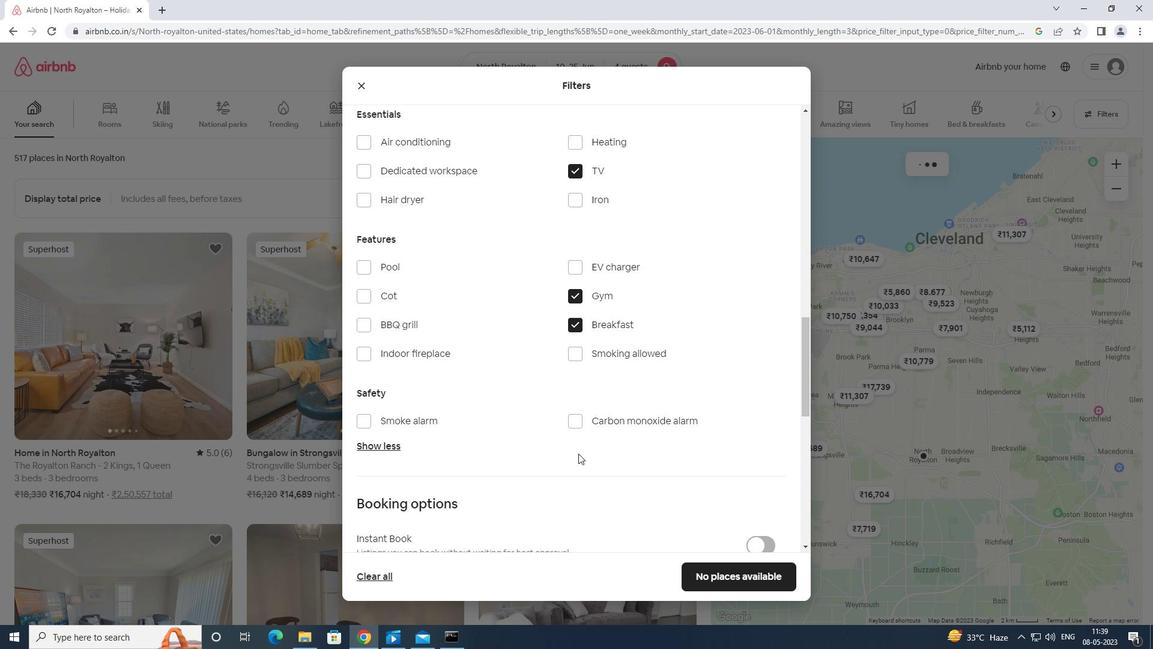 
Action: Mouse scrolled (579, 450) with delta (0, 0)
Screenshot: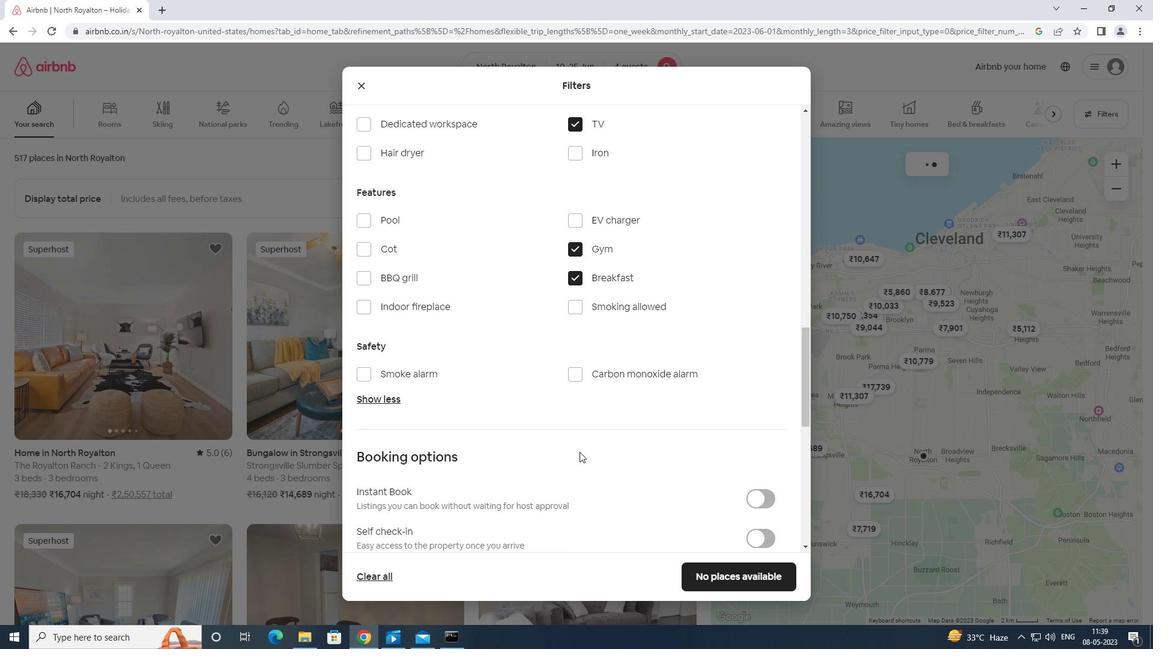 
Action: Mouse scrolled (579, 450) with delta (0, 0)
Screenshot: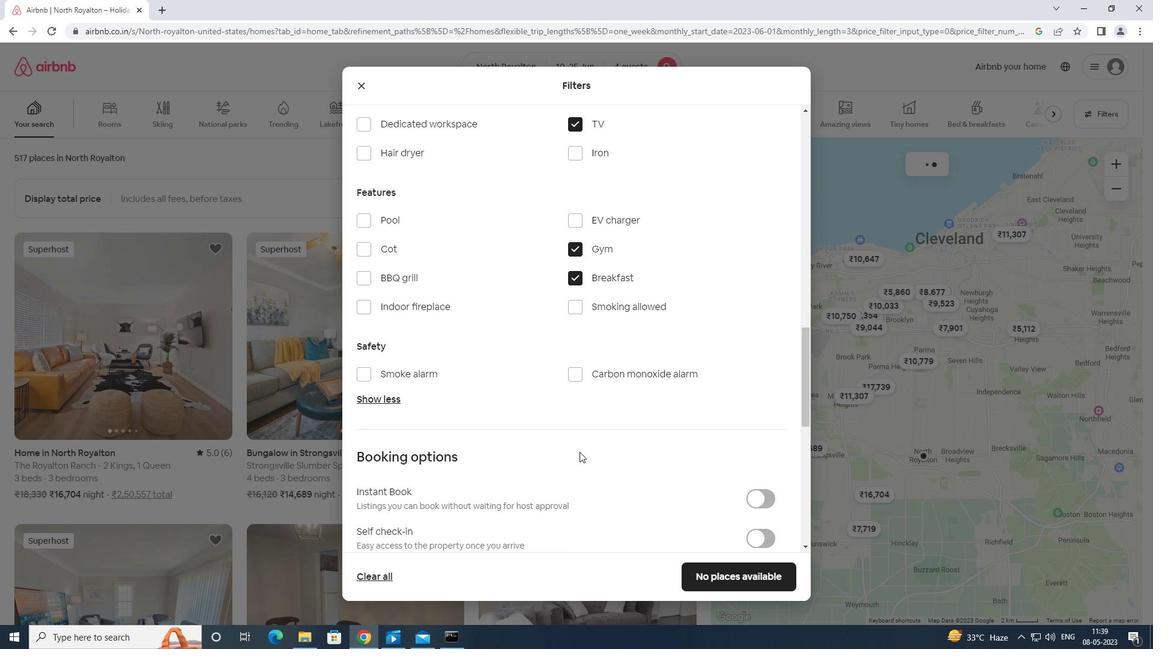 
Action: Mouse scrolled (579, 450) with delta (0, 0)
Screenshot: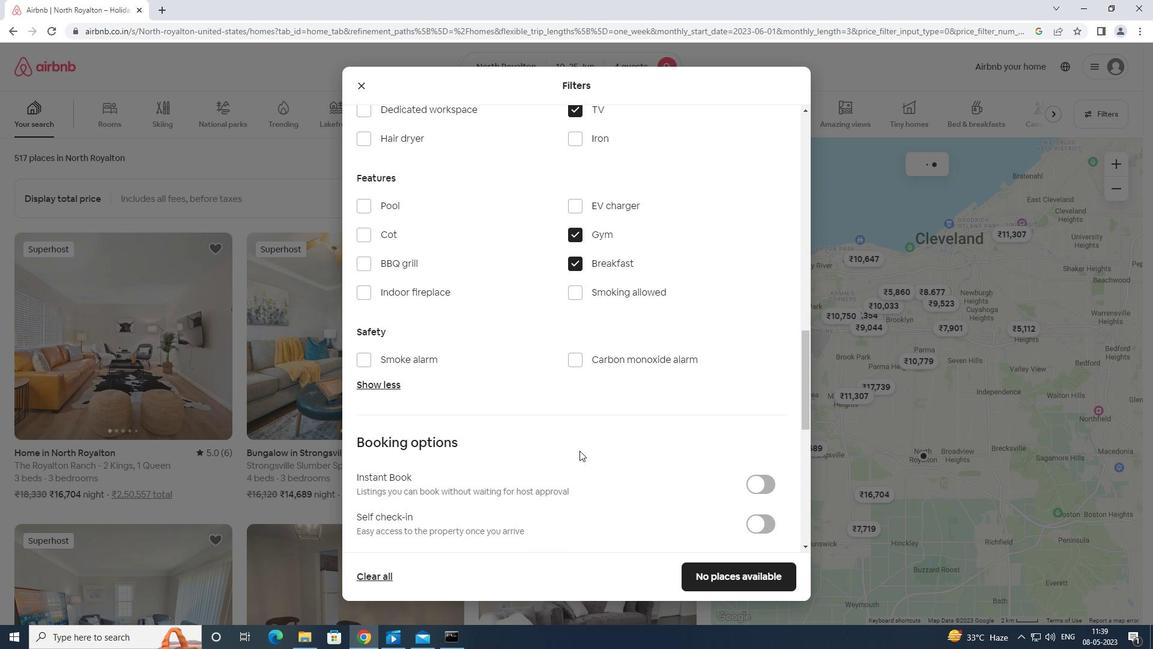 
Action: Mouse moved to (762, 300)
Screenshot: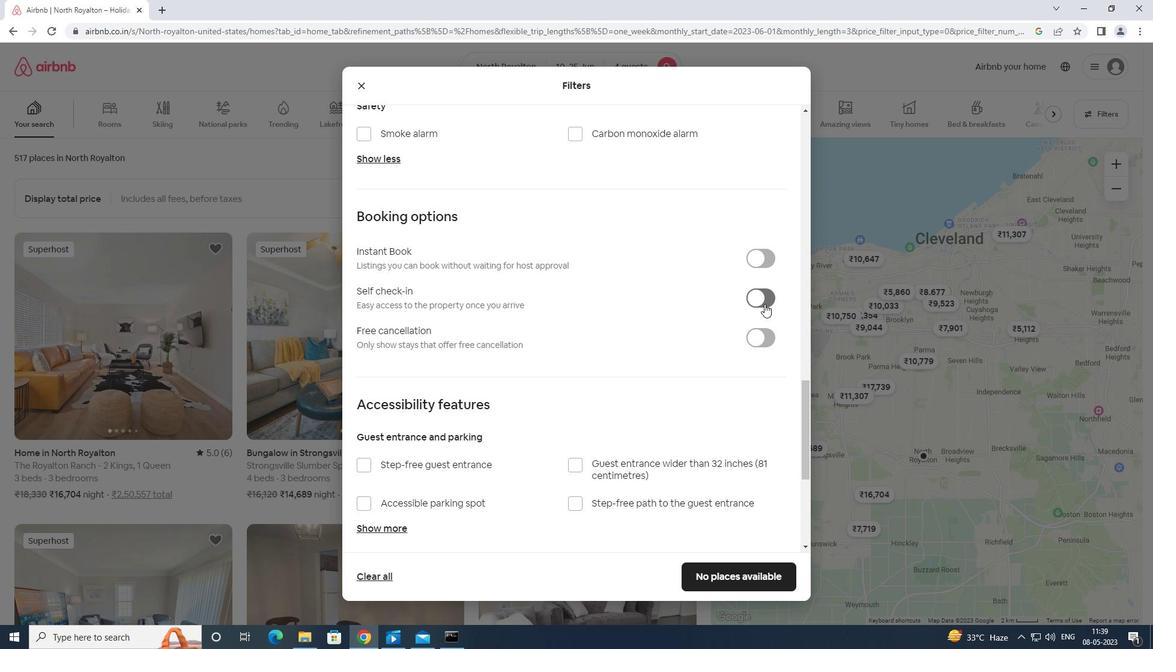 
Action: Mouse pressed left at (762, 300)
Screenshot: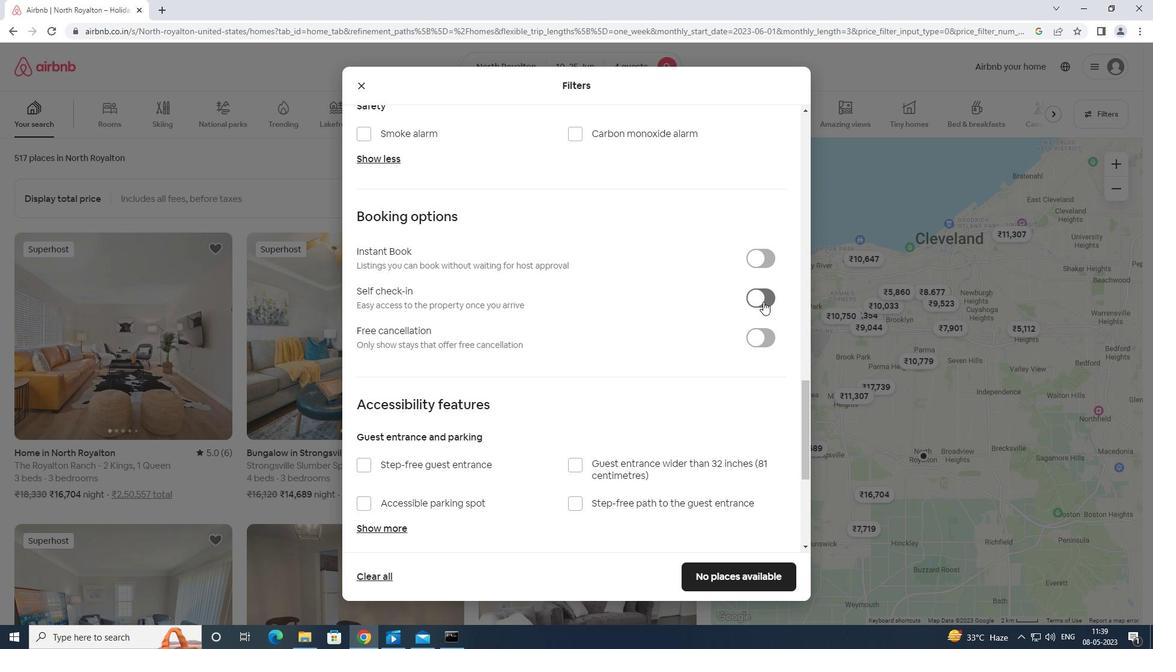 
Action: Mouse moved to (754, 304)
Screenshot: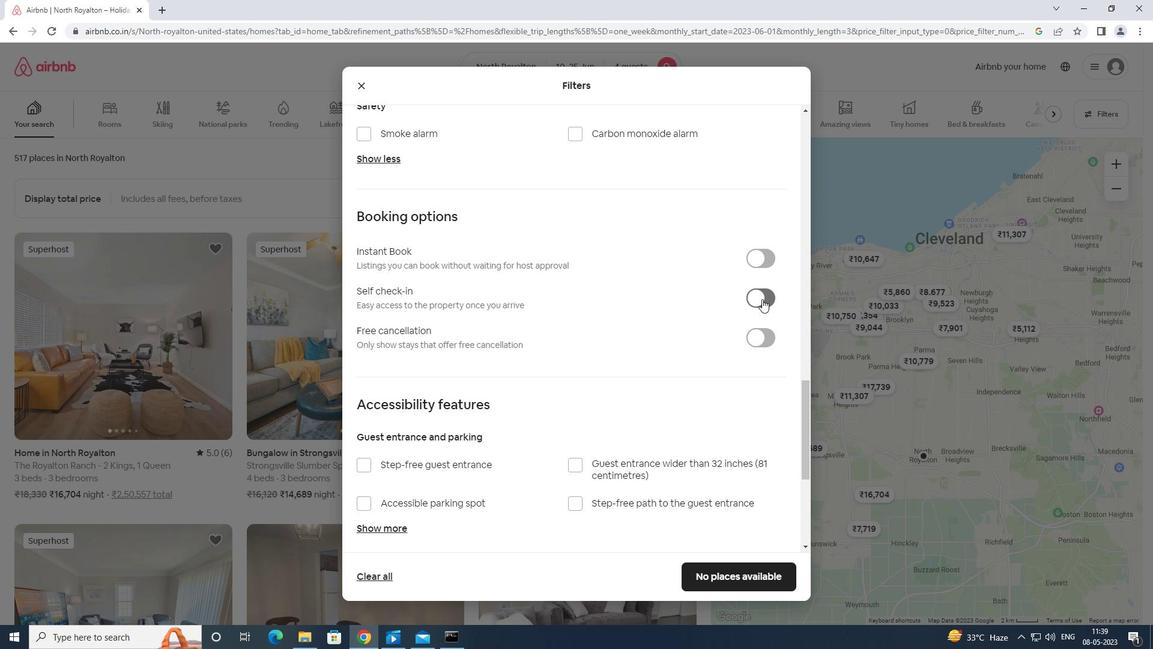 
Action: Mouse scrolled (754, 304) with delta (0, 0)
Screenshot: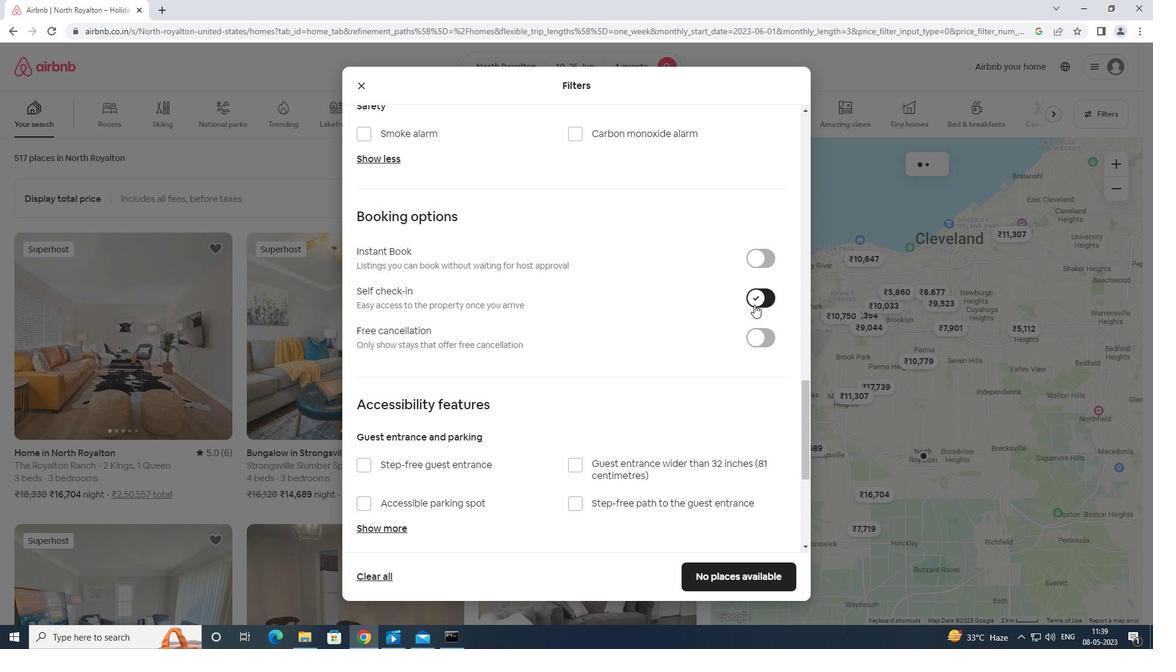 
Action: Mouse moved to (754, 307)
Screenshot: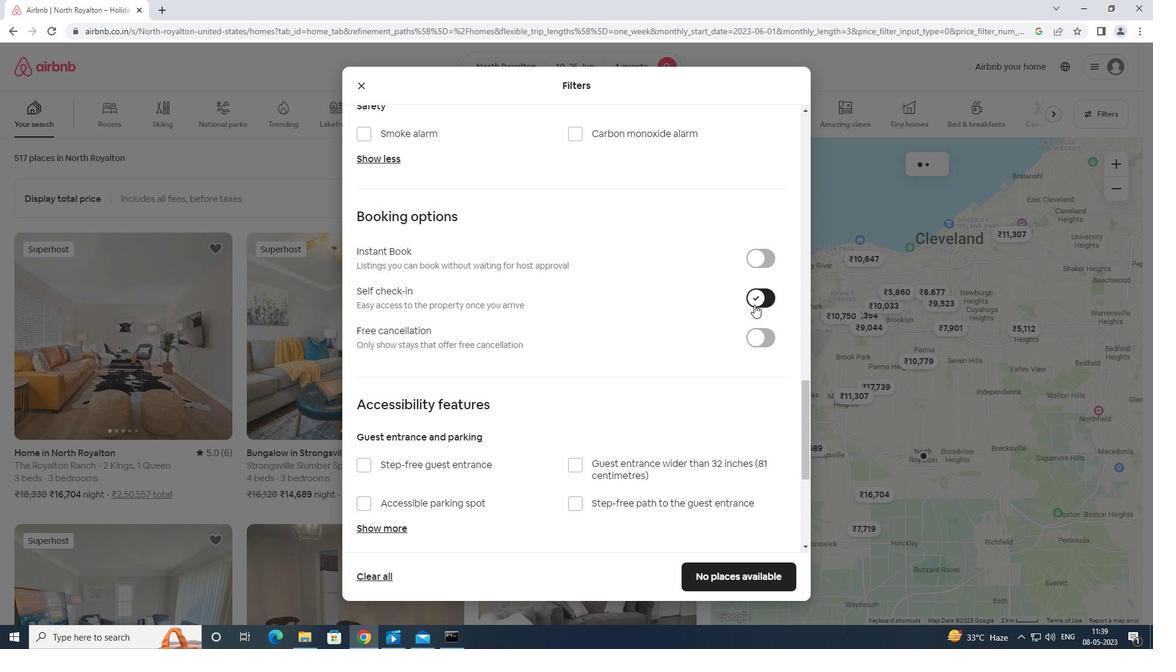 
Action: Mouse scrolled (754, 306) with delta (0, 0)
Screenshot: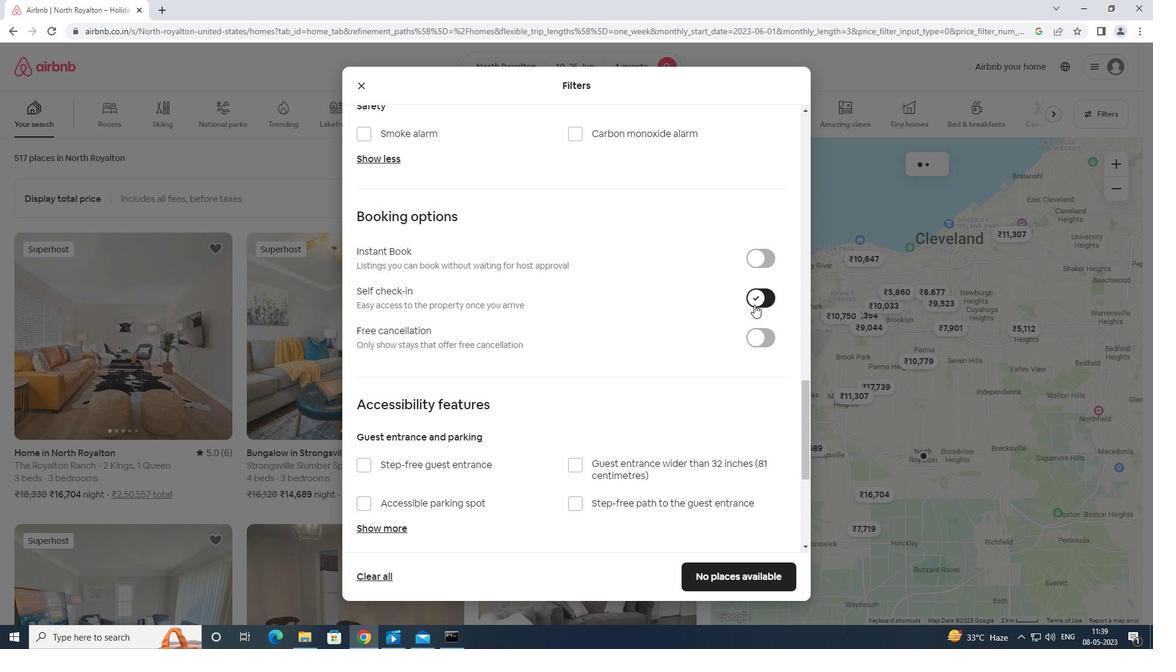
Action: Mouse moved to (754, 314)
Screenshot: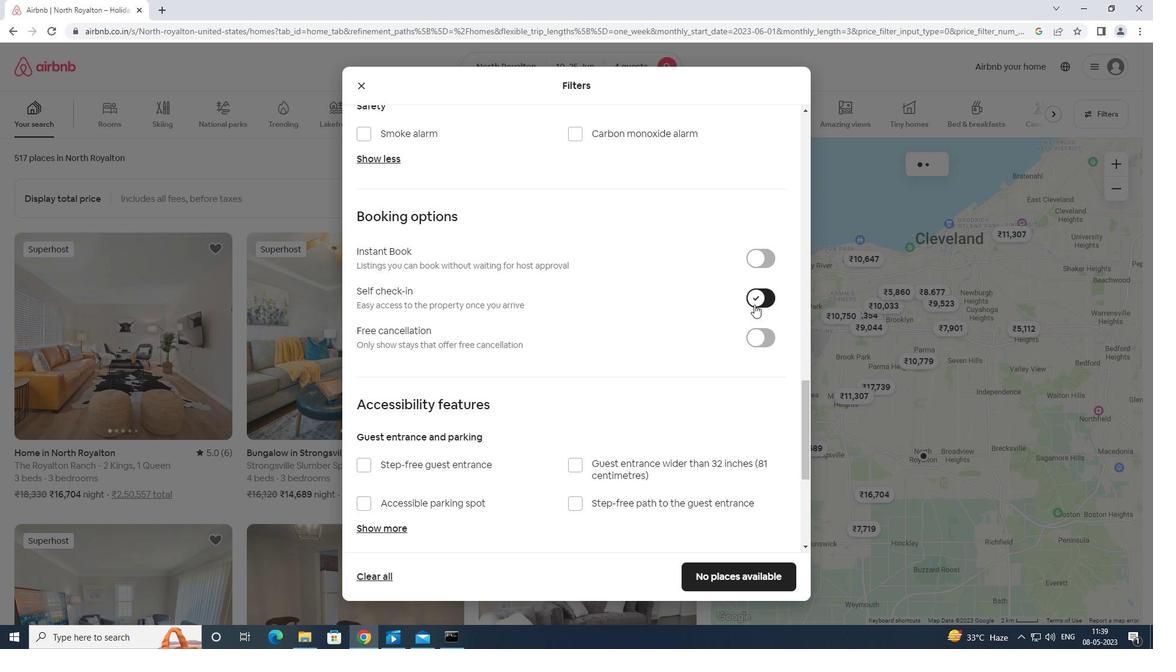 
Action: Mouse scrolled (754, 314) with delta (0, 0)
Screenshot: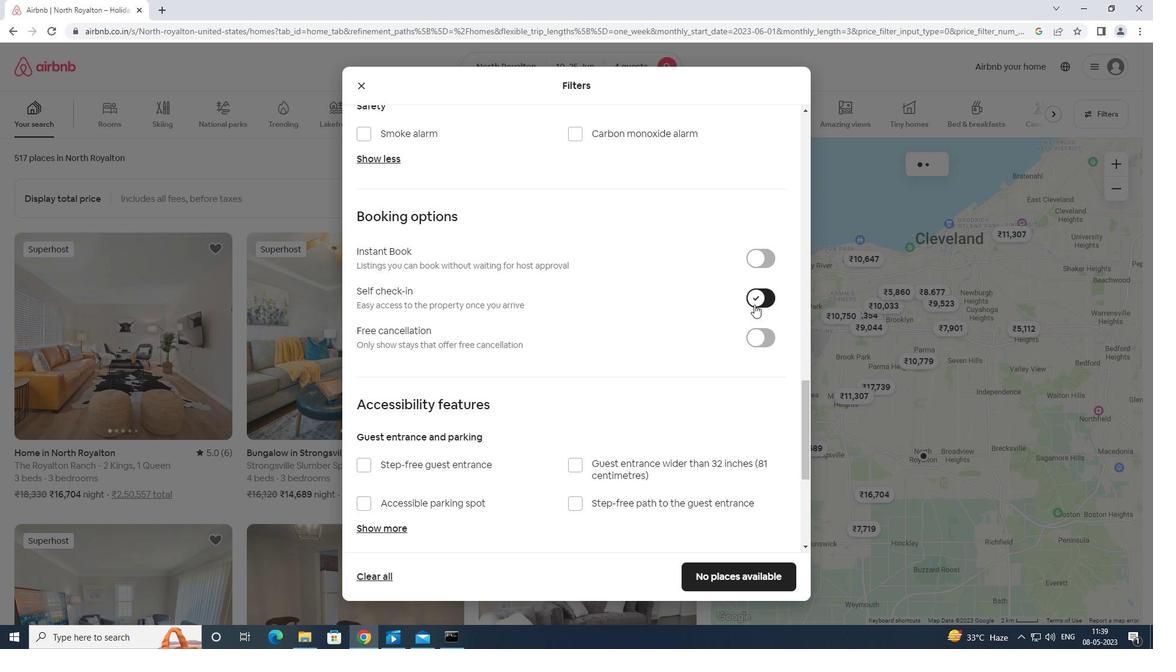 
Action: Mouse moved to (753, 322)
Screenshot: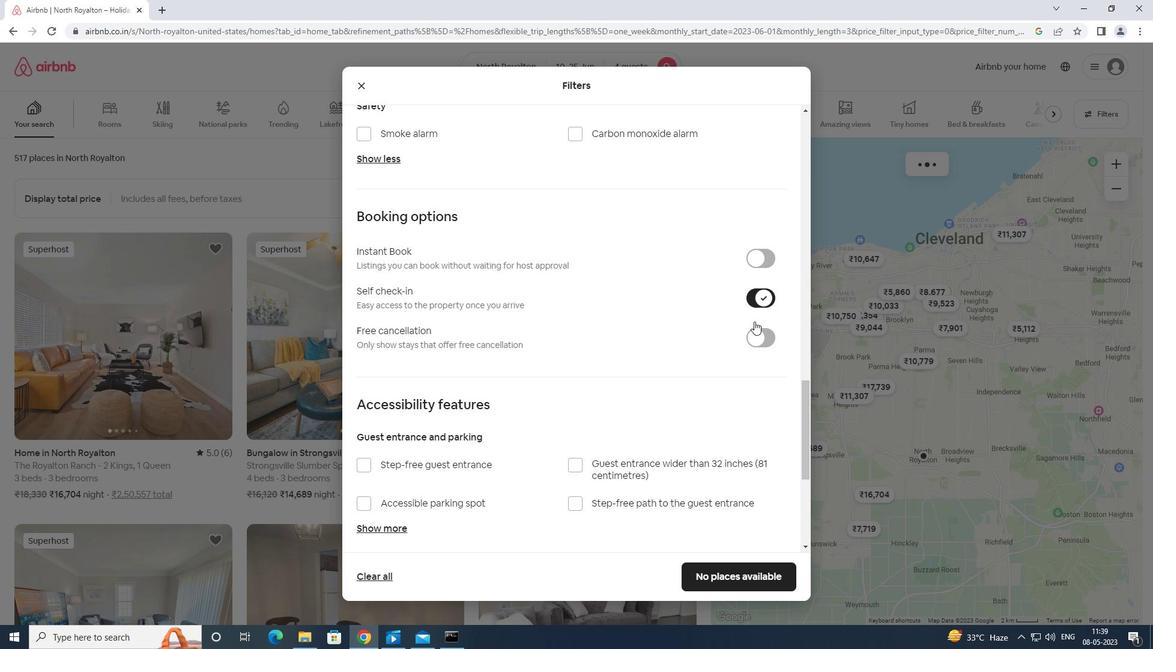 
Action: Mouse scrolled (753, 321) with delta (0, 0)
Screenshot: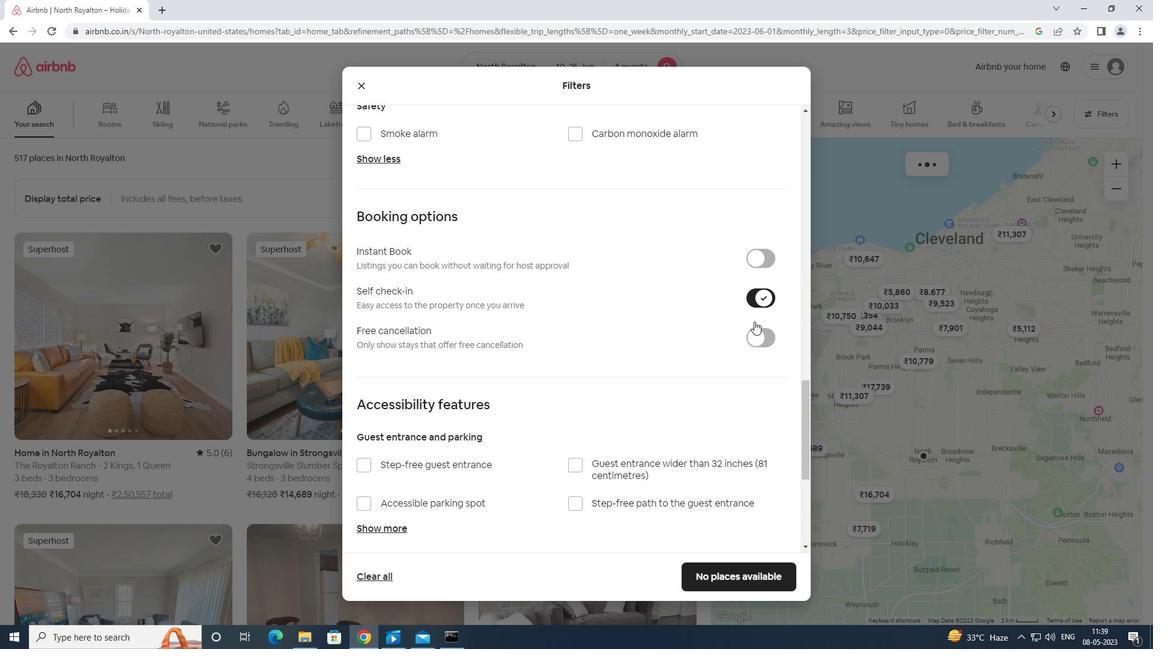 
Action: Mouse moved to (753, 321)
Screenshot: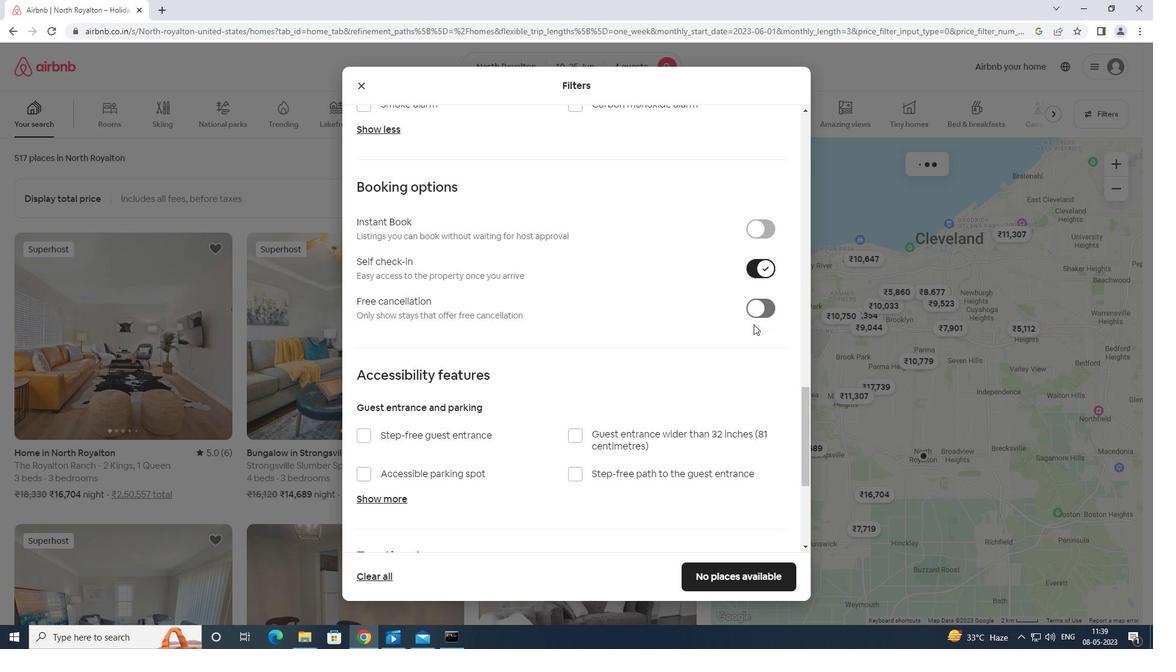 
Action: Mouse scrolled (753, 320) with delta (0, 0)
Screenshot: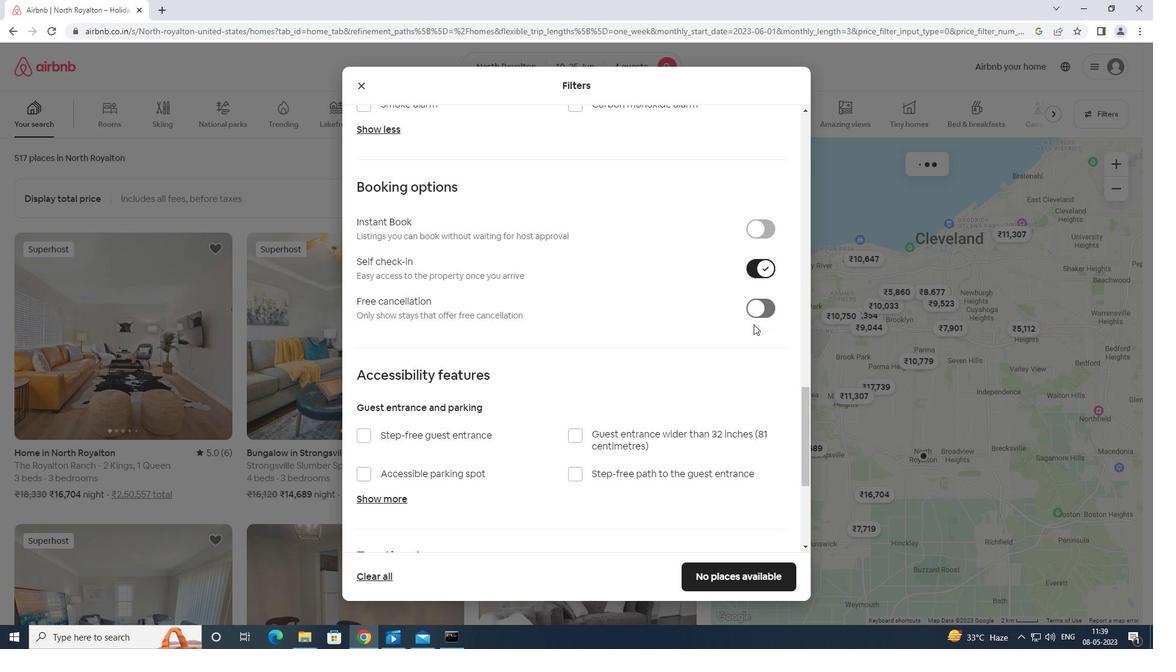 
Action: Mouse moved to (752, 321)
Screenshot: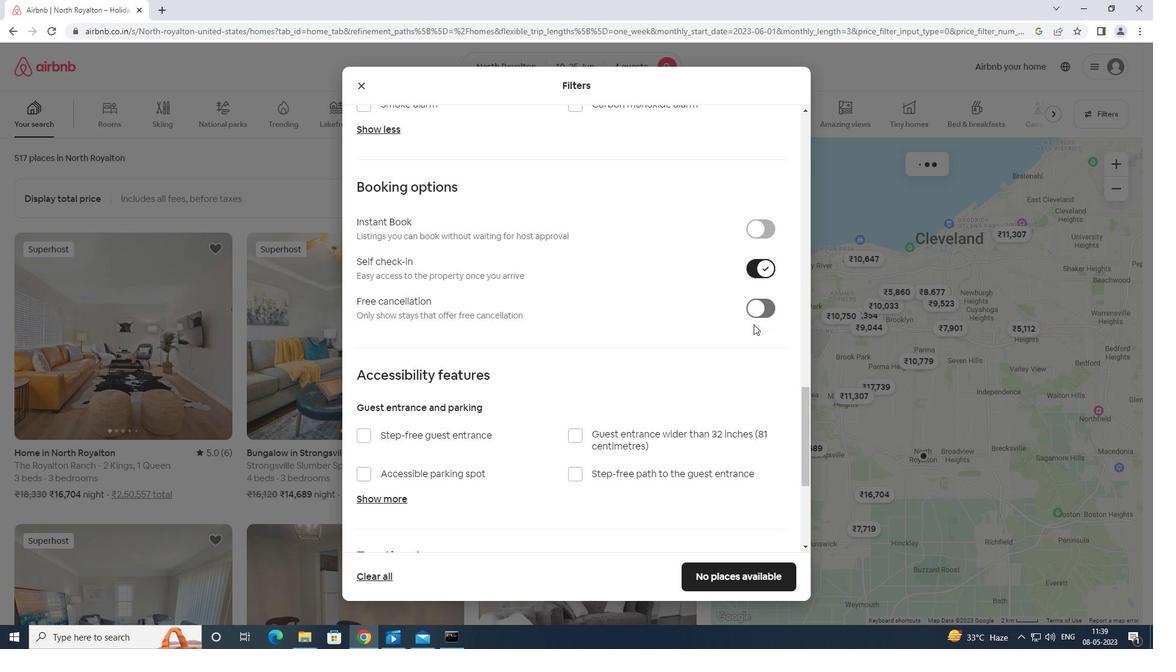 
Action: Mouse scrolled (752, 320) with delta (0, 0)
Screenshot: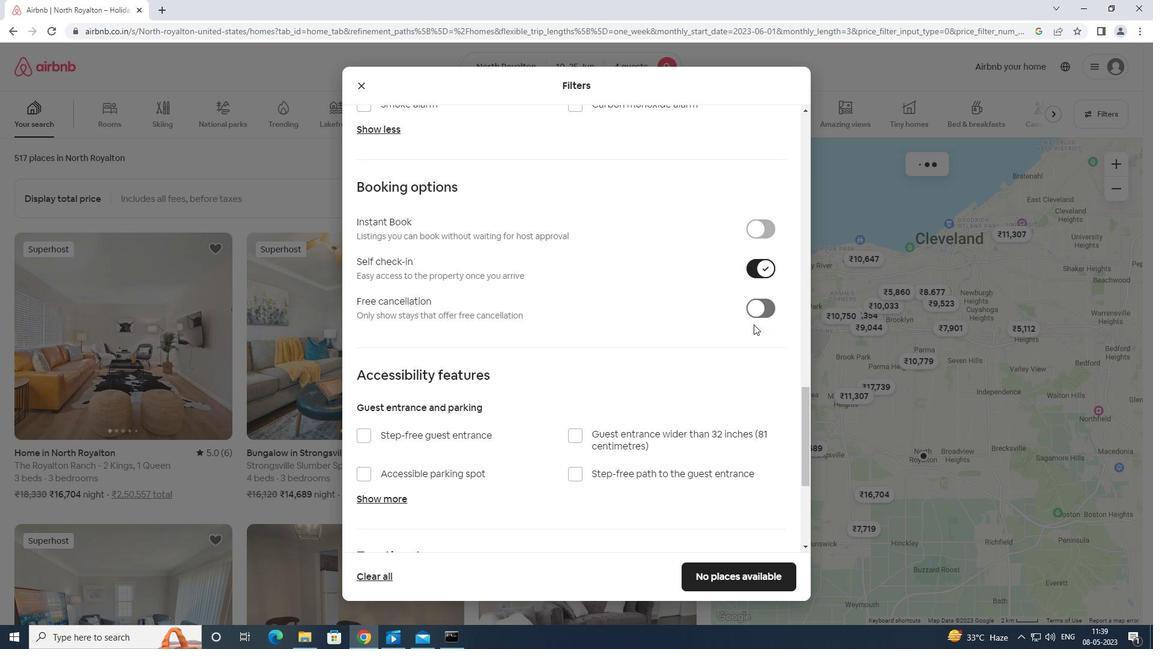 
Action: Mouse moved to (726, 370)
Screenshot: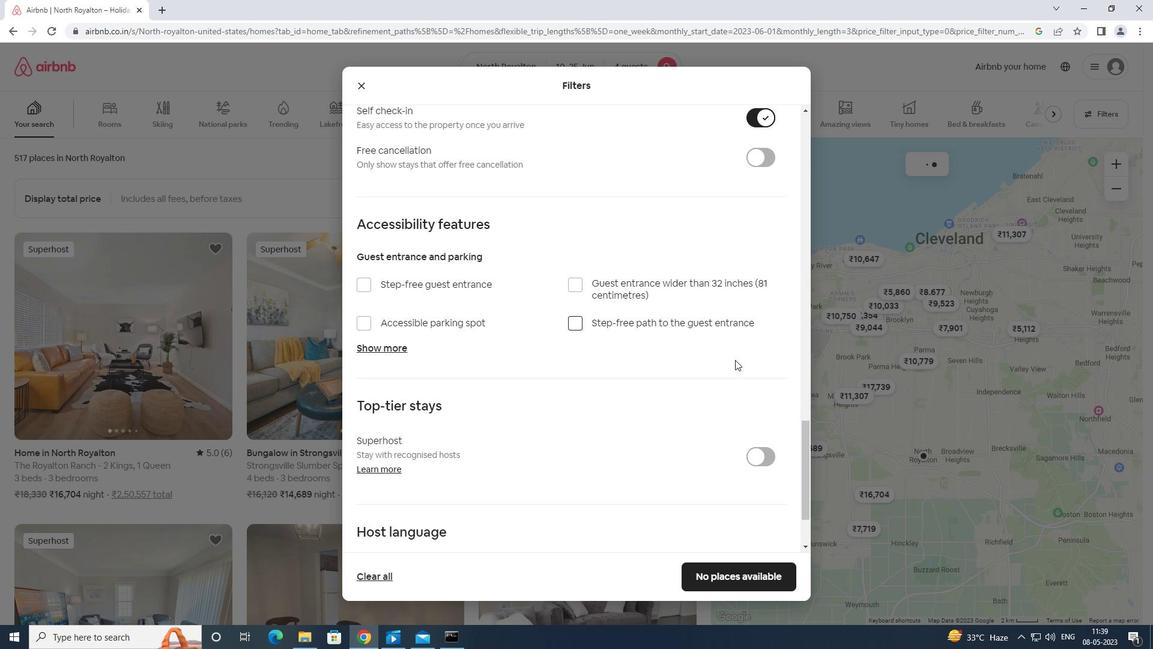 
Action: Mouse scrolled (726, 370) with delta (0, 0)
Screenshot: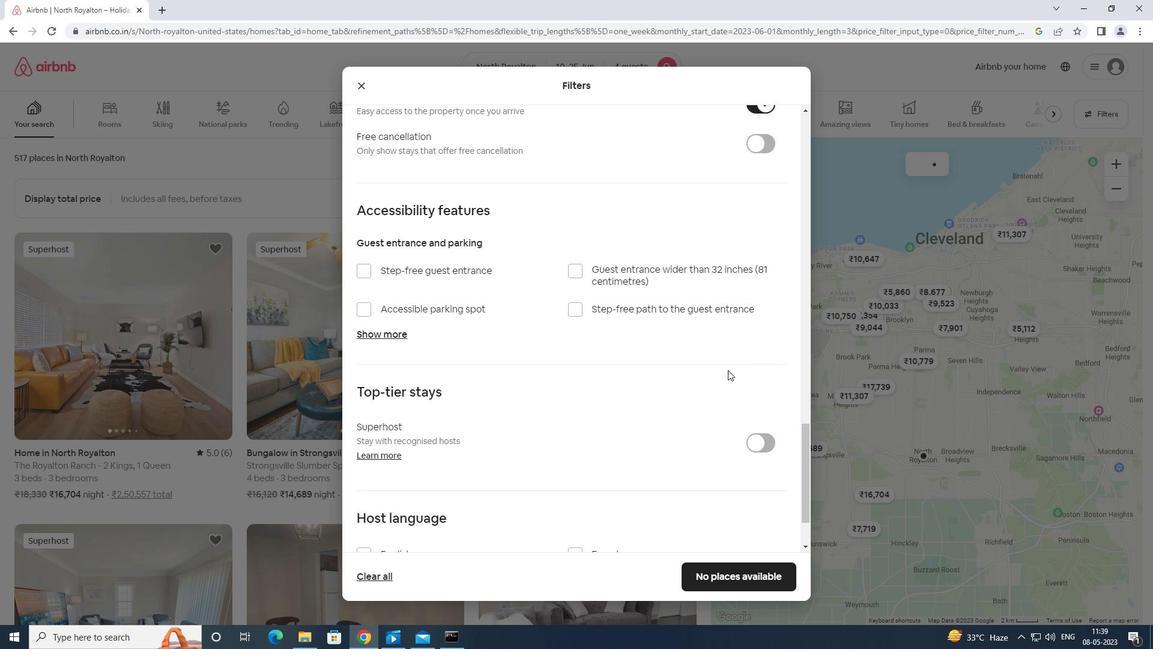 
Action: Mouse moved to (712, 382)
Screenshot: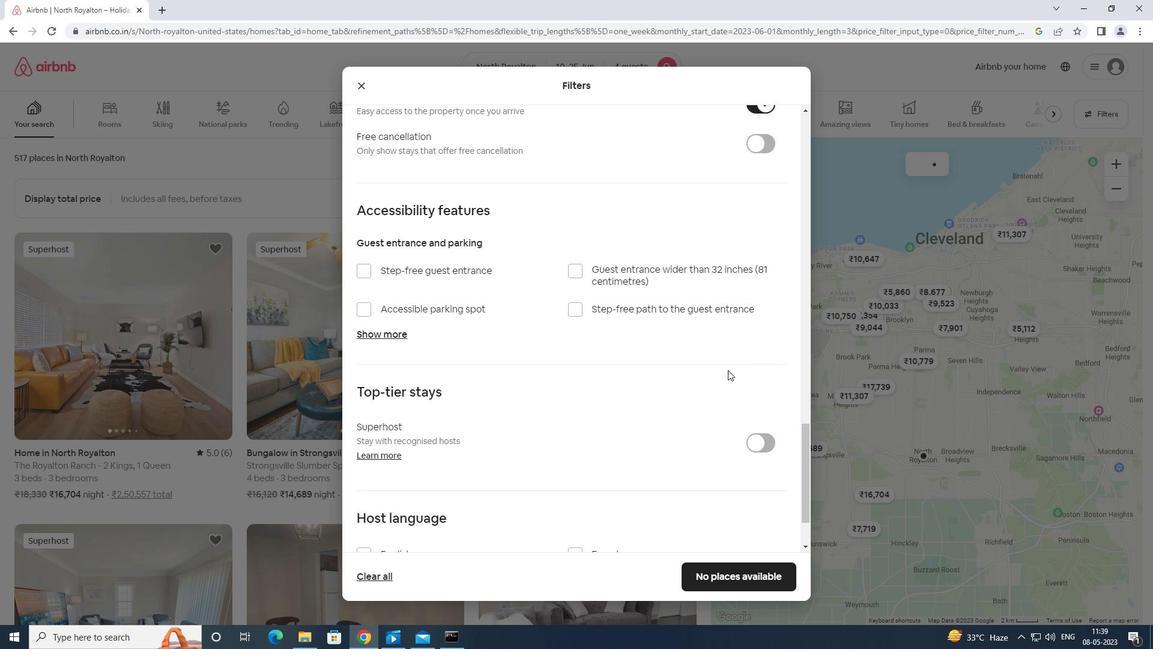 
Action: Mouse scrolled (712, 381) with delta (0, 0)
Screenshot: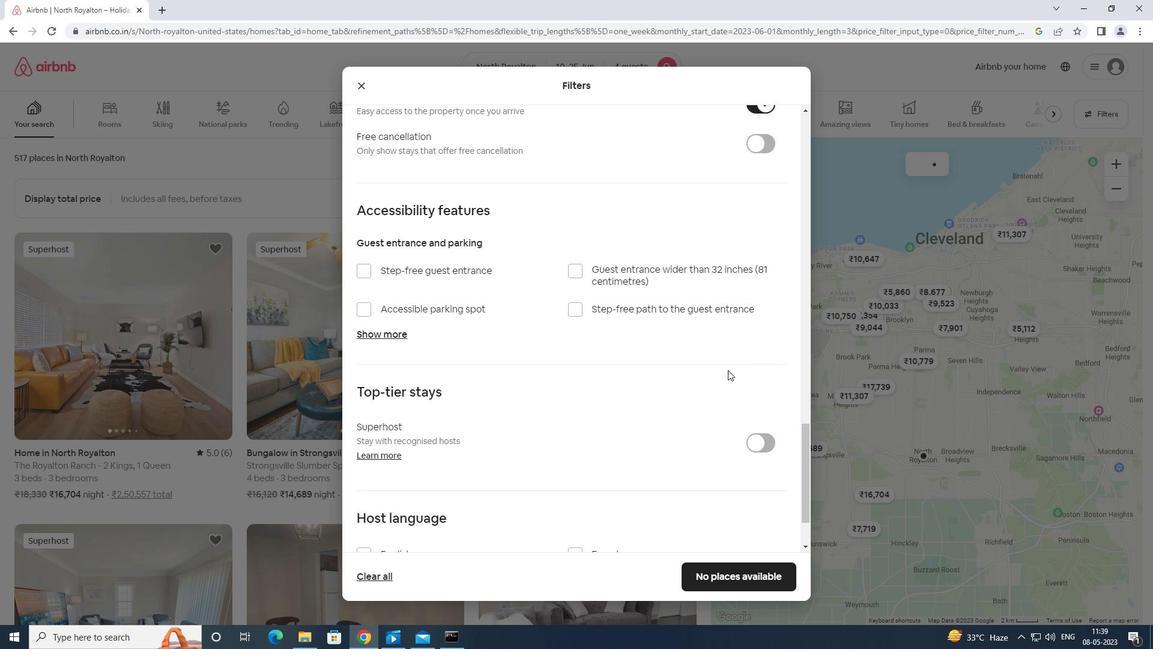 
Action: Mouse moved to (650, 424)
Screenshot: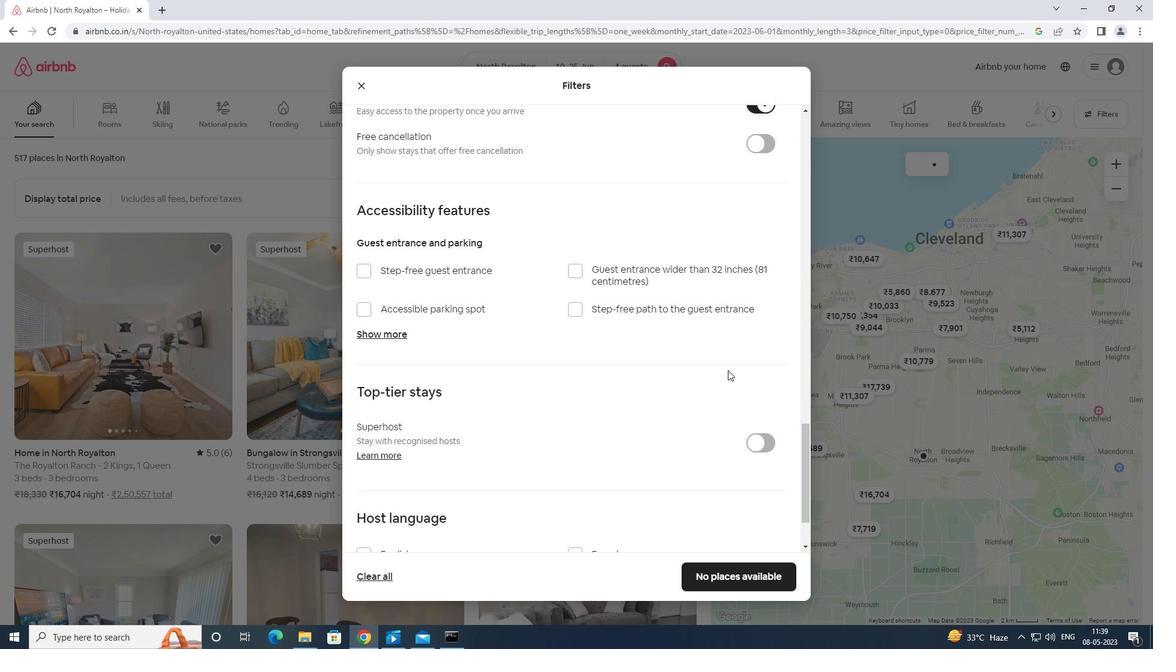 
Action: Mouse scrolled (650, 424) with delta (0, 0)
Screenshot: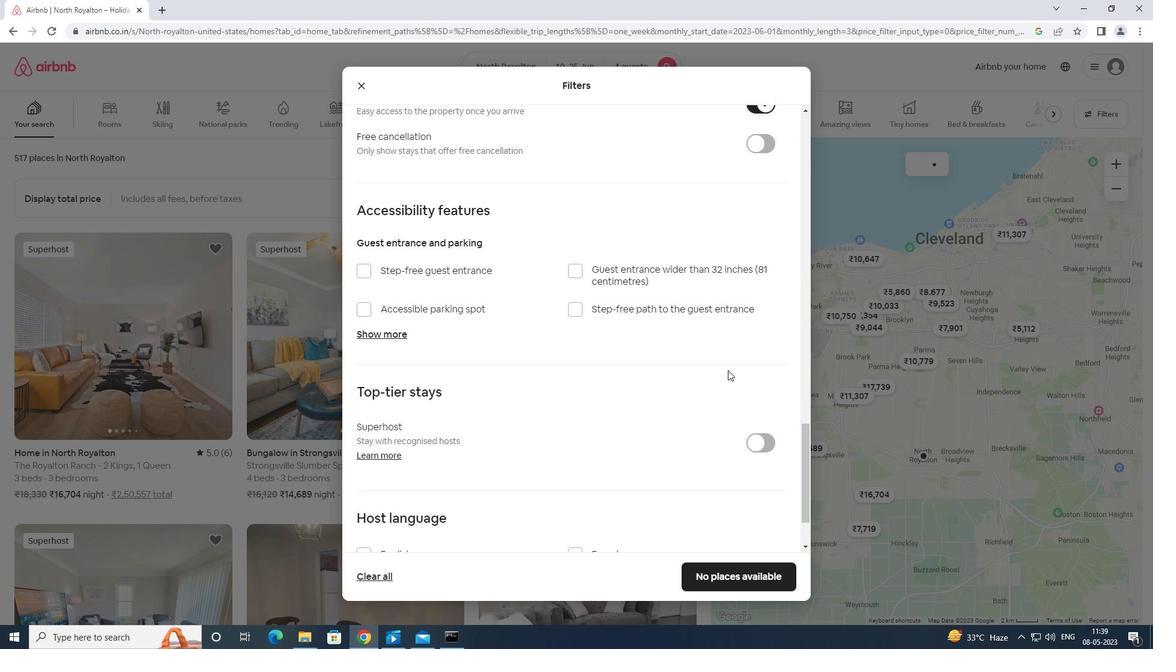 
Action: Mouse moved to (365, 465)
Screenshot: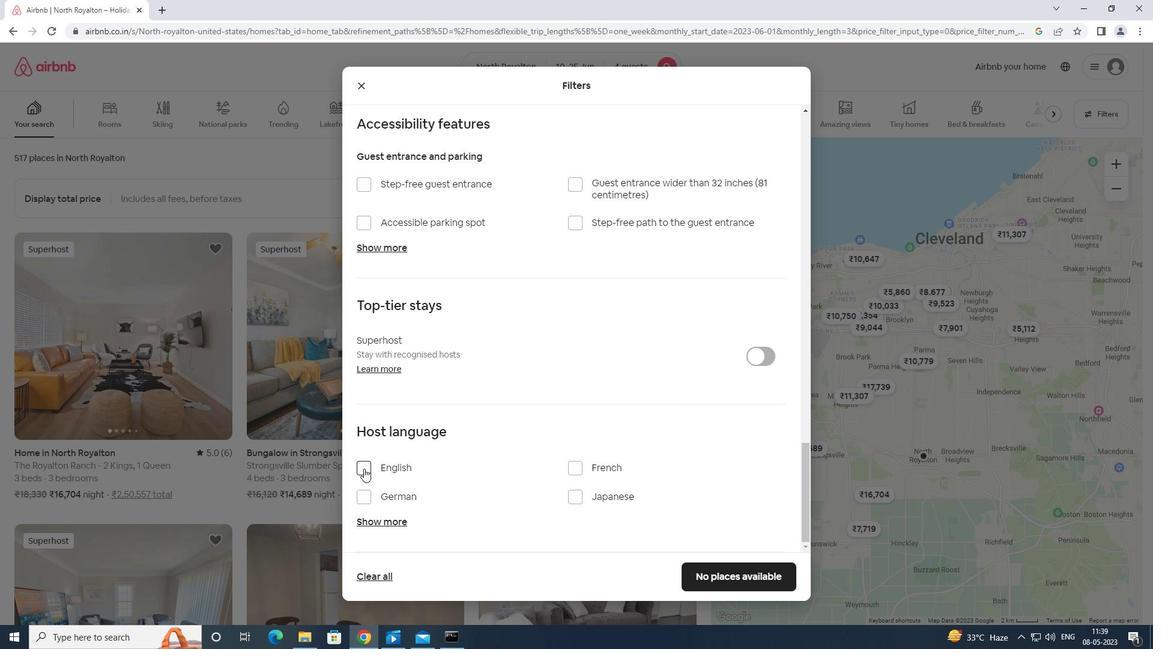 
Action: Mouse pressed left at (365, 465)
Screenshot: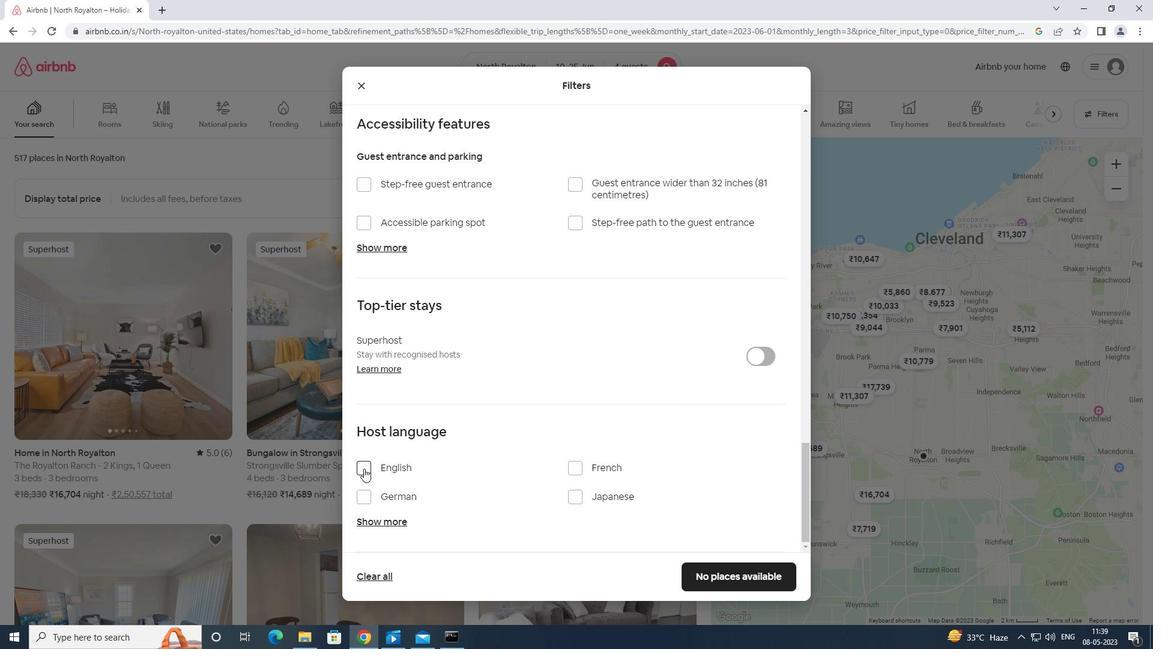 
Action: Mouse moved to (743, 572)
Screenshot: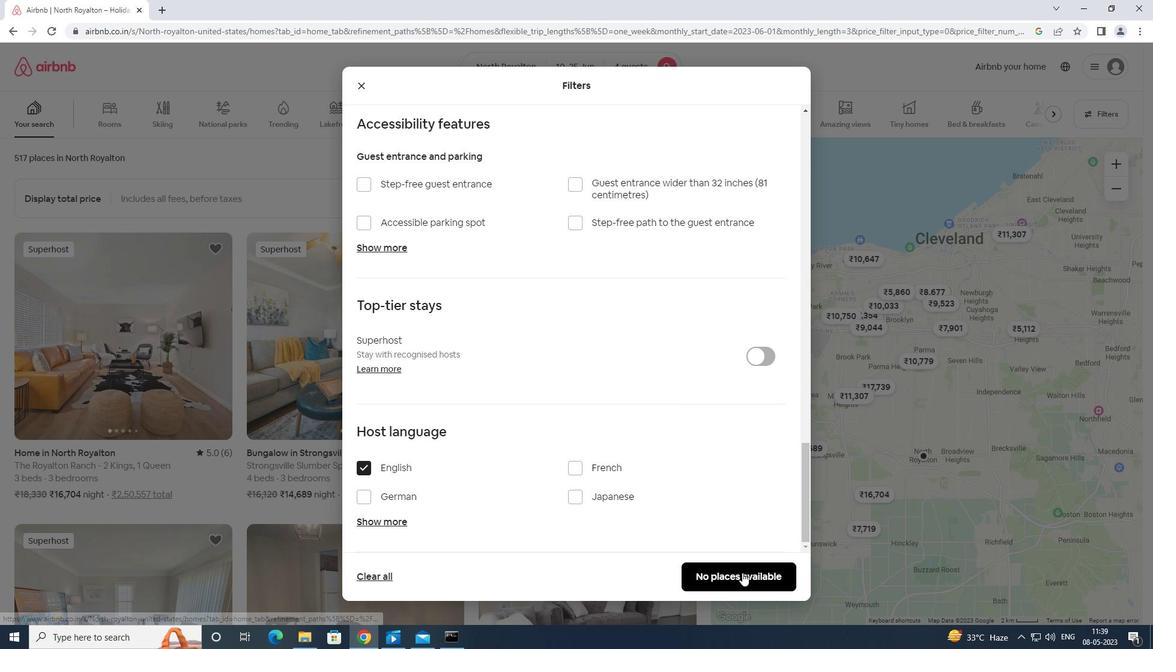 
Action: Mouse pressed left at (743, 572)
Screenshot: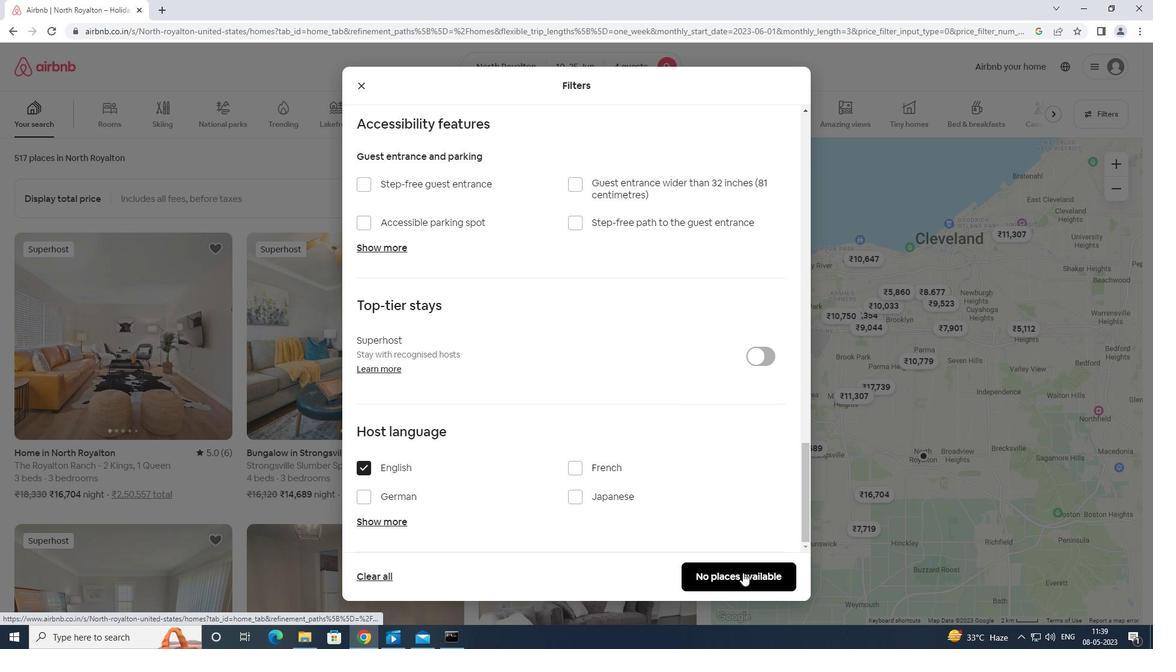 
Action: Mouse moved to (744, 573)
Screenshot: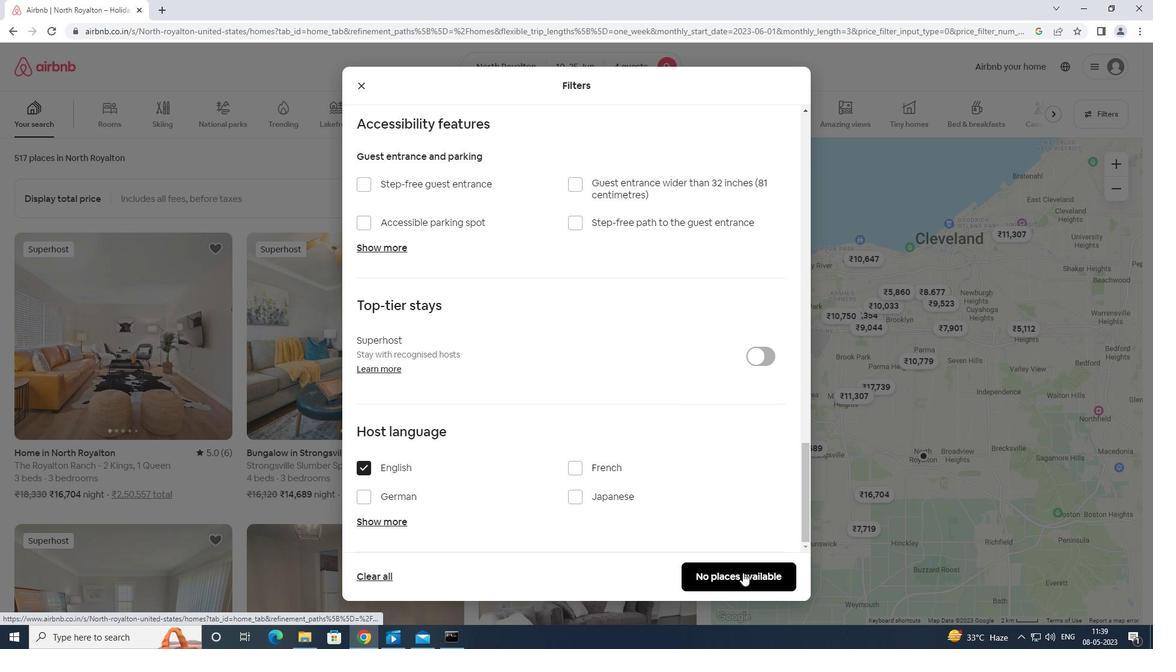
